 Task: Look for space in Camanducaia, Brazil from 17th June, 2023 to 21st June, 2023 for 2 adults in price range Rs.7000 to Rs.12000. Place can be private room with 1  bedroom having 2 beds and 1 bathroom. Property type can be house, flat, guest house. Amenities needed are: wifi. Booking option can be shelf check-in. Required host language is Spanish.
Action: Mouse moved to (552, 107)
Screenshot: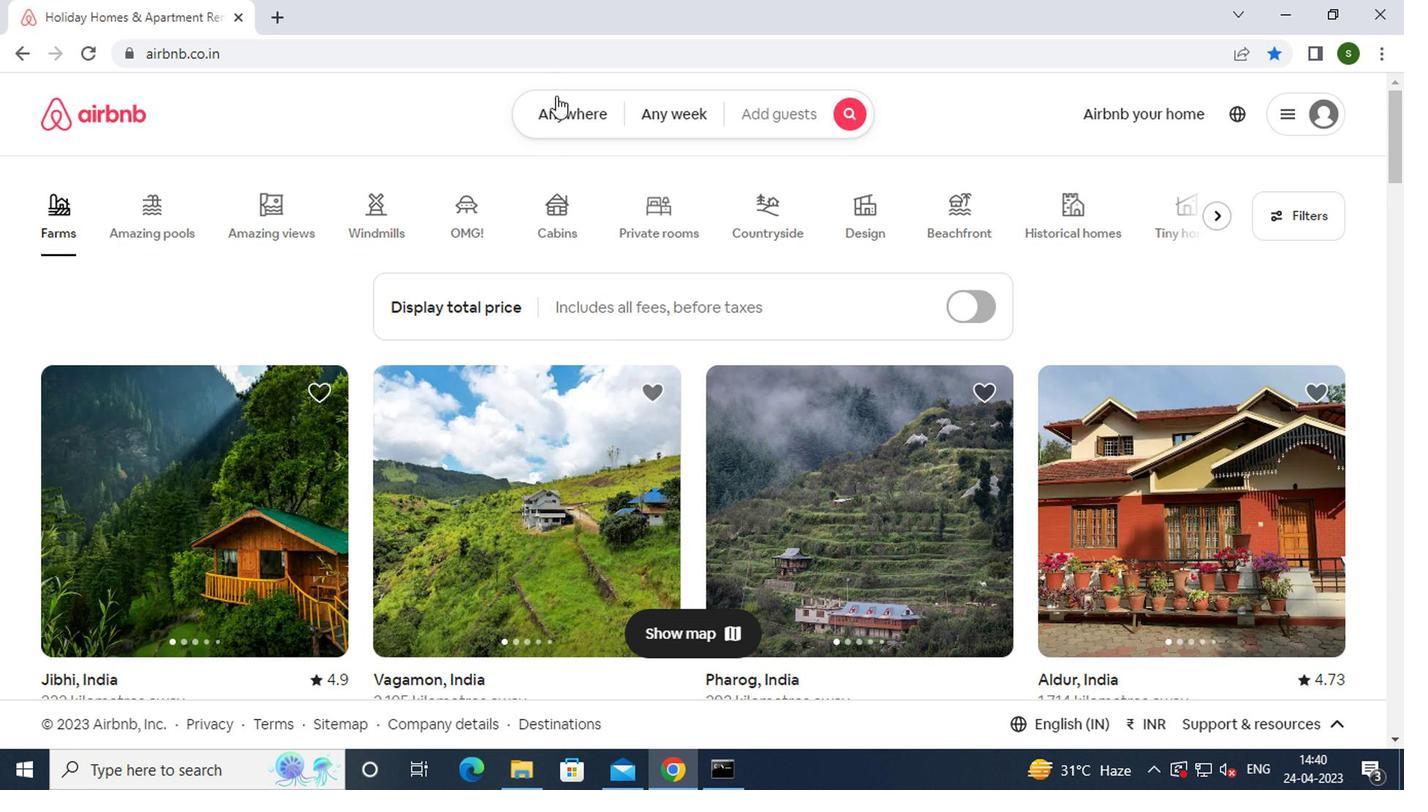 
Action: Mouse pressed left at (552, 107)
Screenshot: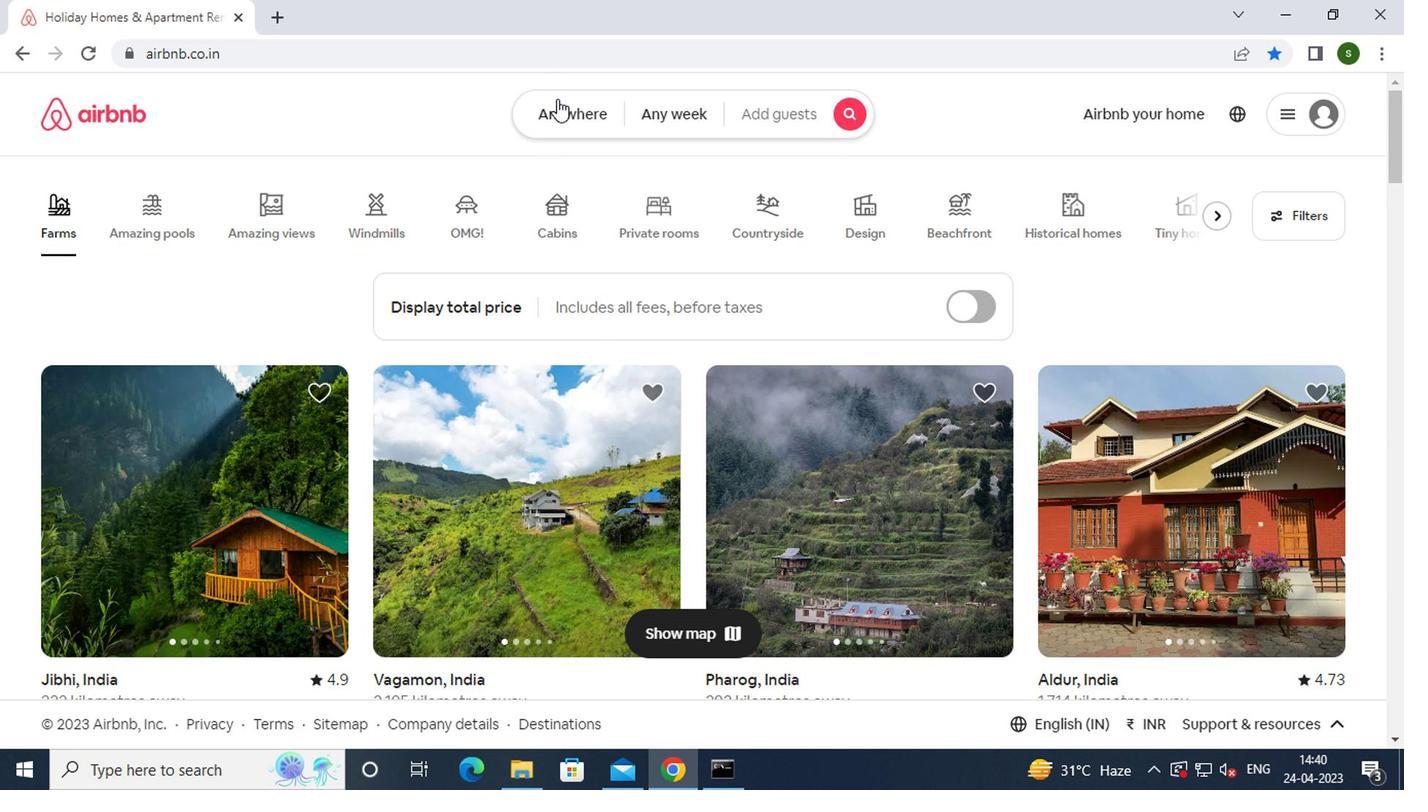 
Action: Mouse moved to (448, 182)
Screenshot: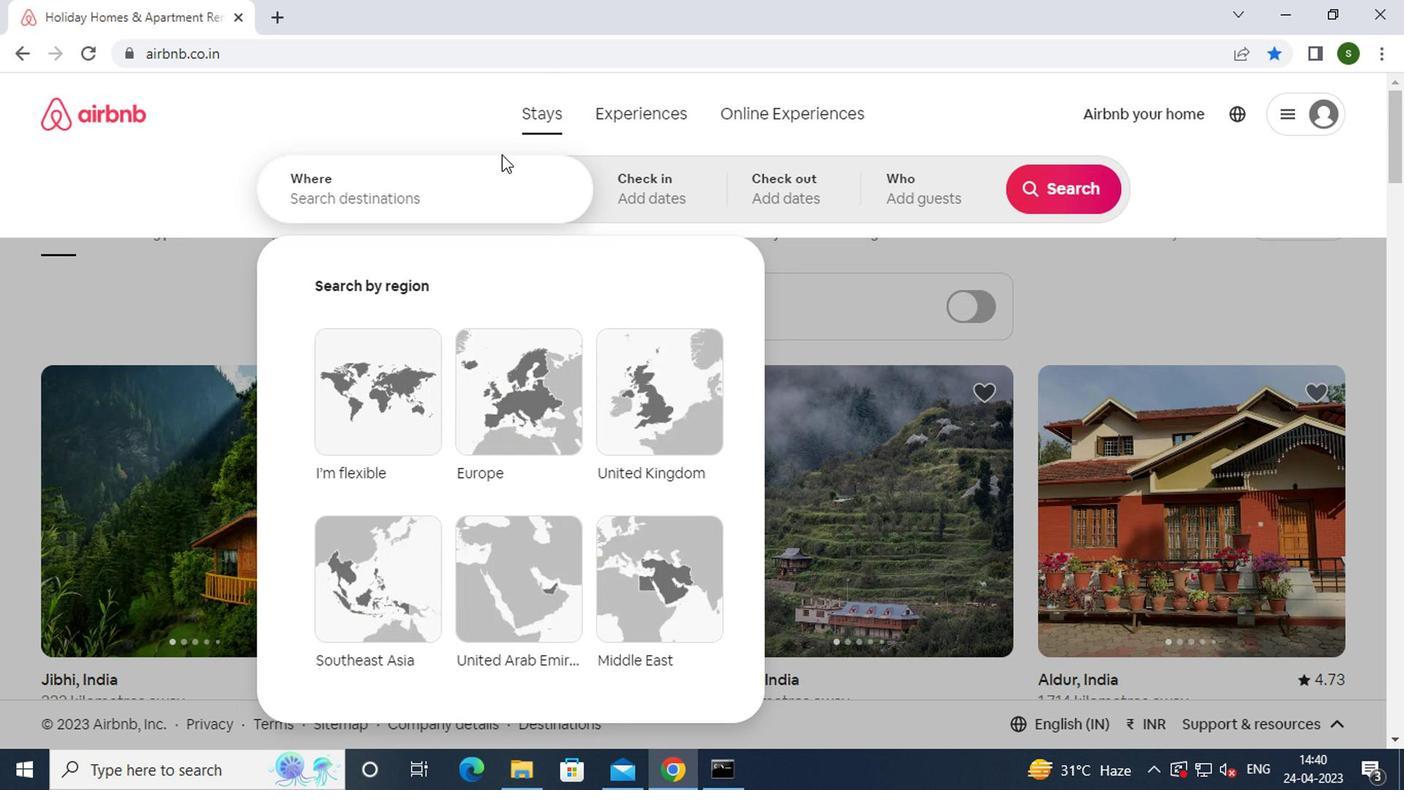 
Action: Mouse pressed left at (448, 182)
Screenshot: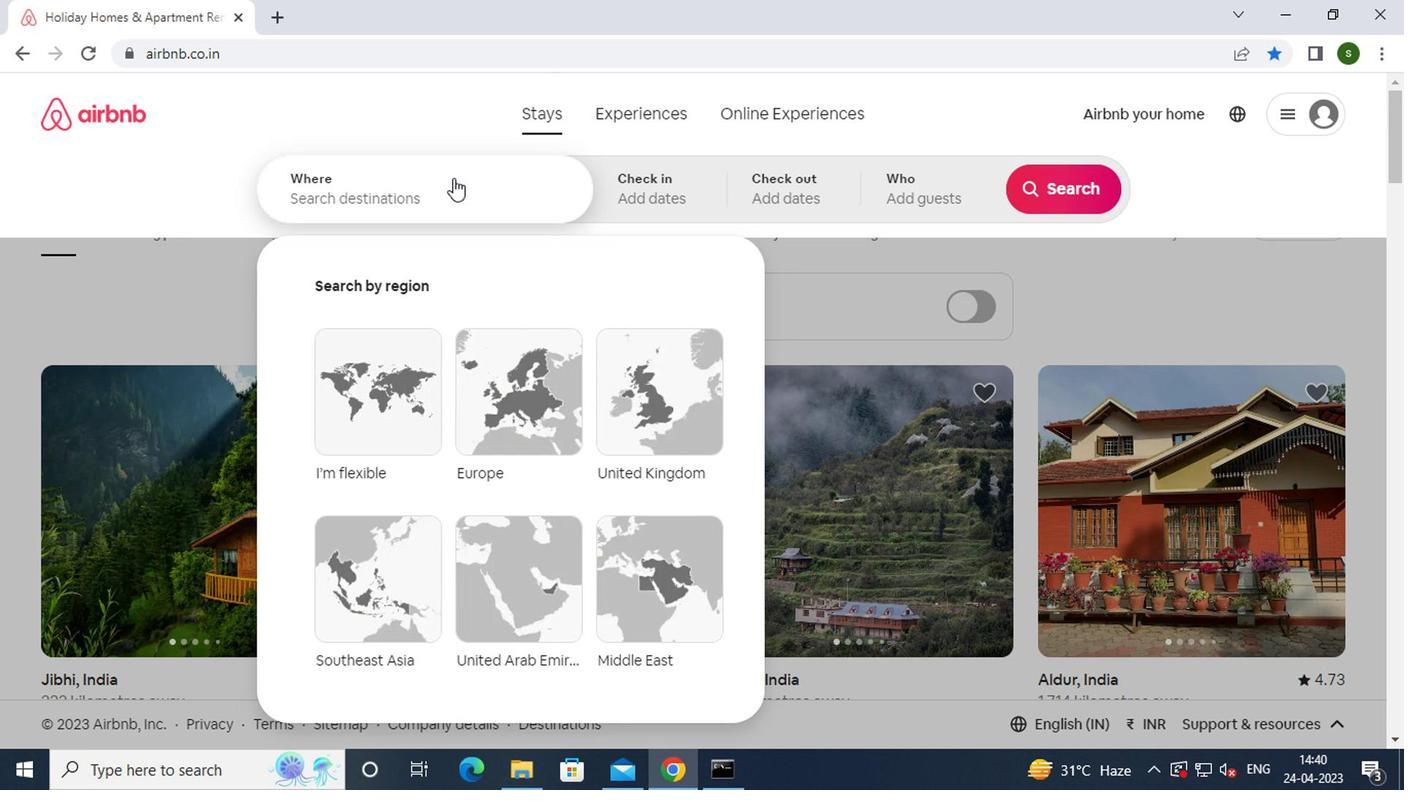 
Action: Mouse moved to (446, 185)
Screenshot: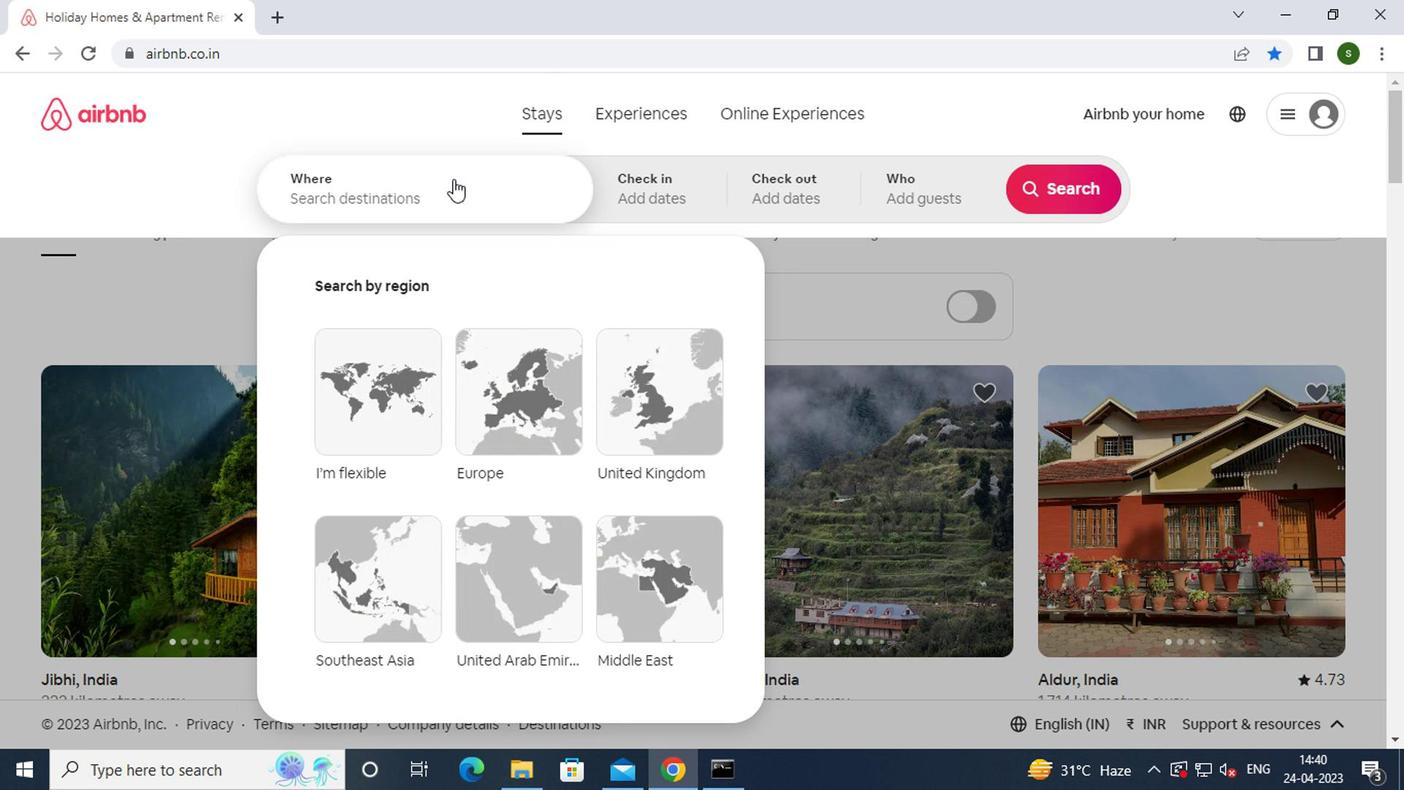 
Action: Key pressed c<Key.caps_lock>amanducaia,<Key.space><Key.caps_lock>b<Key.caps_lock>razil<Key.enter>
Screenshot: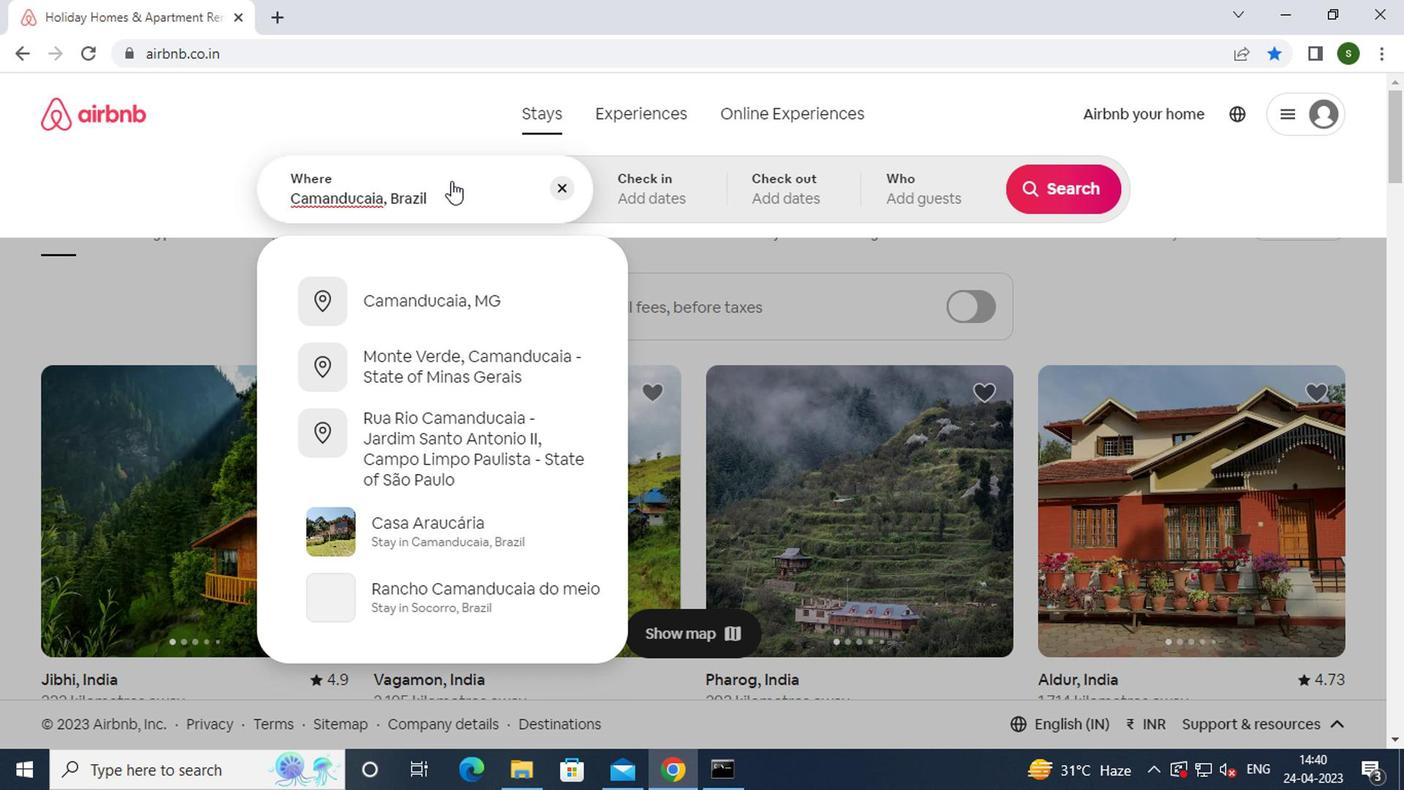 
Action: Mouse moved to (1054, 356)
Screenshot: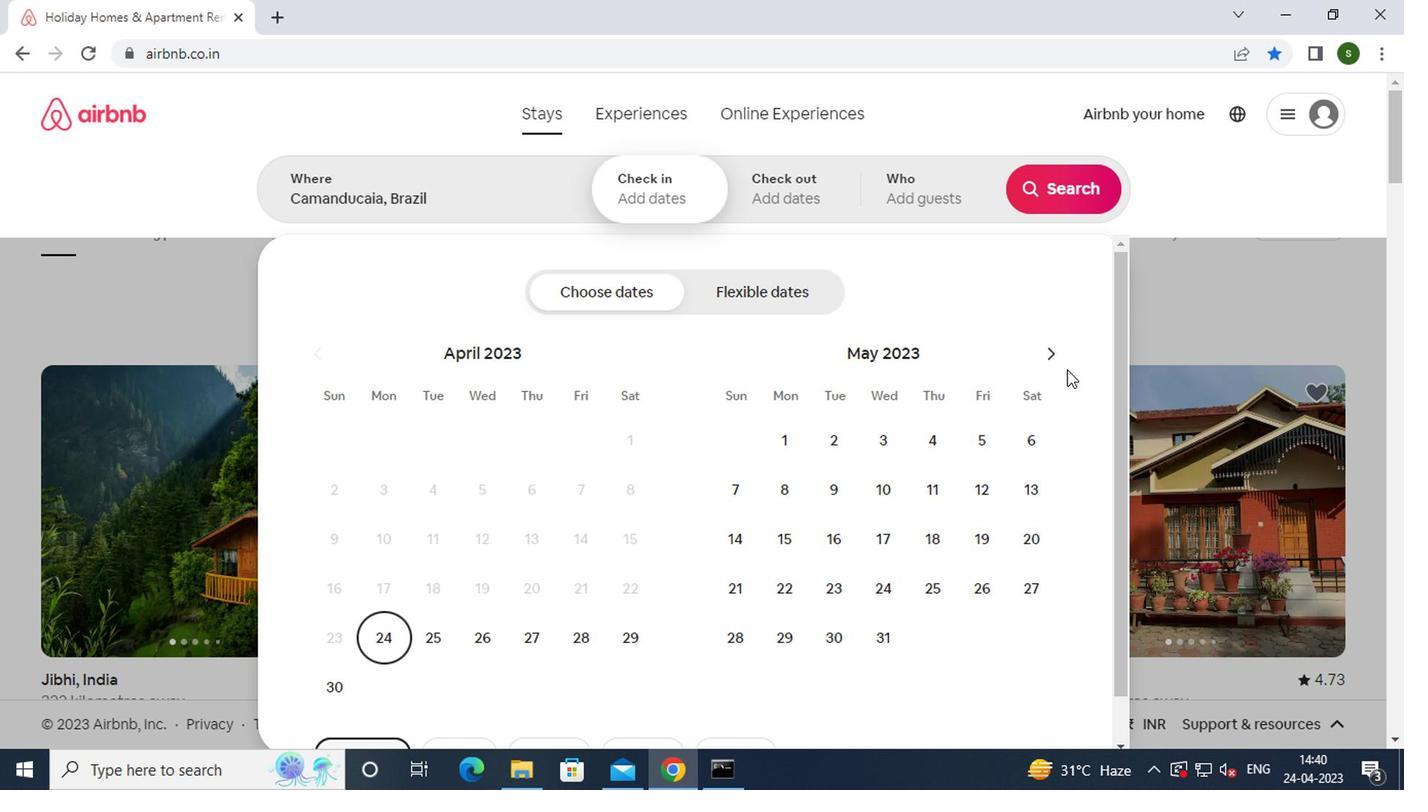
Action: Mouse pressed left at (1054, 356)
Screenshot: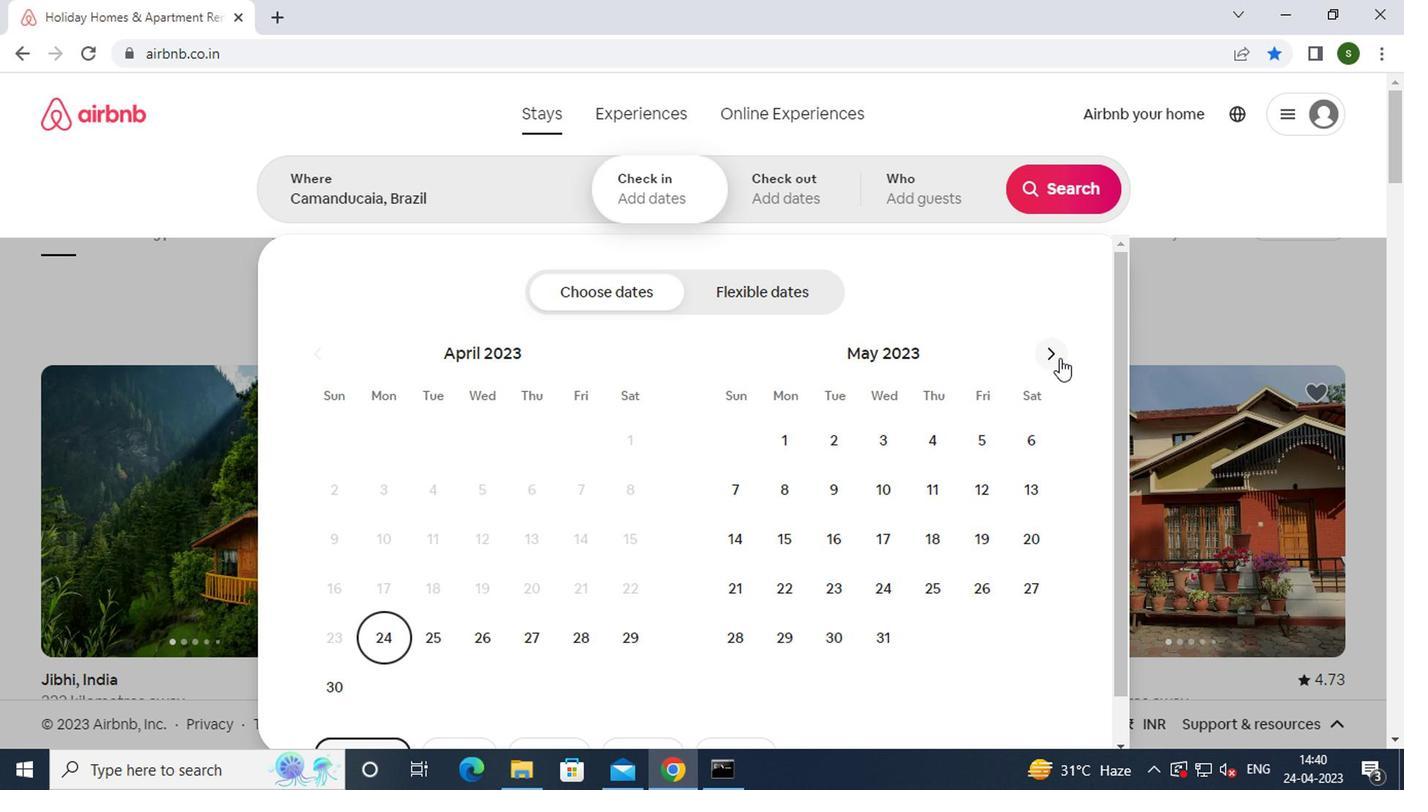 
Action: Mouse moved to (1018, 551)
Screenshot: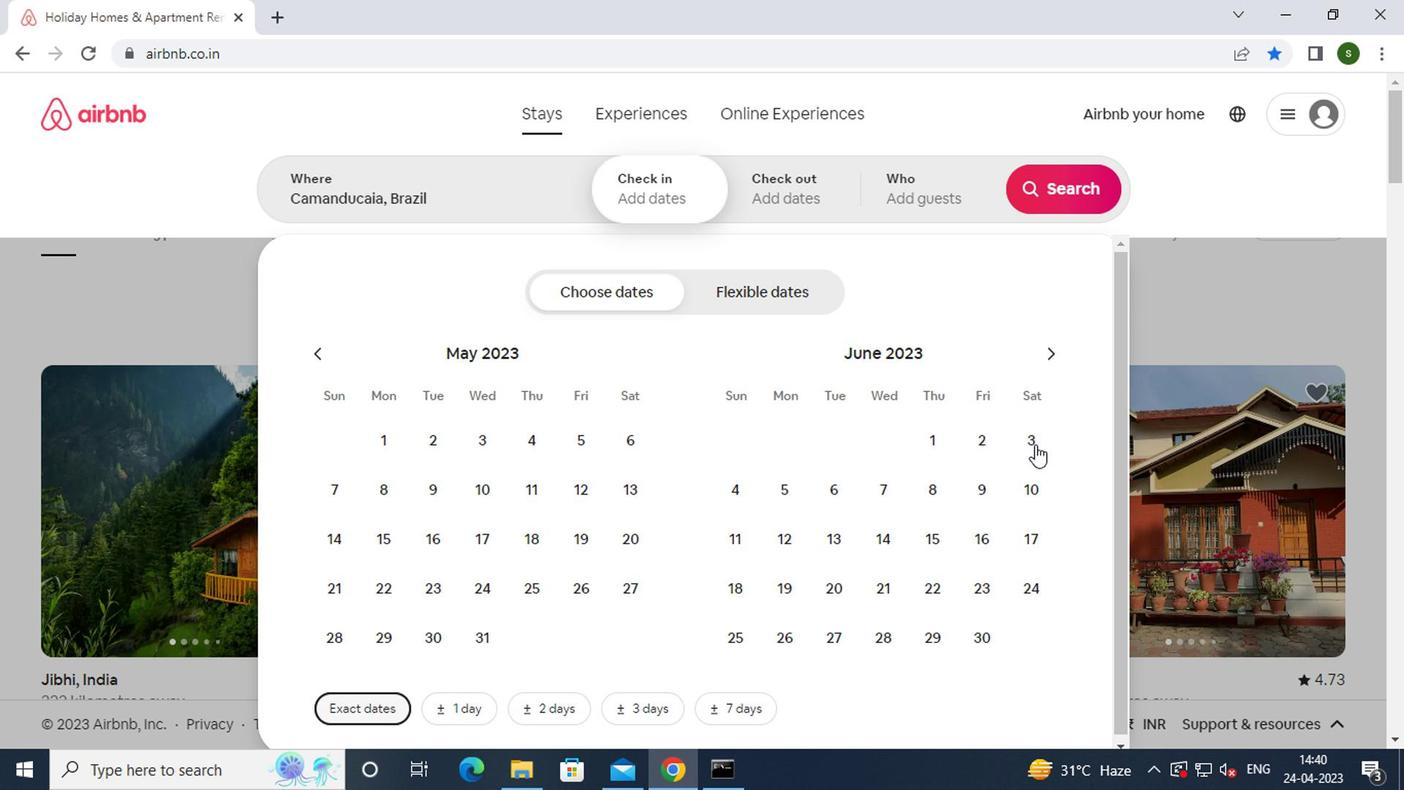 
Action: Mouse pressed left at (1018, 551)
Screenshot: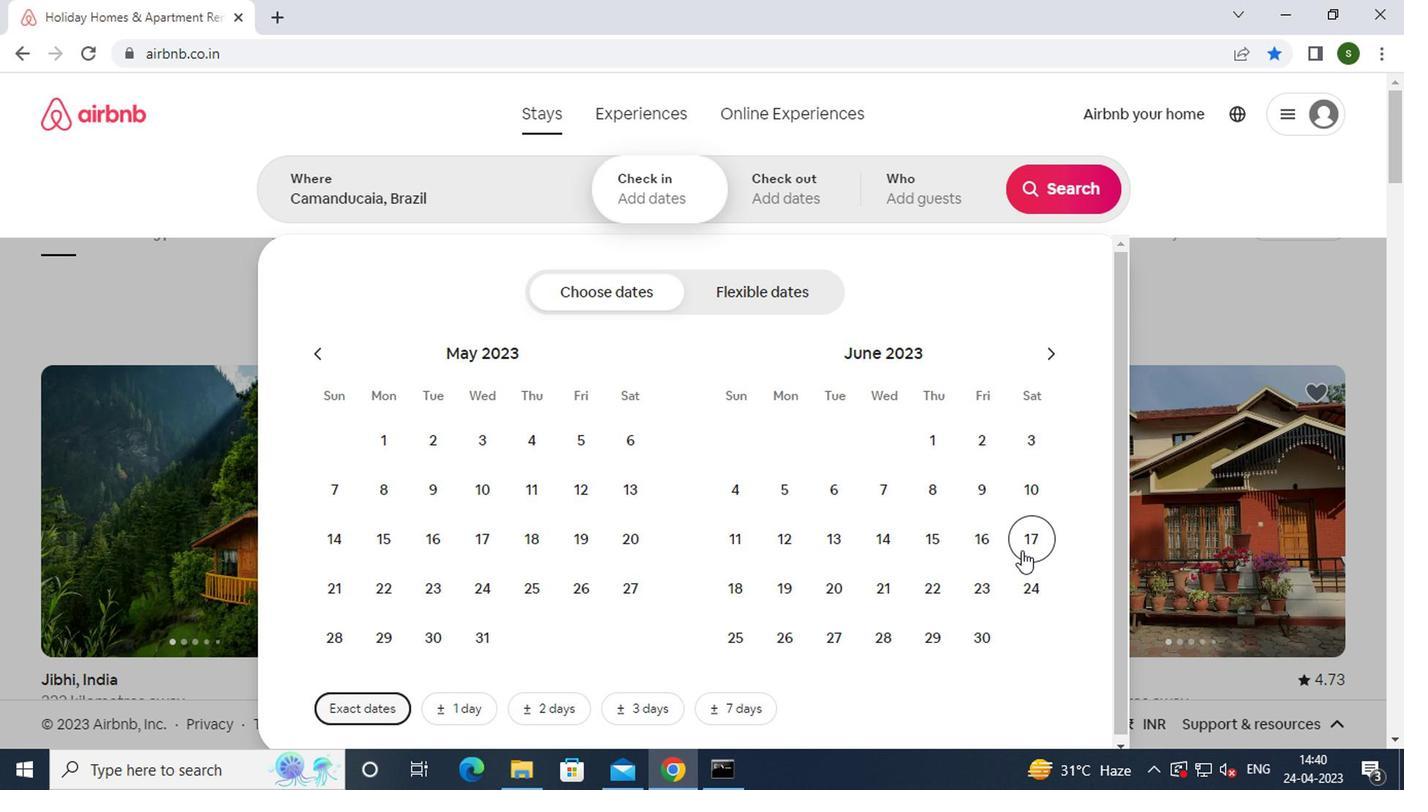 
Action: Mouse moved to (894, 587)
Screenshot: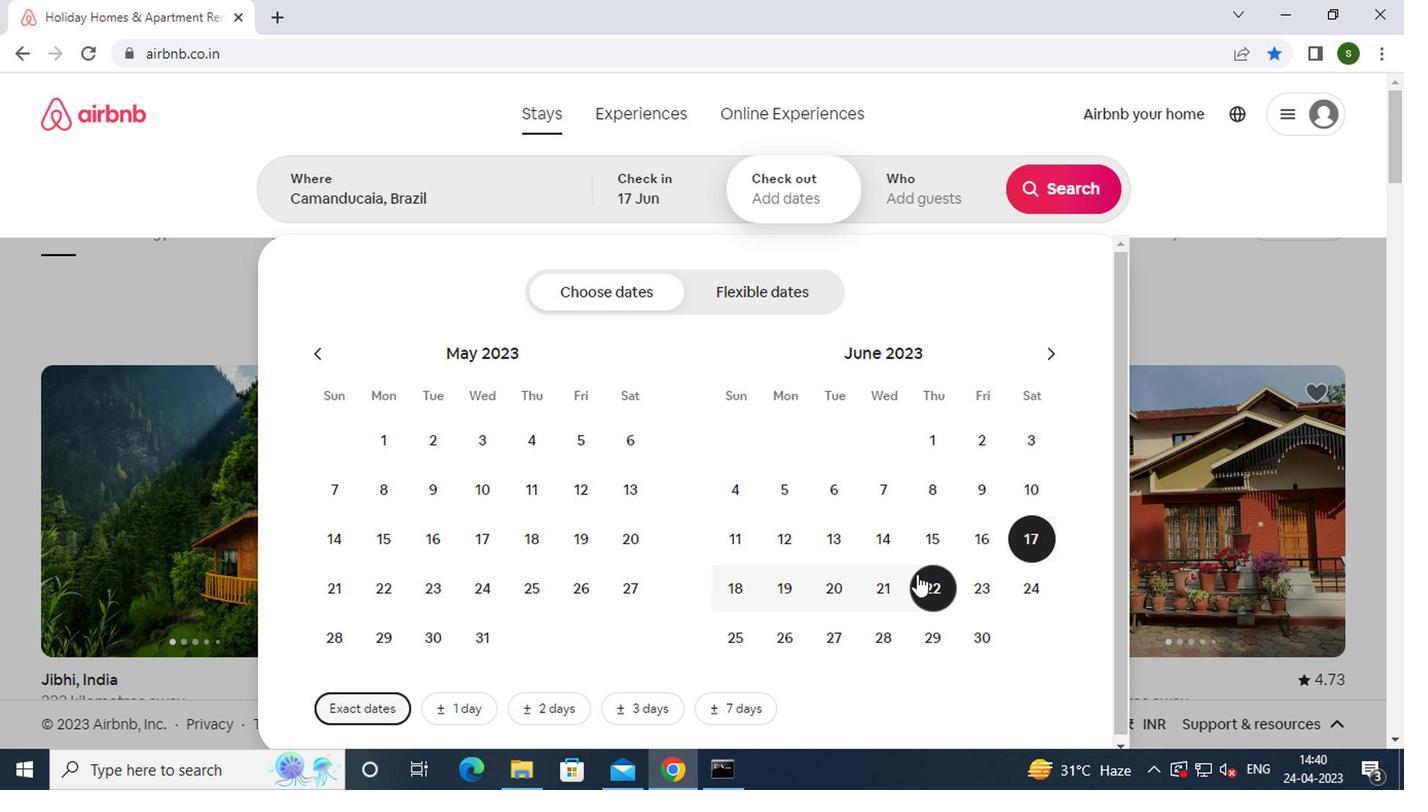 
Action: Mouse pressed left at (894, 587)
Screenshot: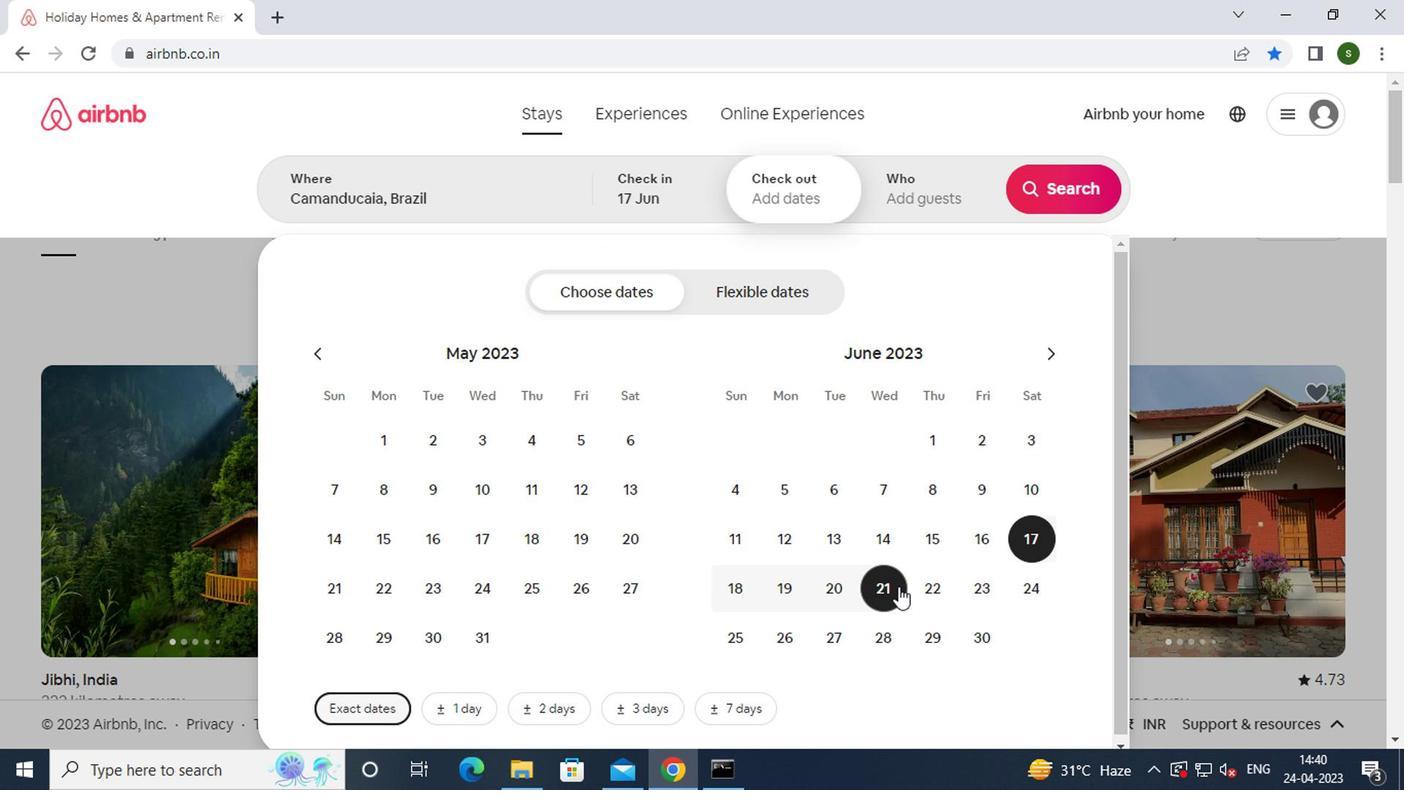 
Action: Mouse moved to (908, 206)
Screenshot: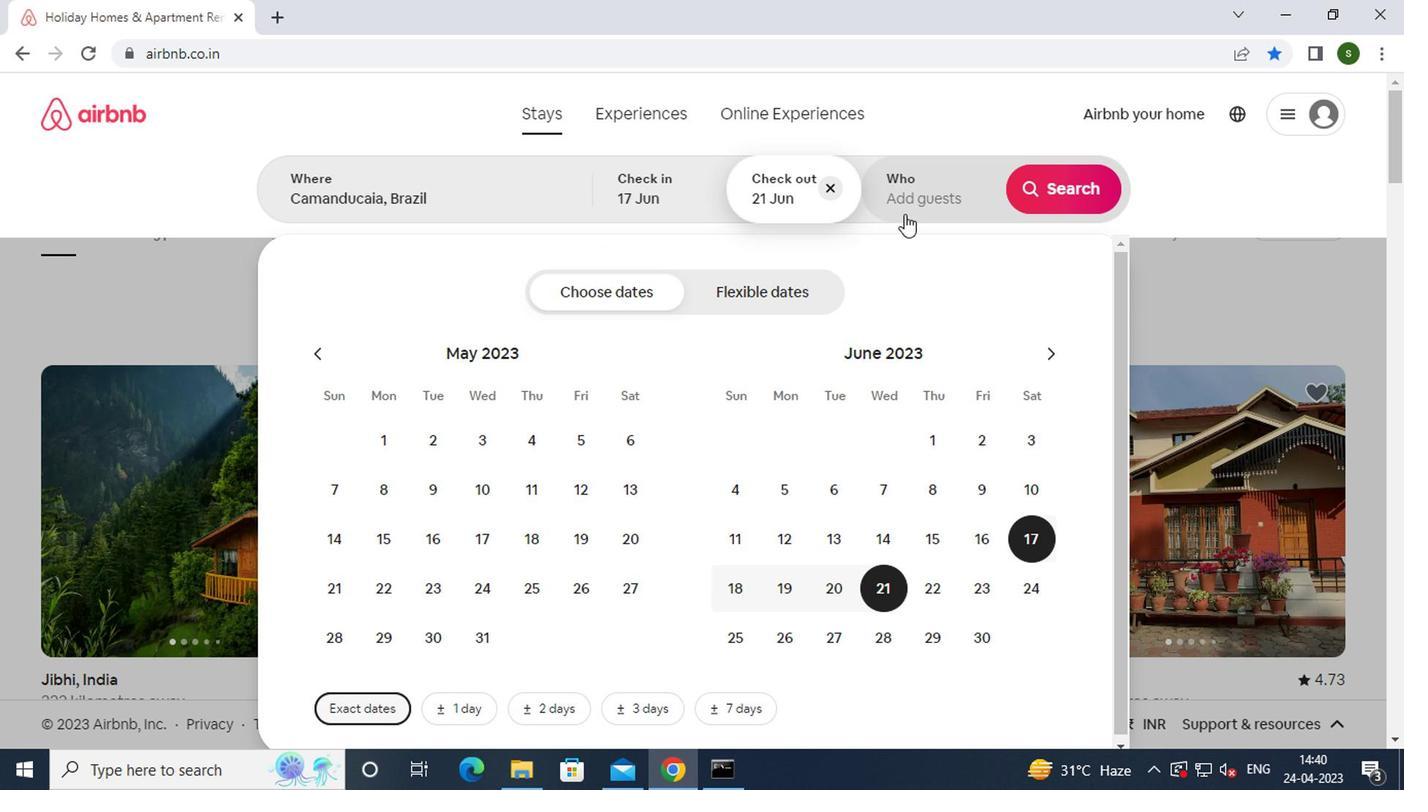 
Action: Mouse pressed left at (908, 206)
Screenshot: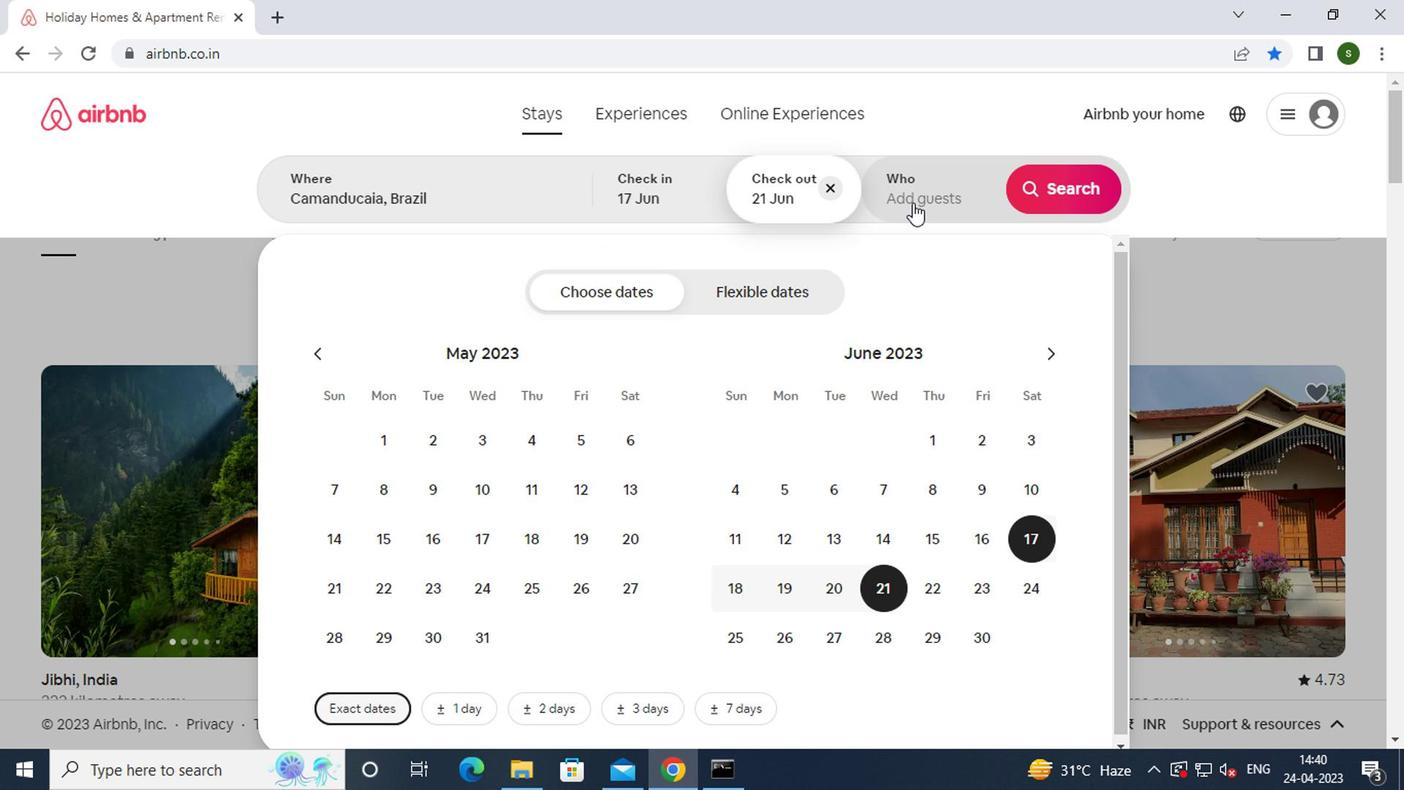 
Action: Mouse moved to (1054, 295)
Screenshot: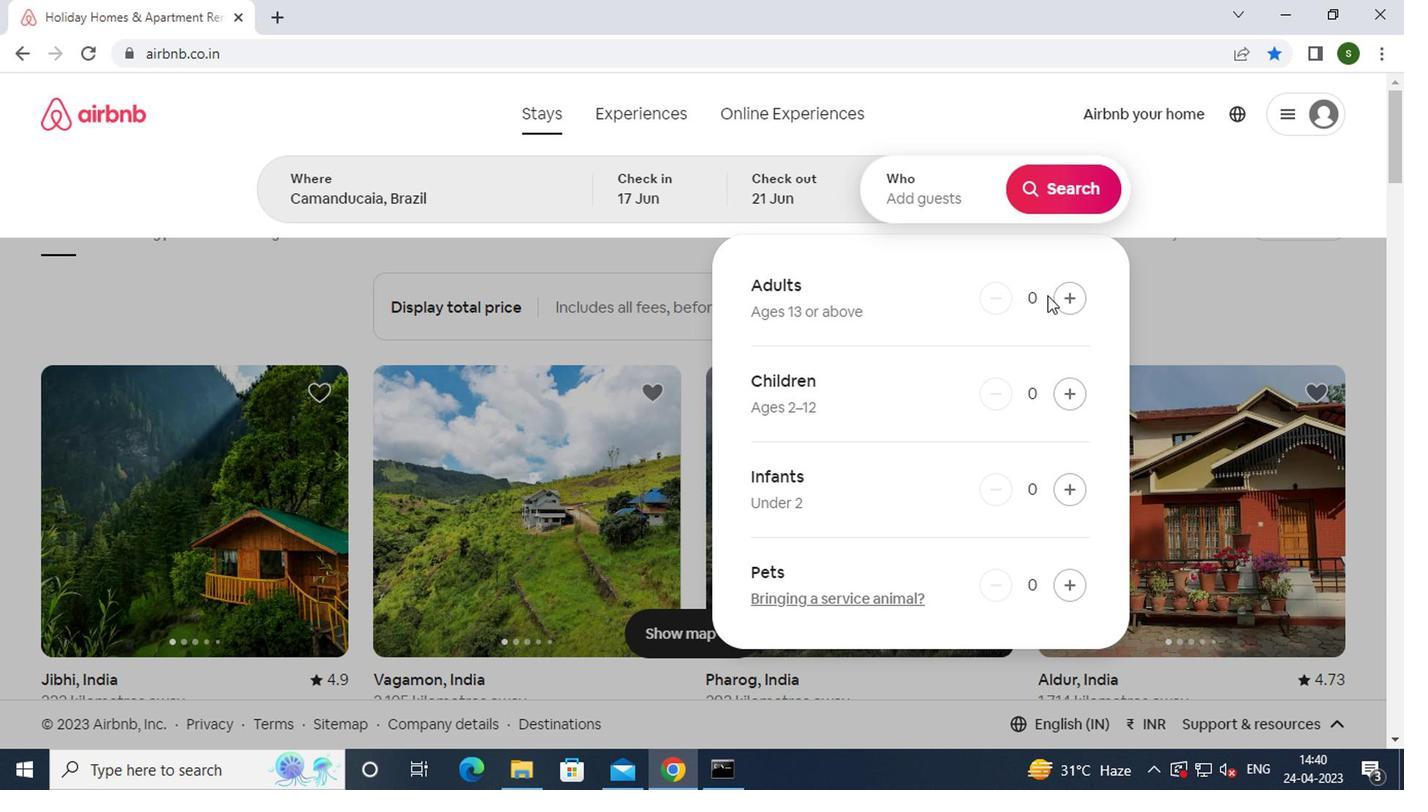 
Action: Mouse pressed left at (1054, 295)
Screenshot: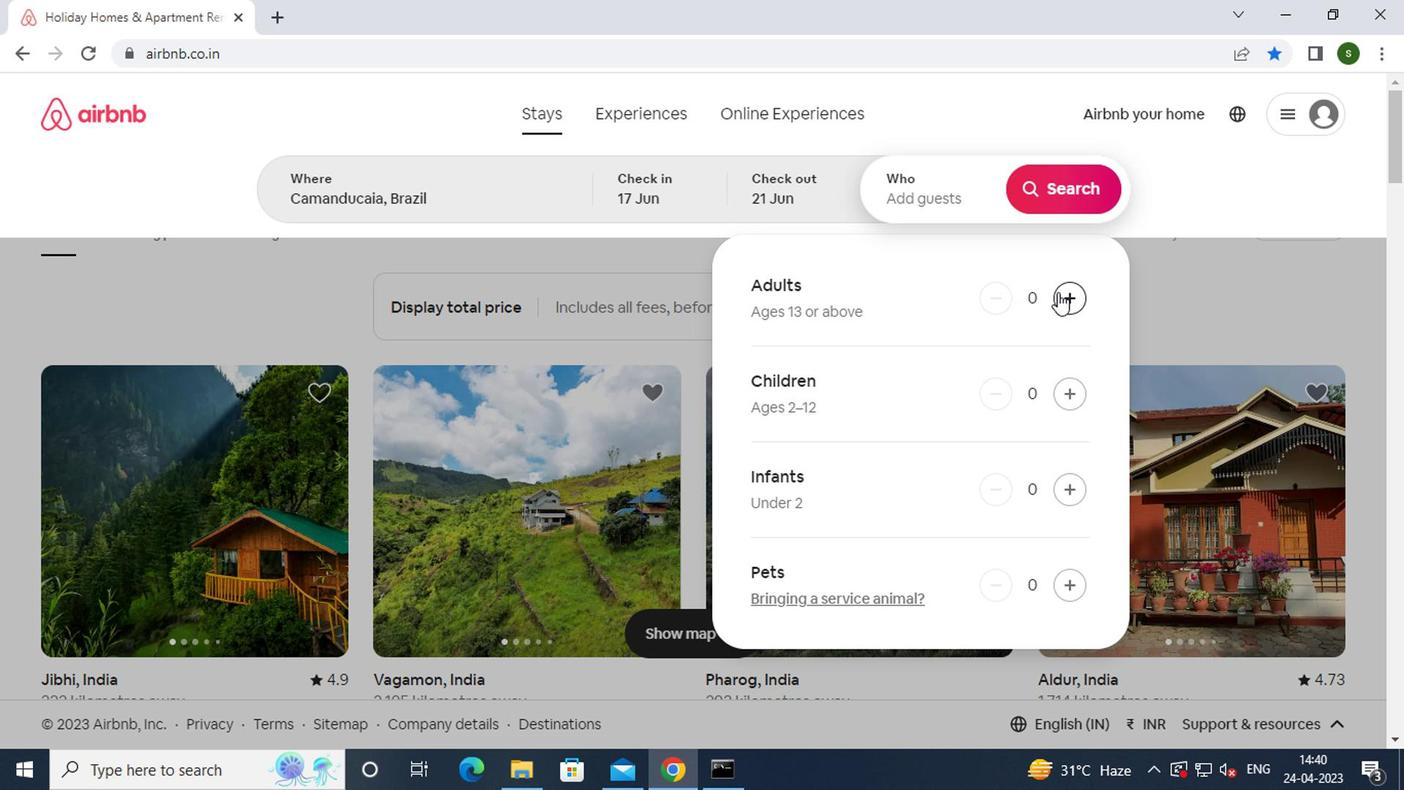 
Action: Mouse pressed left at (1054, 295)
Screenshot: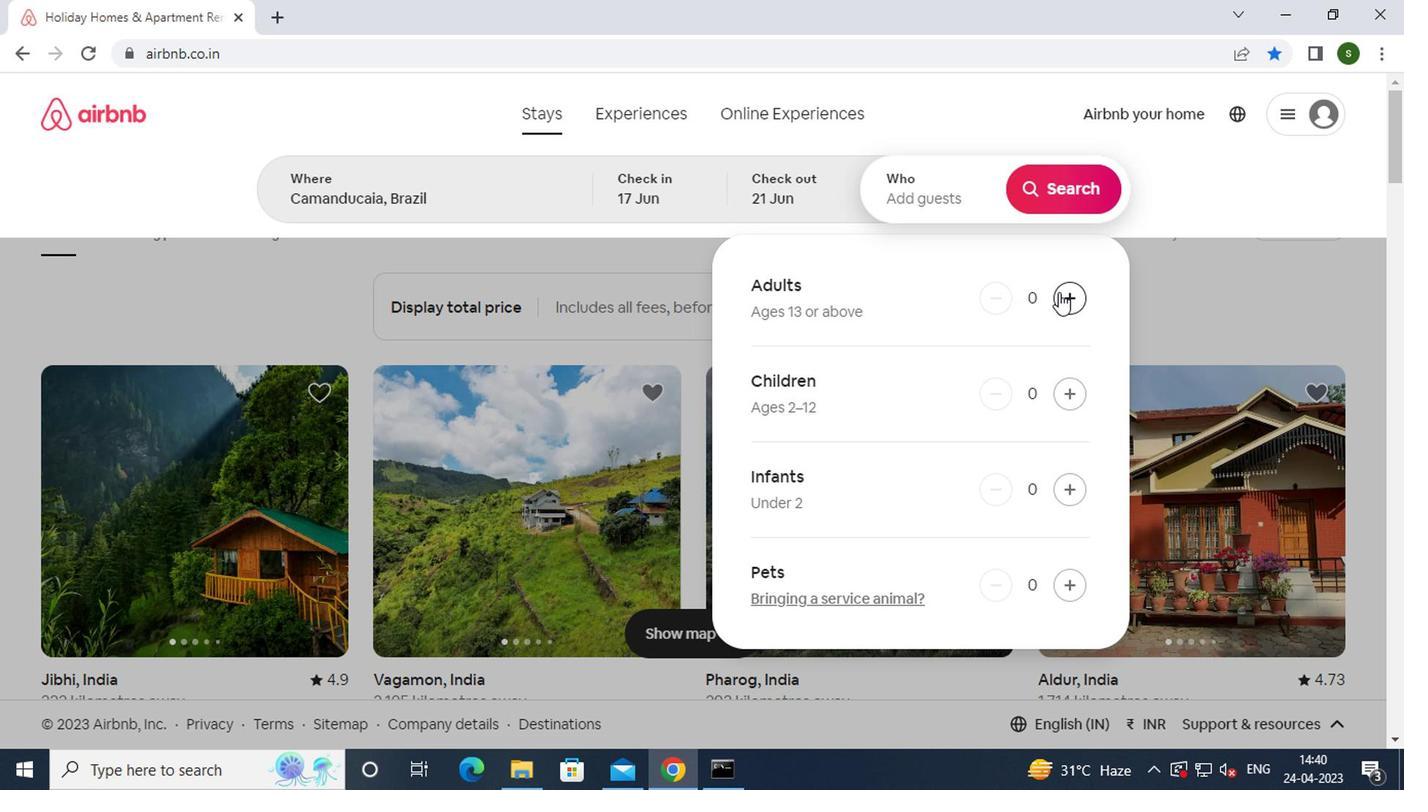
Action: Mouse moved to (1076, 197)
Screenshot: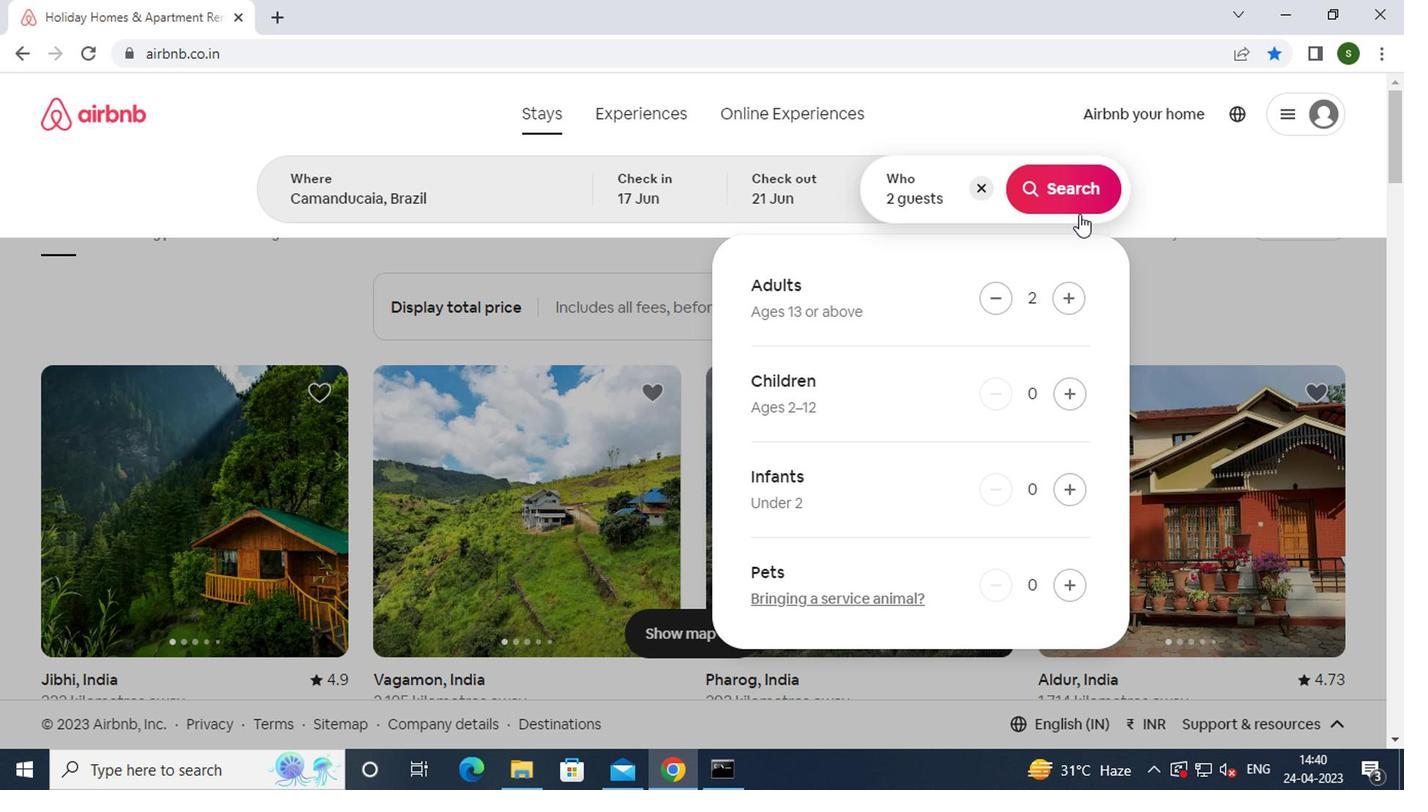 
Action: Mouse pressed left at (1076, 197)
Screenshot: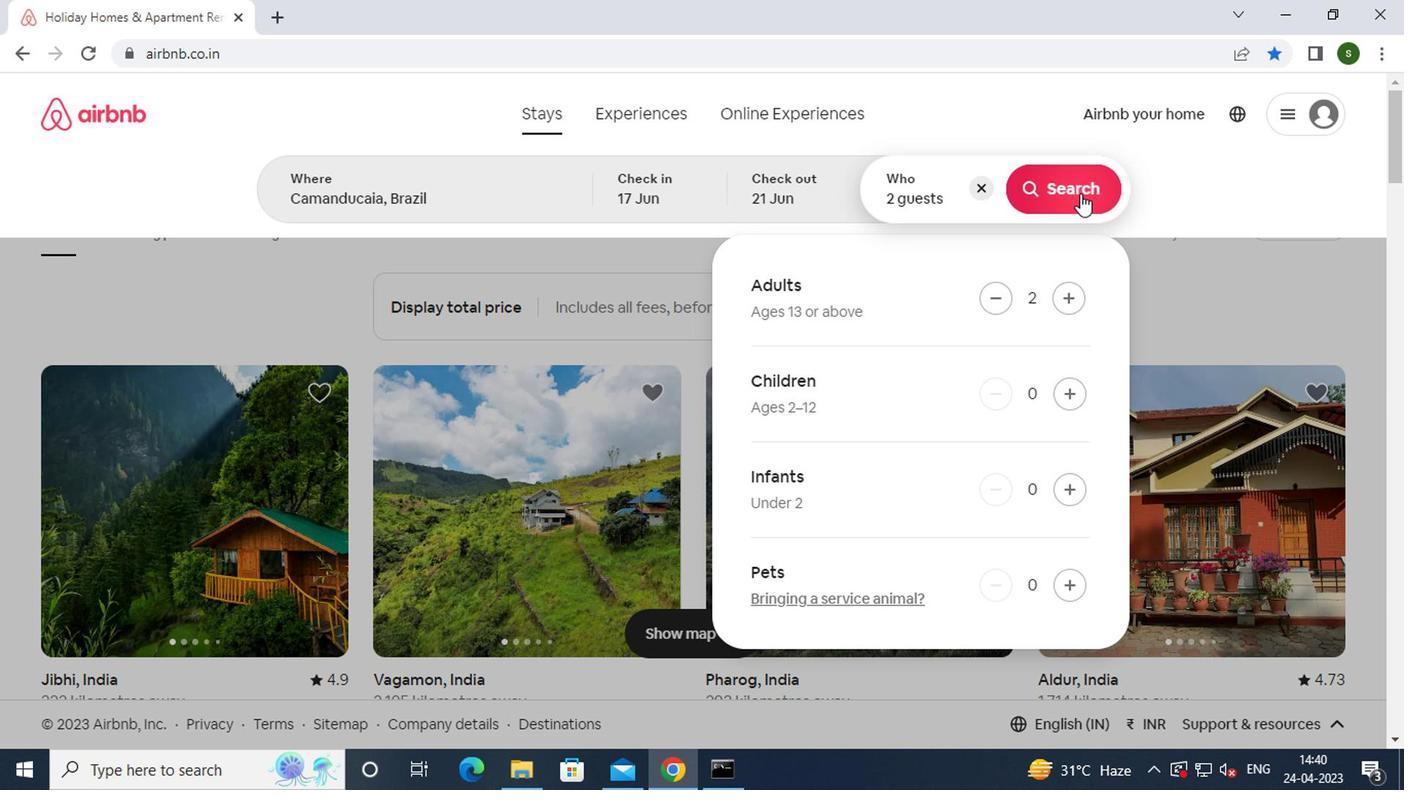 
Action: Mouse moved to (1321, 188)
Screenshot: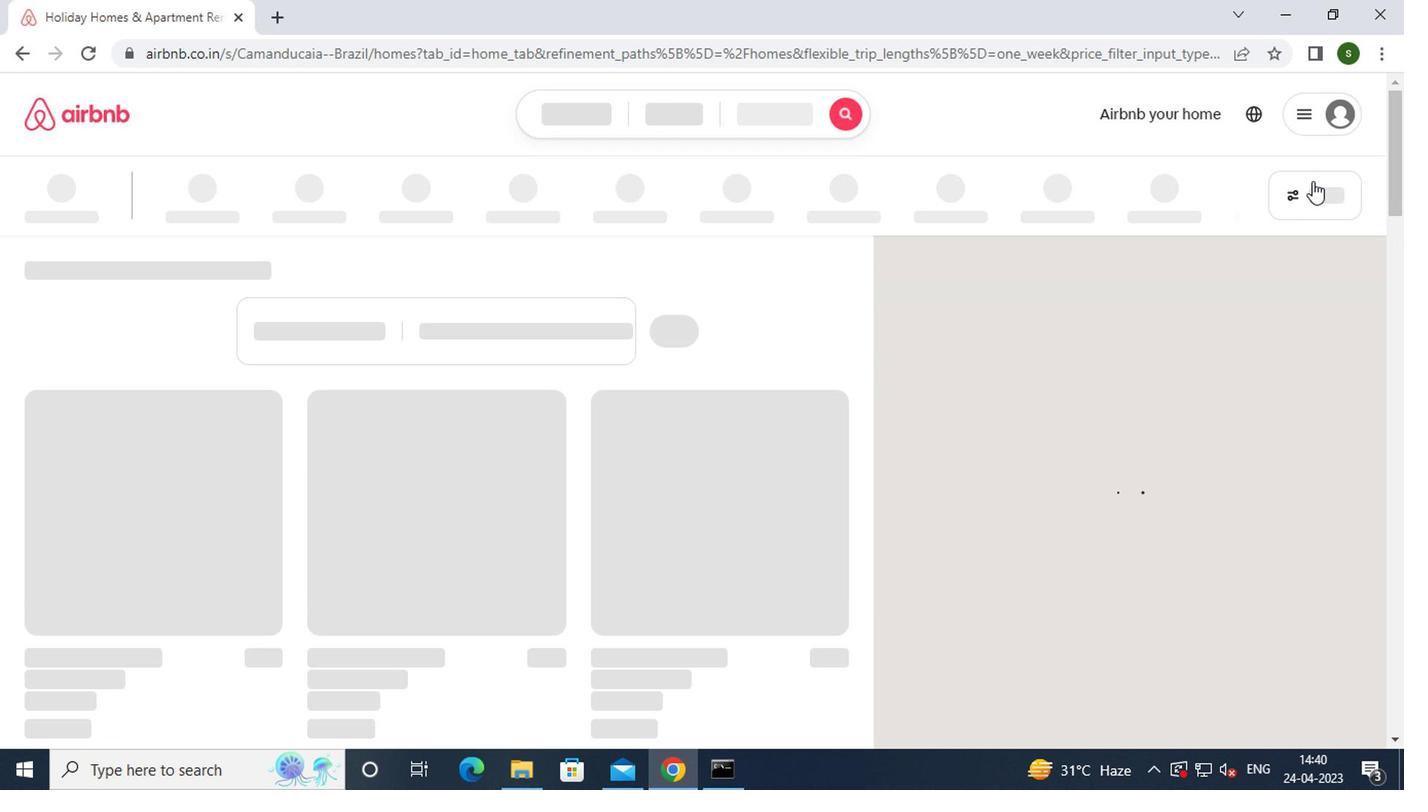 
Action: Mouse pressed left at (1321, 188)
Screenshot: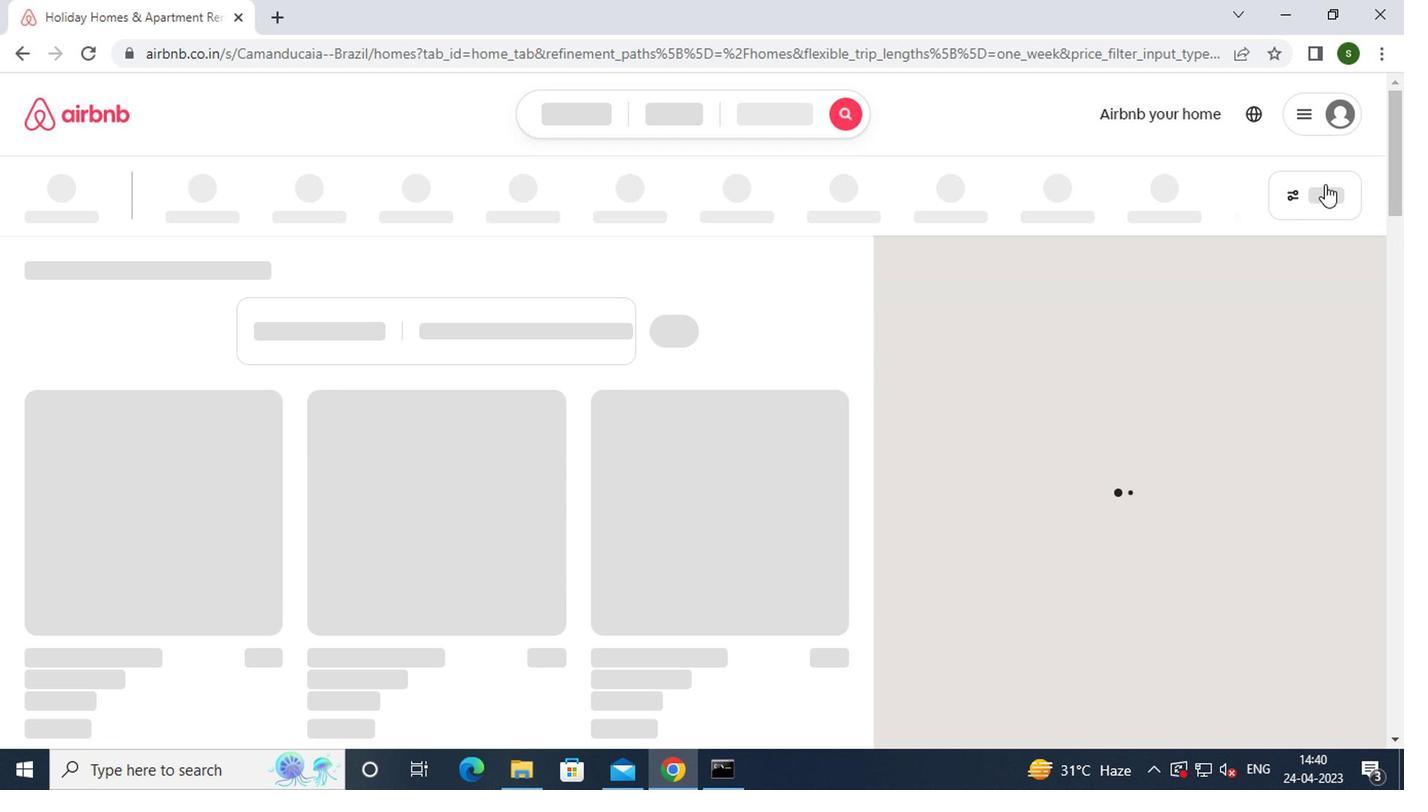 
Action: Mouse moved to (521, 463)
Screenshot: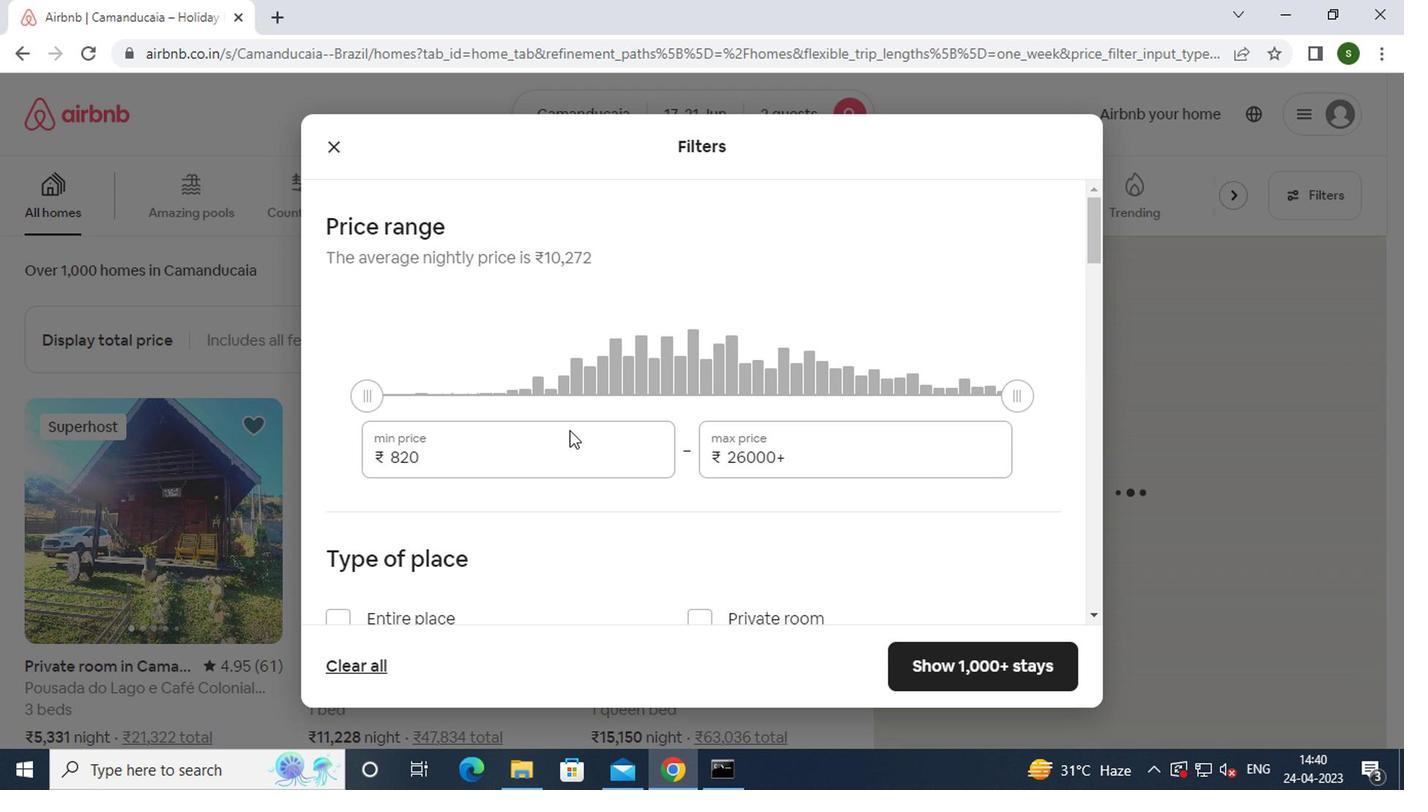 
Action: Mouse pressed left at (521, 463)
Screenshot: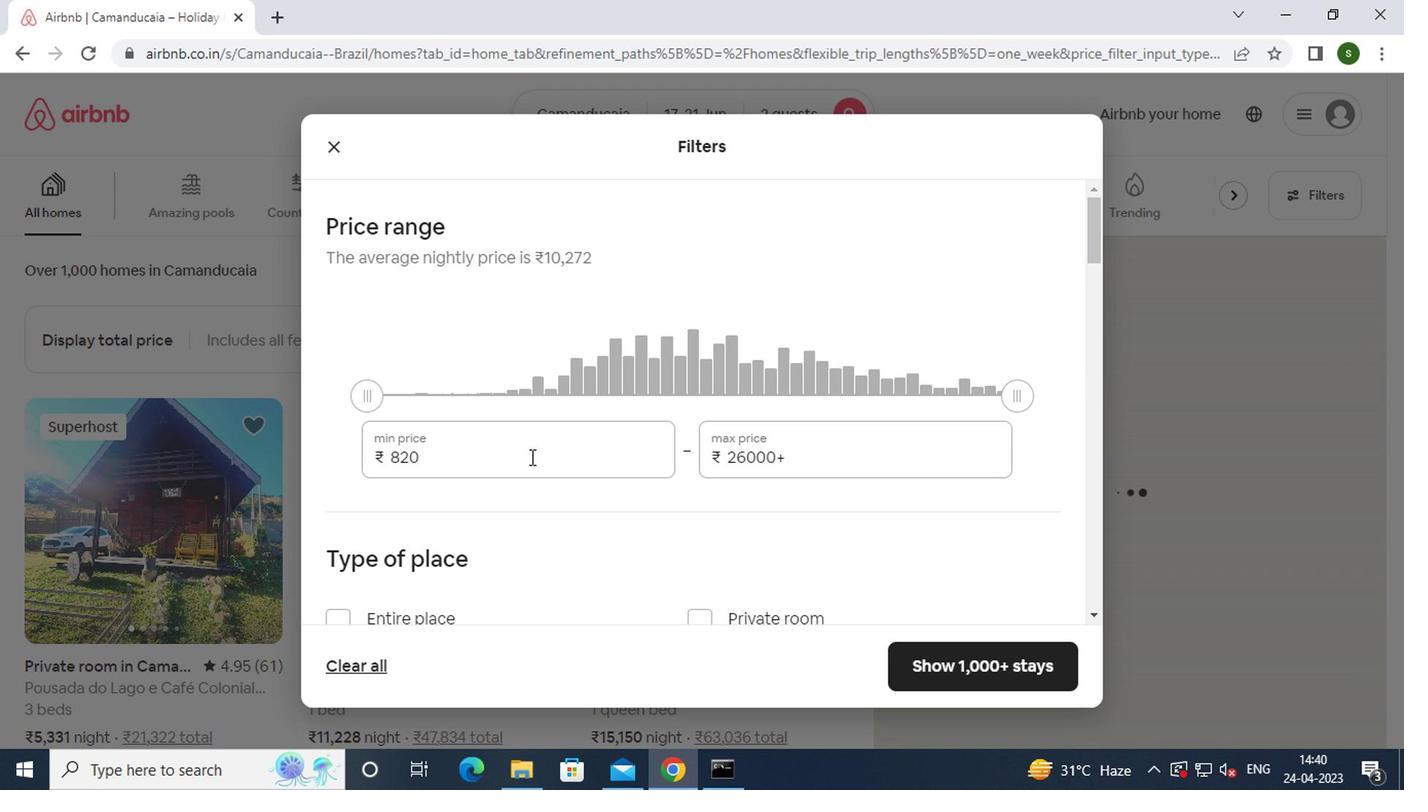 
Action: Key pressed <Key.backspace><Key.backspace><Key.backspace><Key.backspace>7000
Screenshot: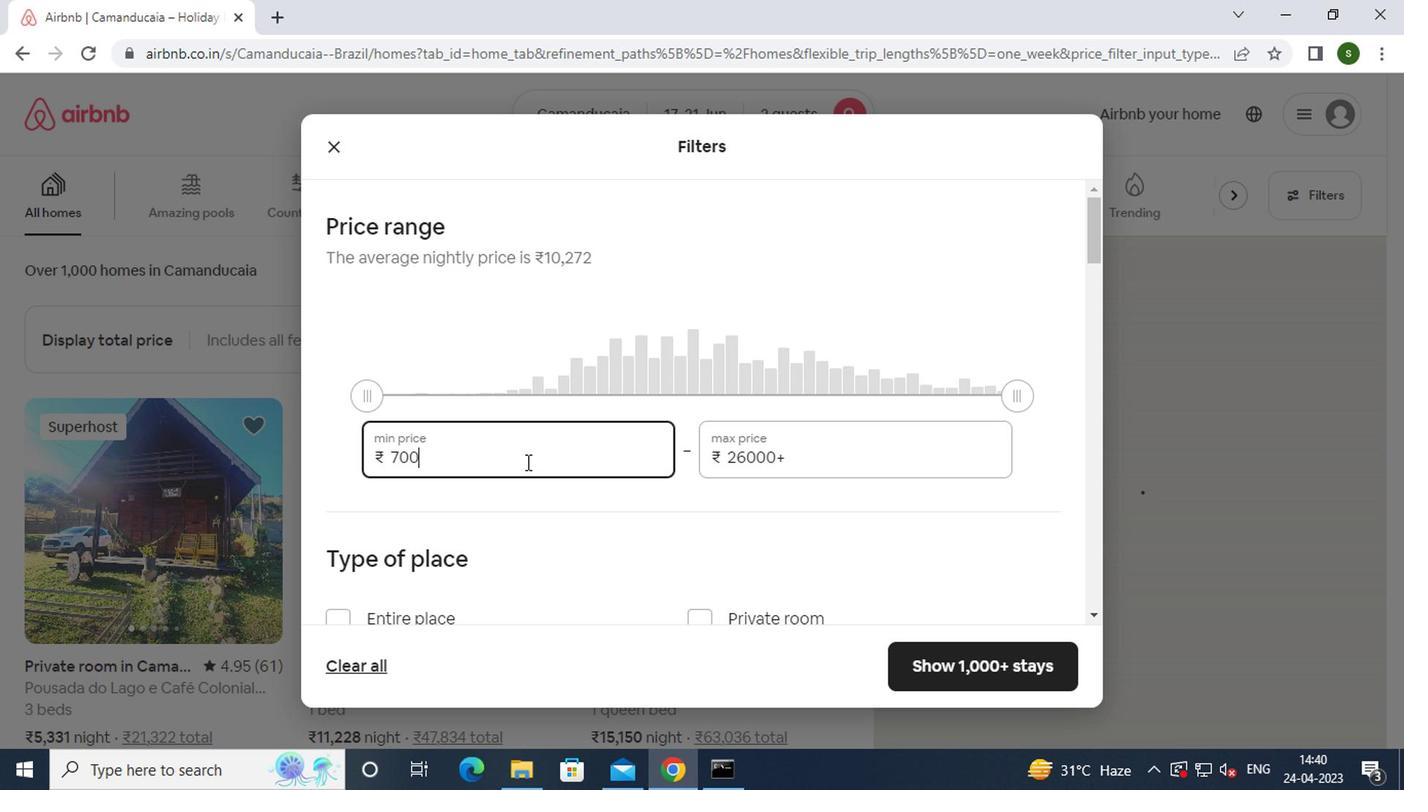 
Action: Mouse moved to (814, 464)
Screenshot: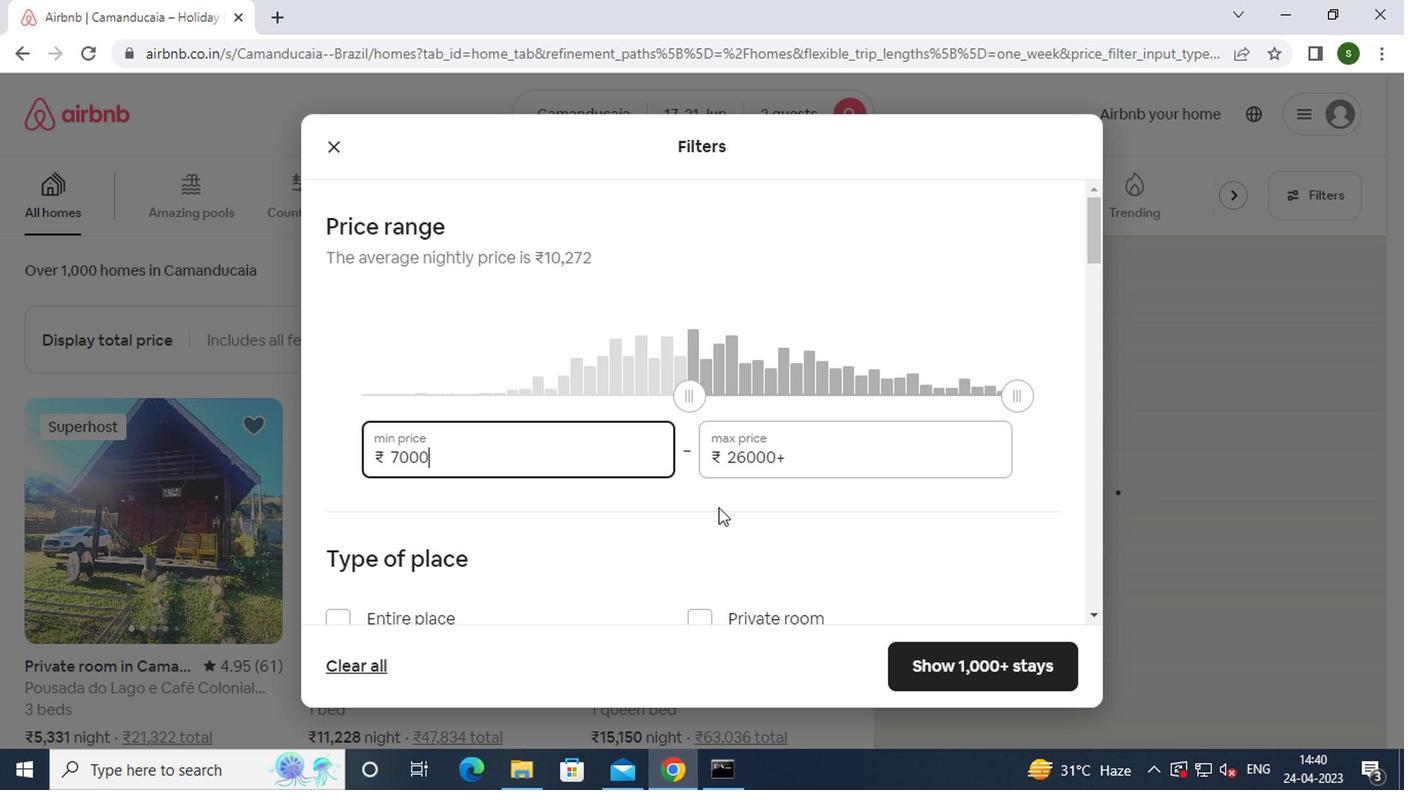 
Action: Mouse pressed left at (814, 464)
Screenshot: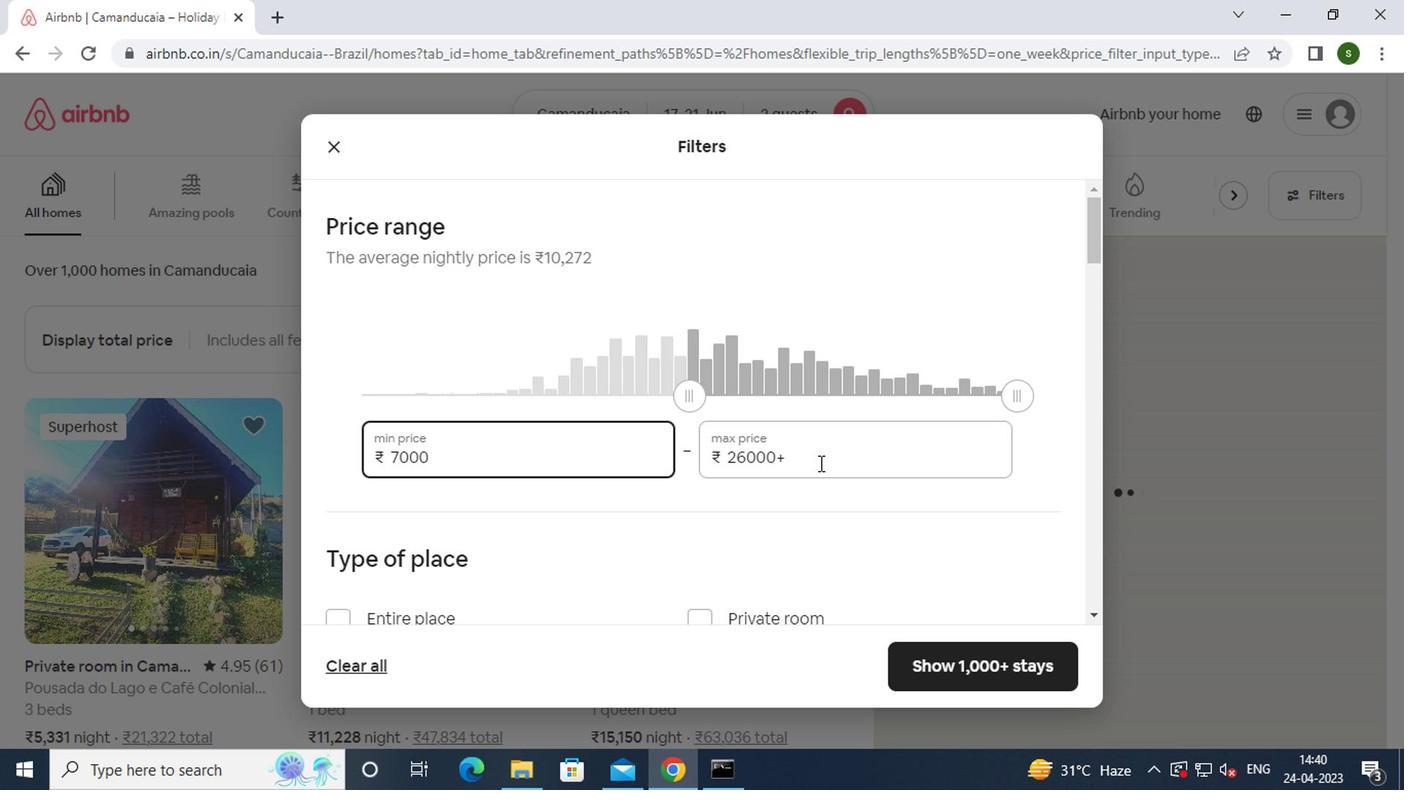 
Action: Key pressed <Key.backspace><Key.backspace><Key.backspace><Key.backspace><Key.backspace><Key.backspace><Key.backspace><Key.backspace><Key.backspace><Key.backspace><Key.backspace>12000
Screenshot: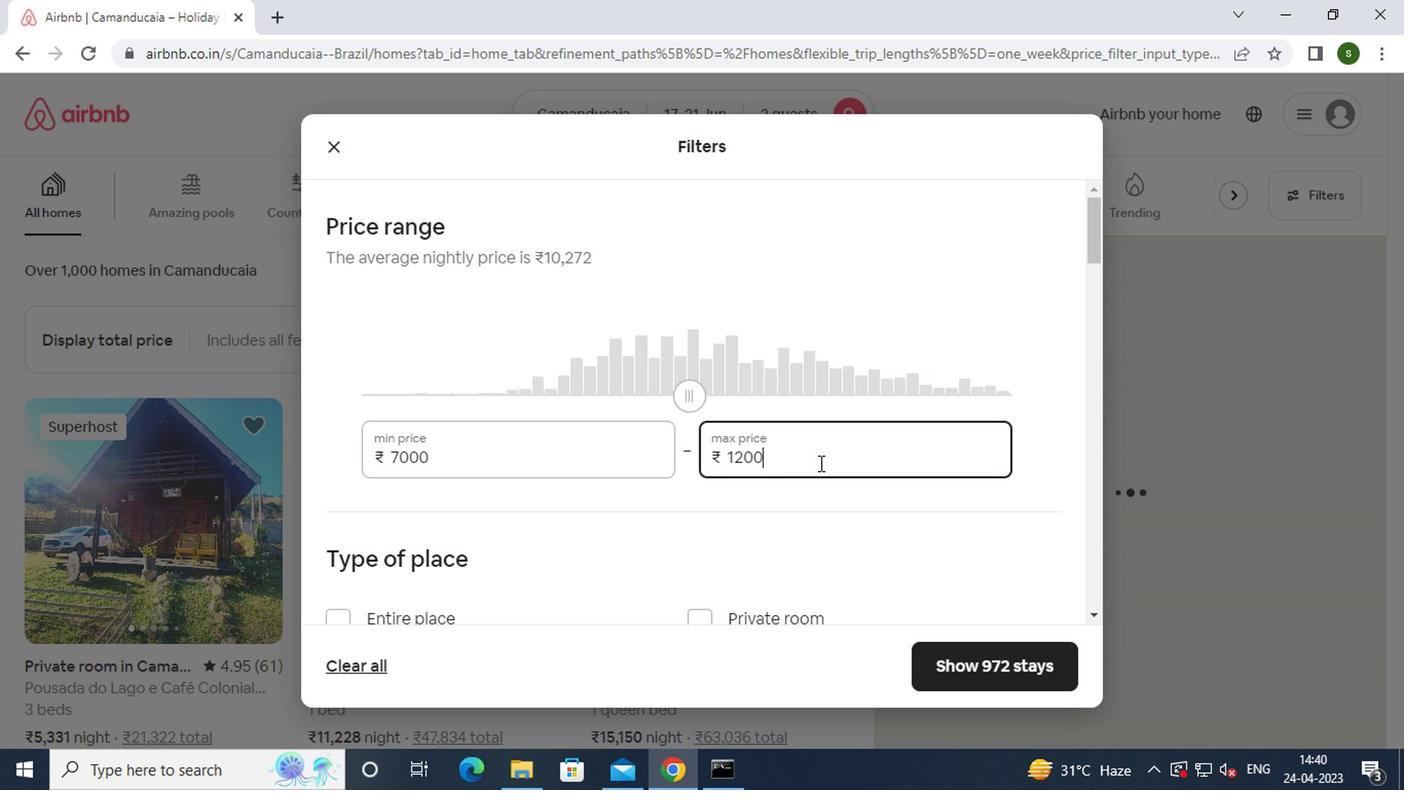 
Action: Mouse moved to (741, 430)
Screenshot: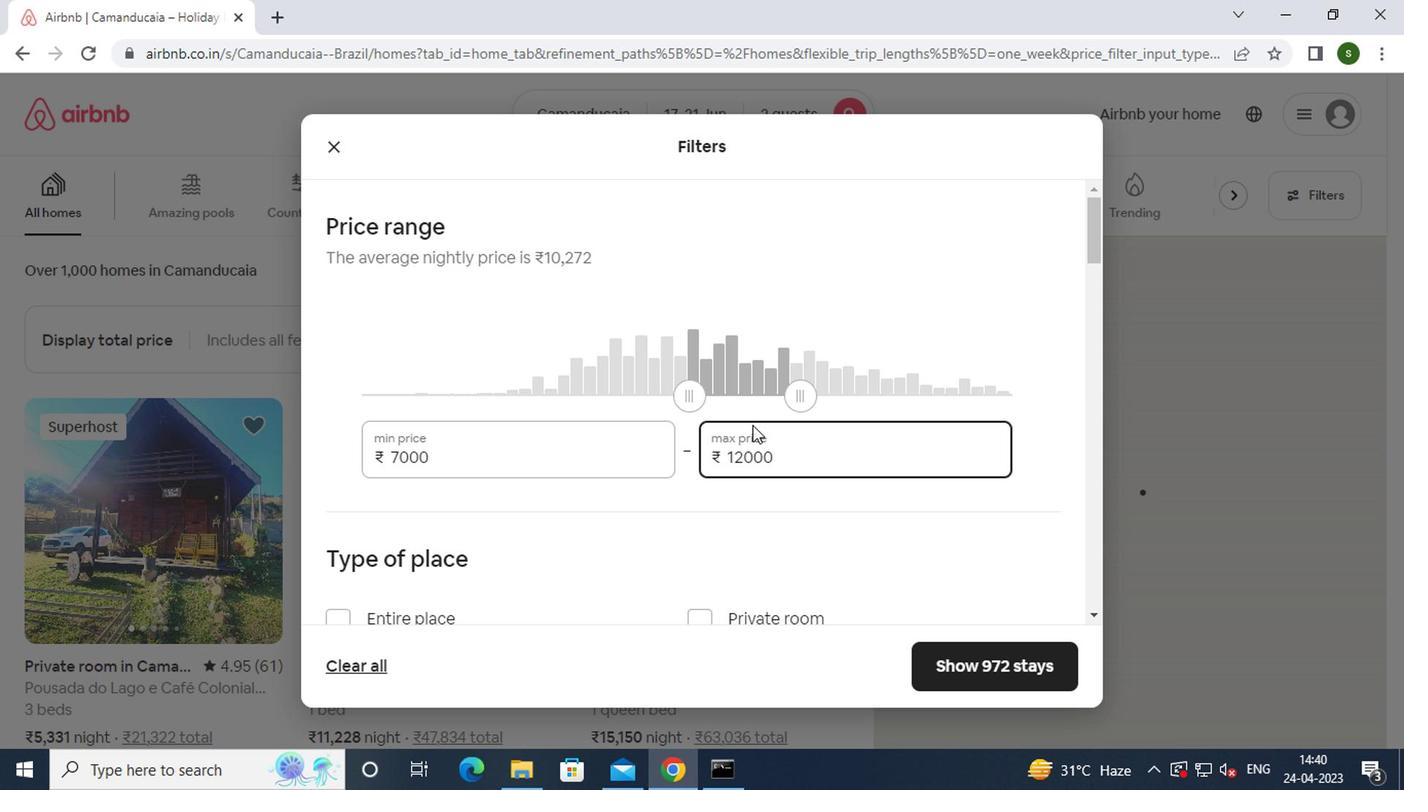 
Action: Mouse scrolled (741, 429) with delta (0, 0)
Screenshot: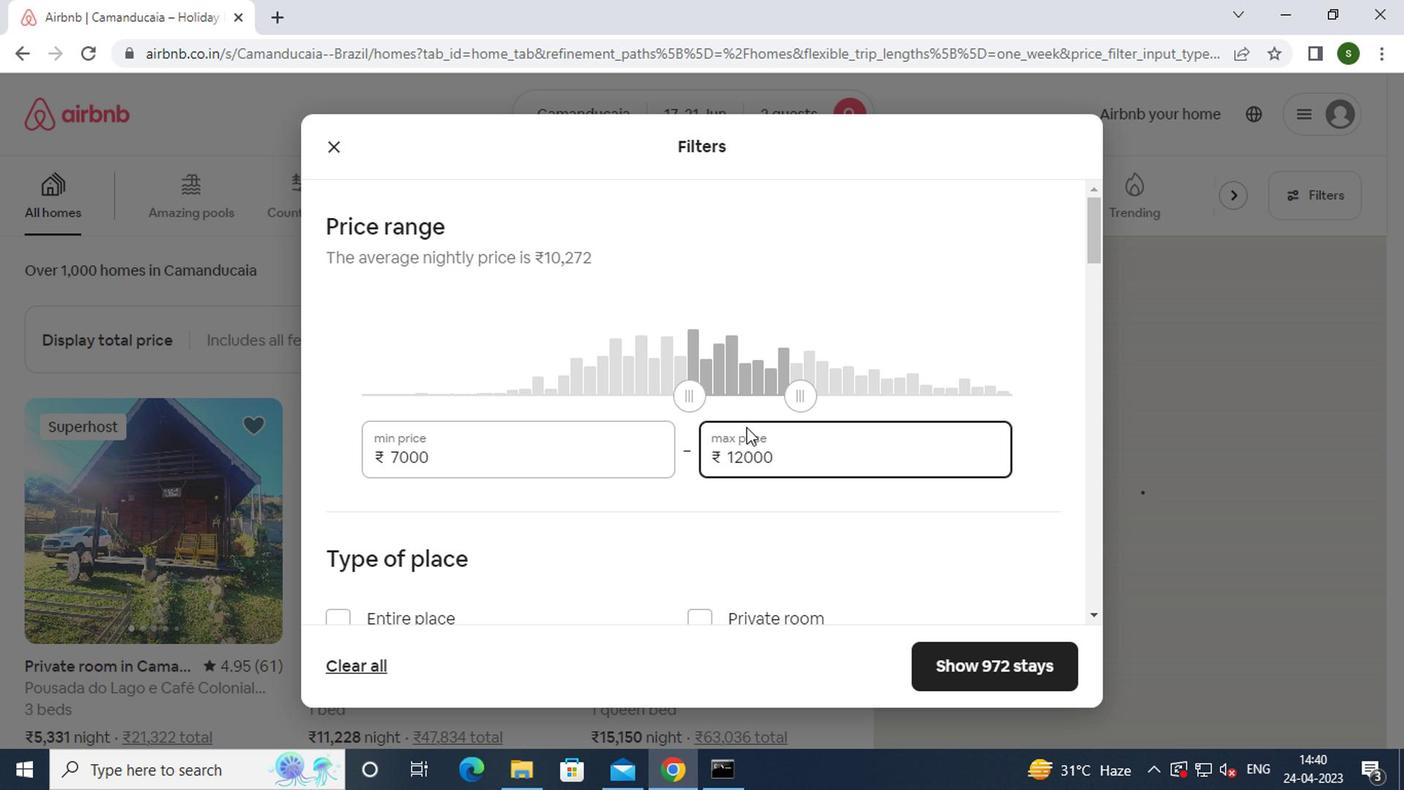 
Action: Mouse moved to (741, 430)
Screenshot: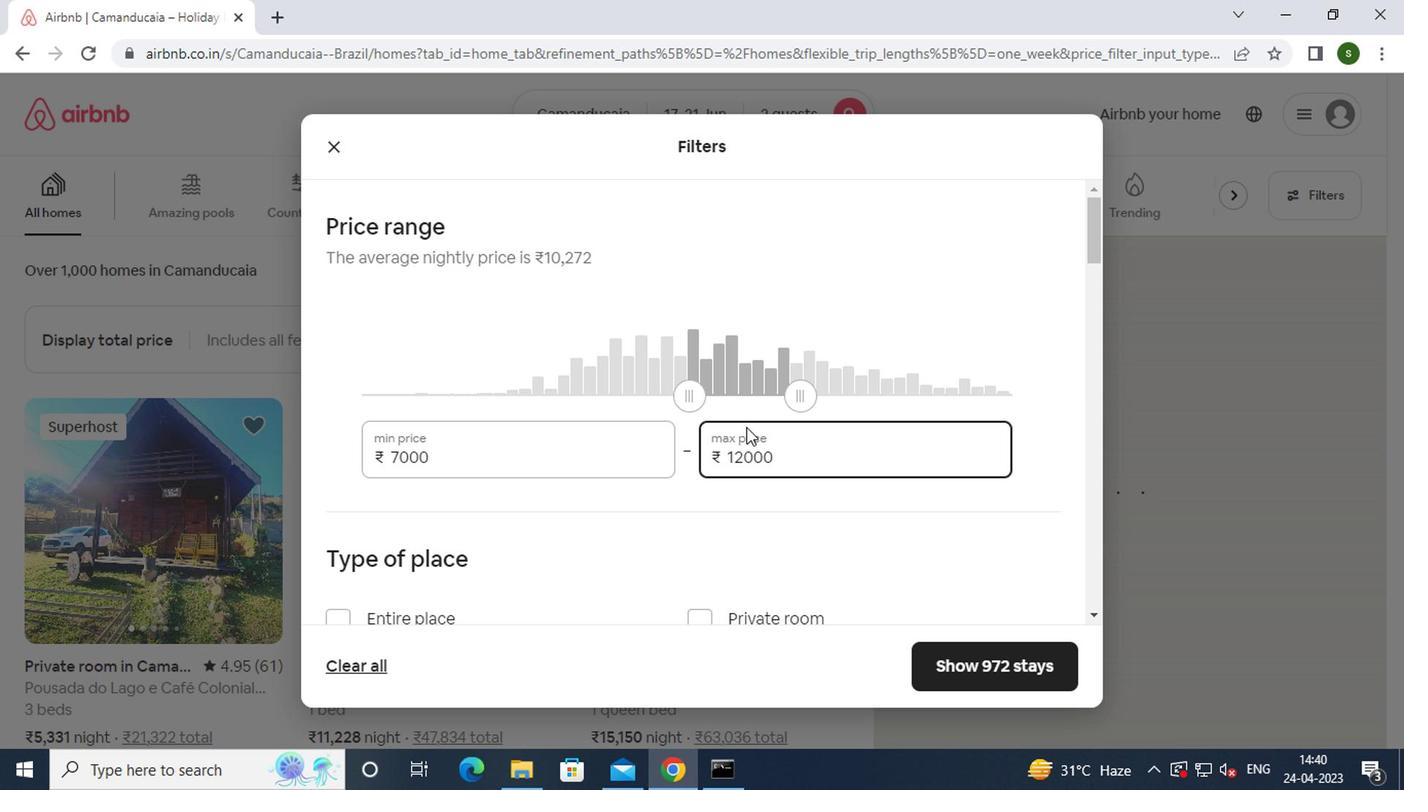 
Action: Mouse scrolled (741, 429) with delta (0, 0)
Screenshot: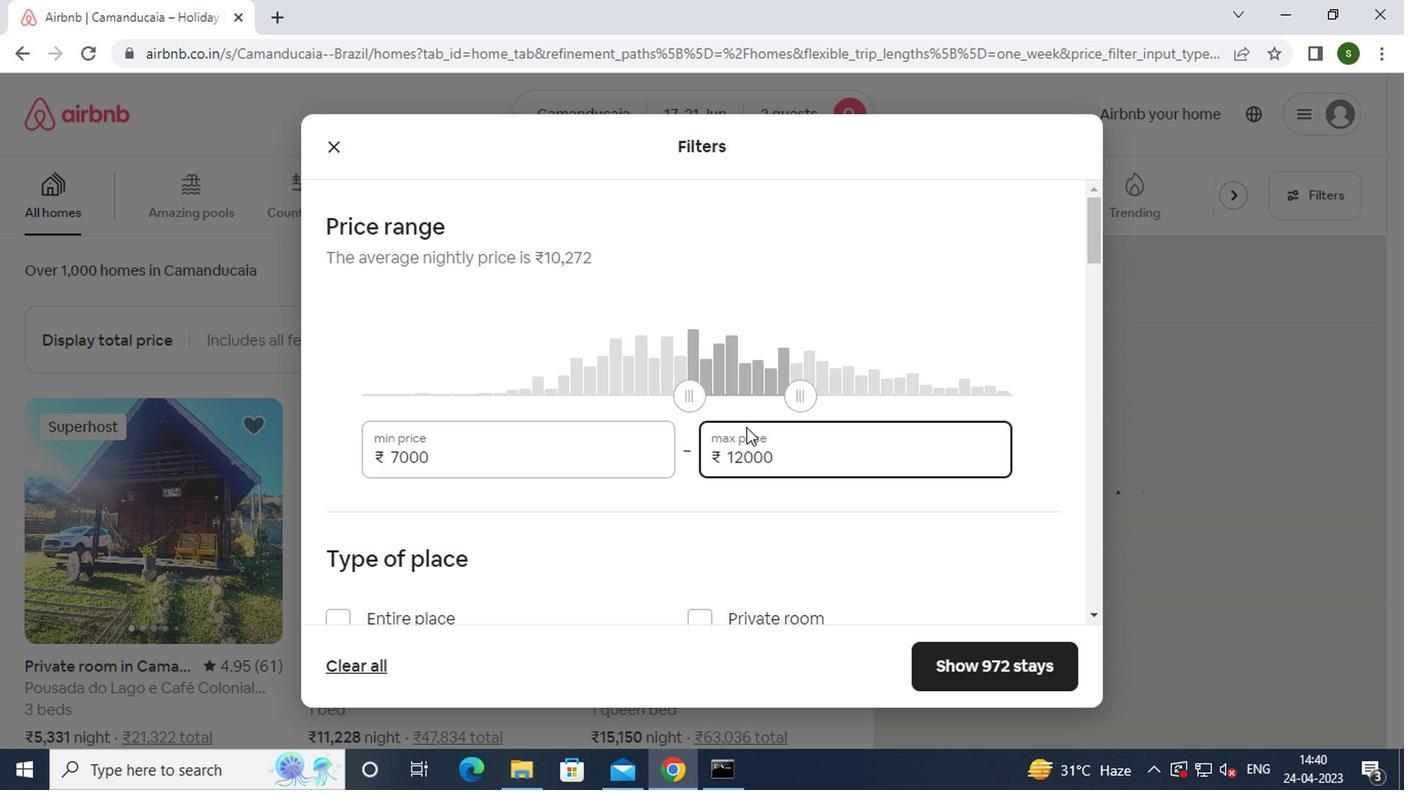 
Action: Mouse moved to (692, 424)
Screenshot: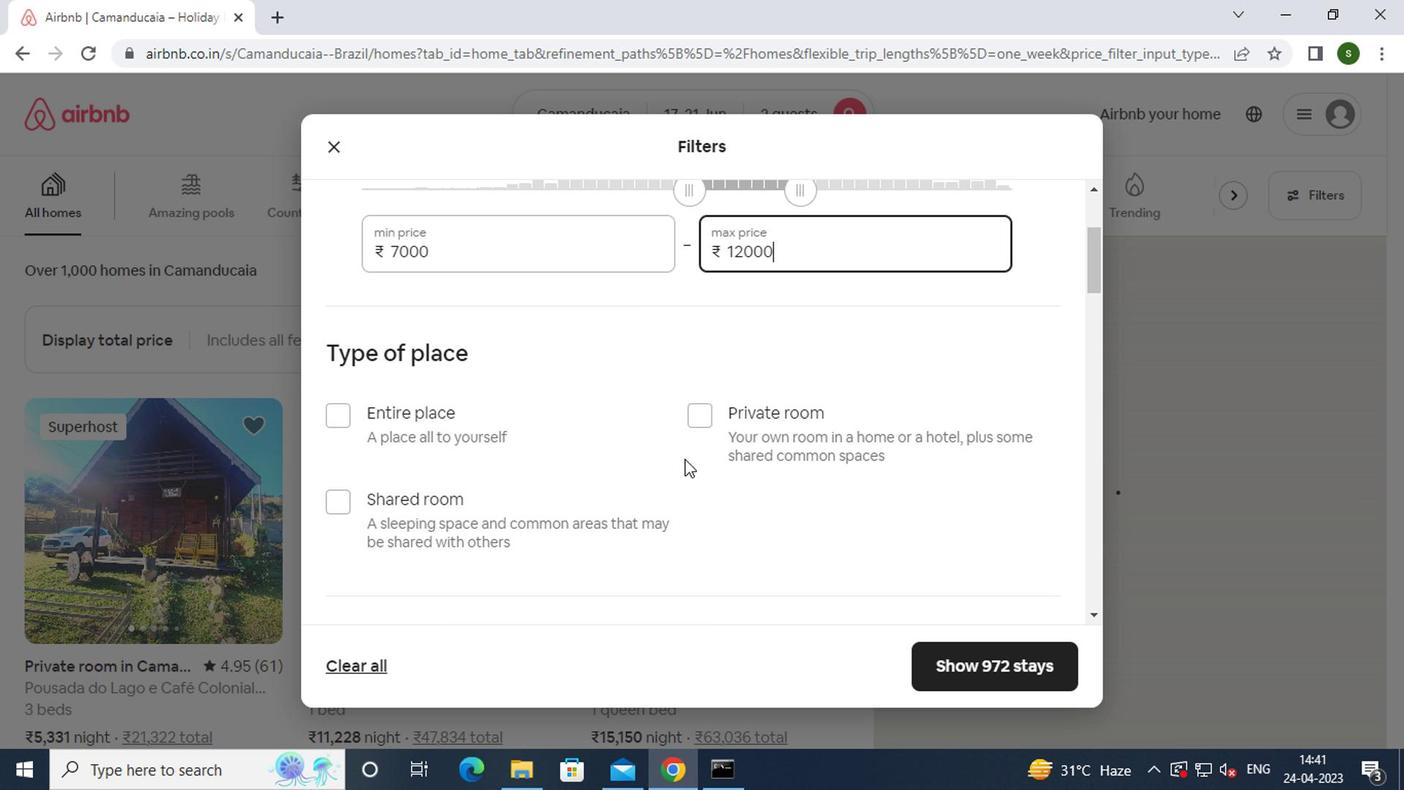 
Action: Mouse pressed left at (692, 424)
Screenshot: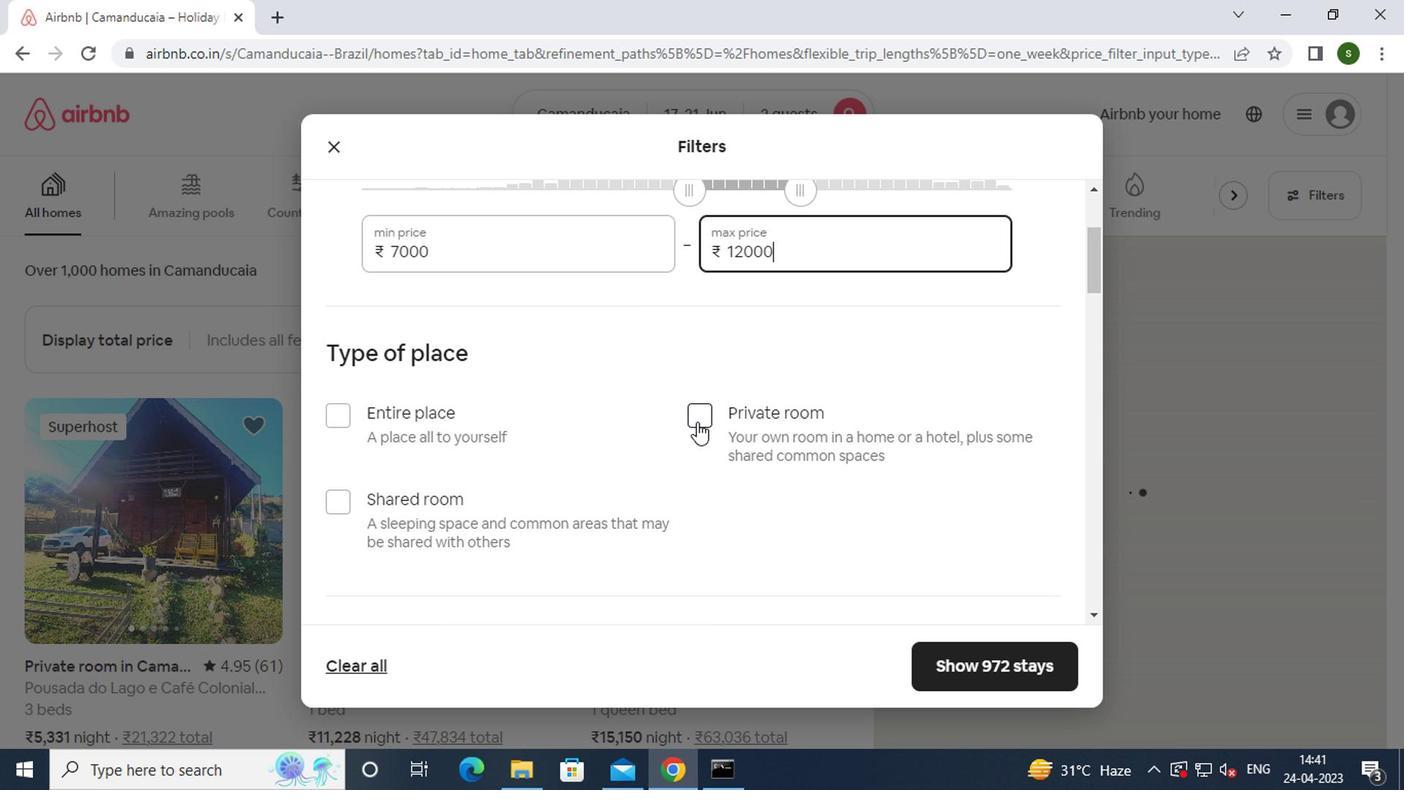 
Action: Mouse moved to (678, 404)
Screenshot: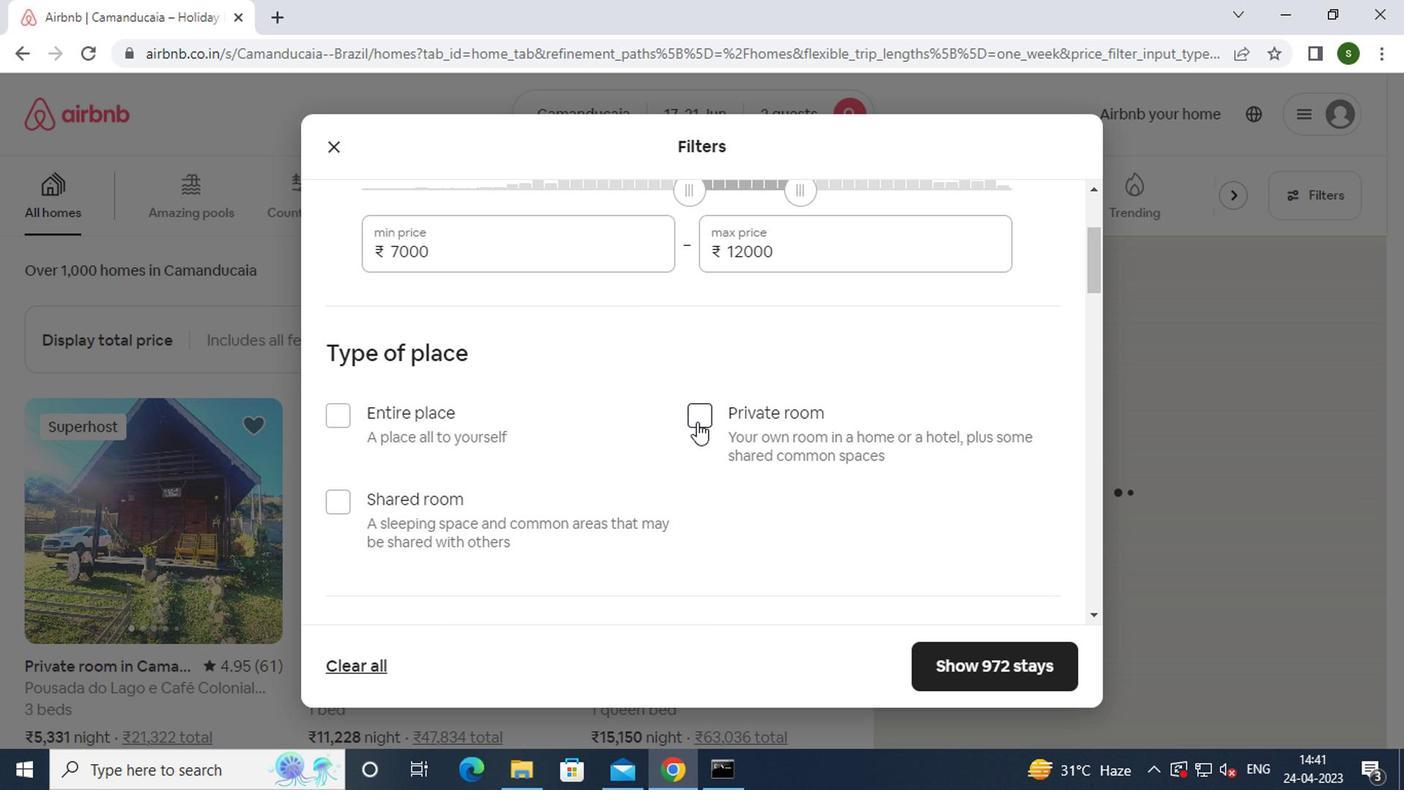 
Action: Mouse scrolled (678, 403) with delta (0, 0)
Screenshot: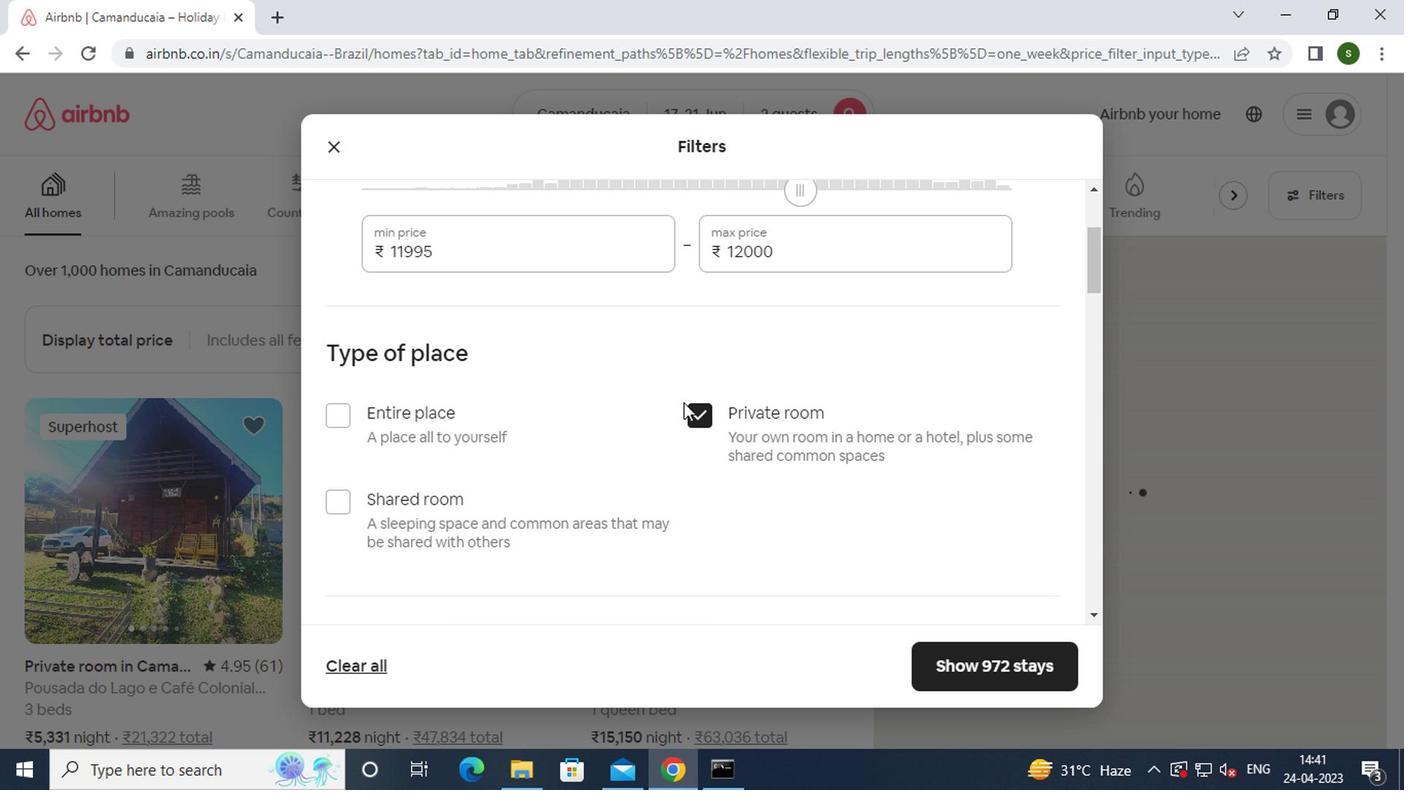 
Action: Mouse scrolled (678, 403) with delta (0, 0)
Screenshot: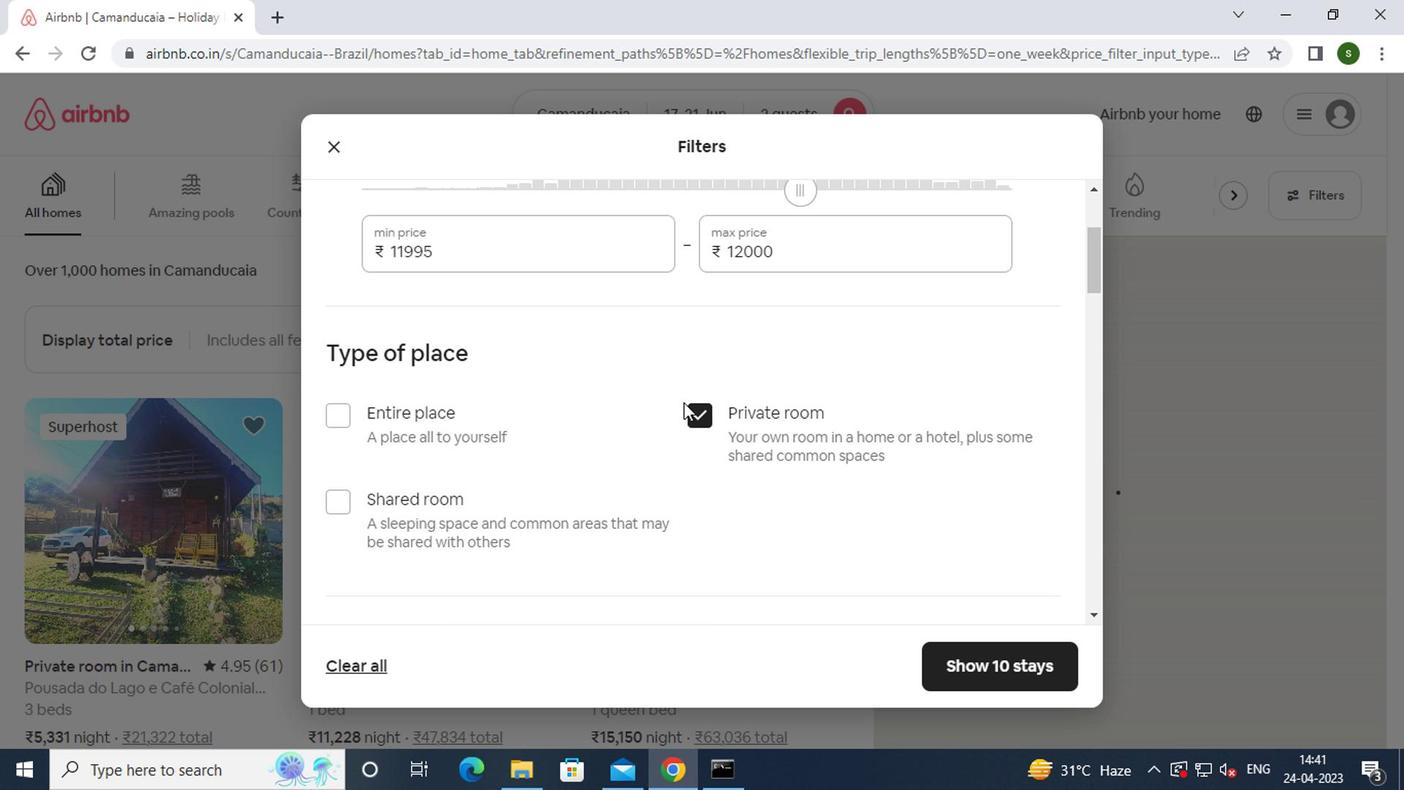 
Action: Mouse scrolled (678, 403) with delta (0, 0)
Screenshot: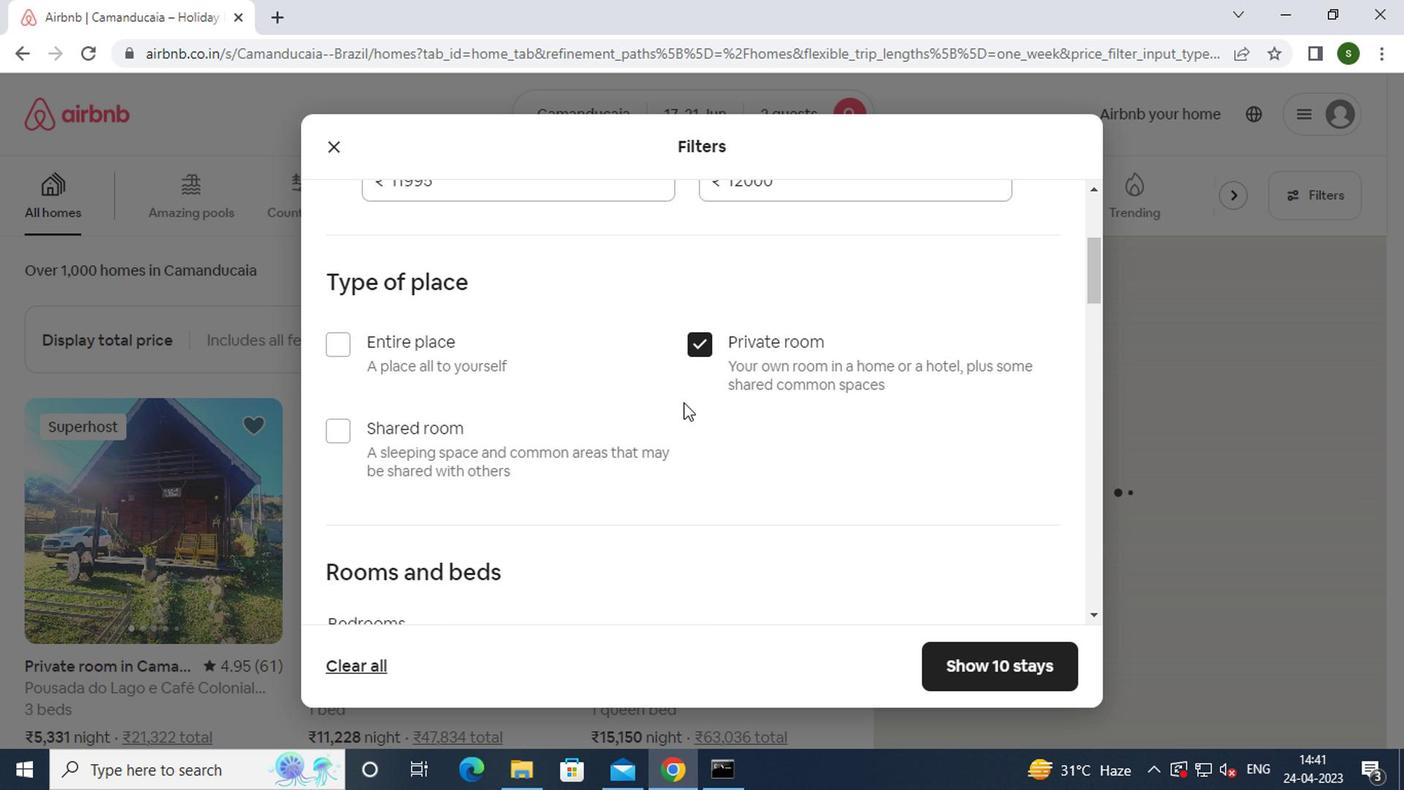 
Action: Mouse moved to (436, 448)
Screenshot: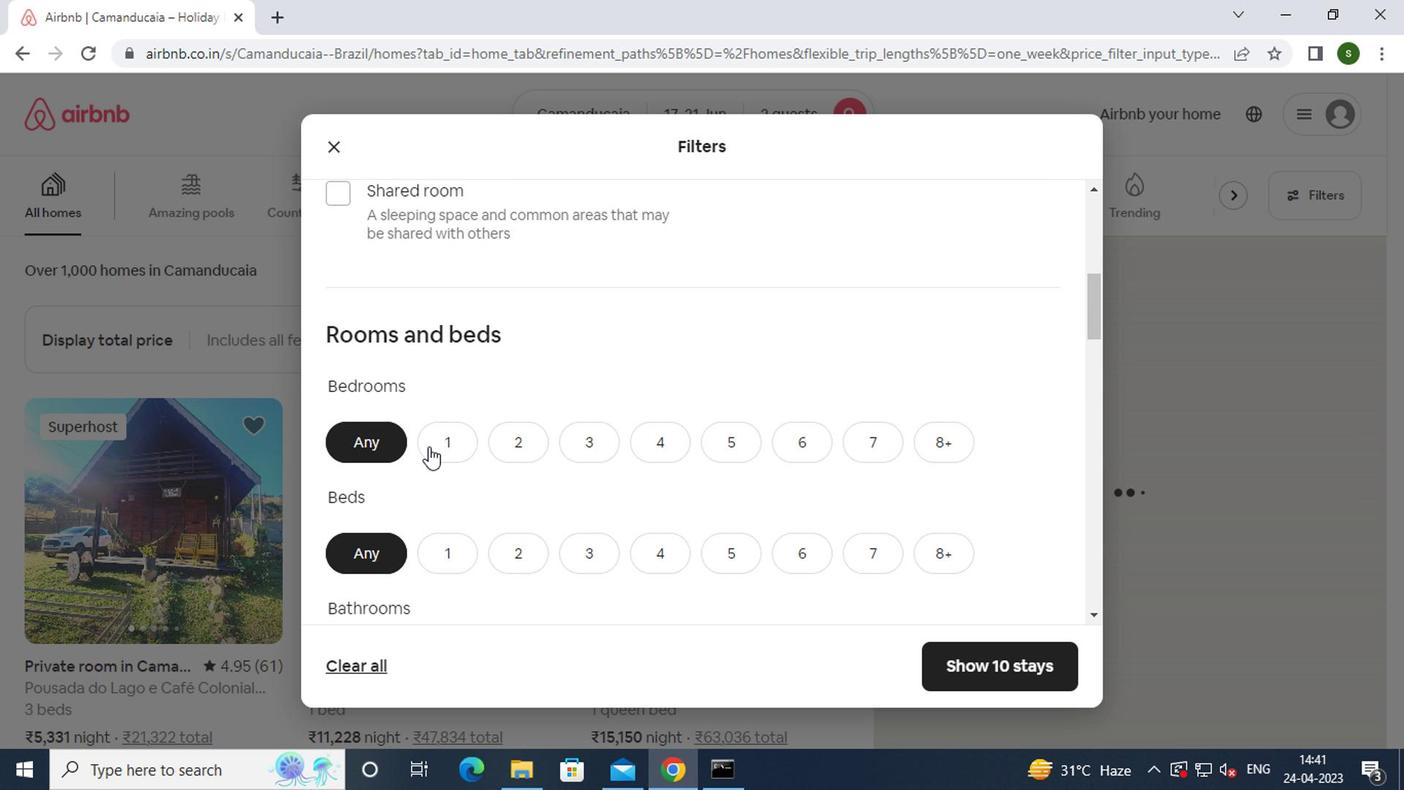 
Action: Mouse pressed left at (436, 448)
Screenshot: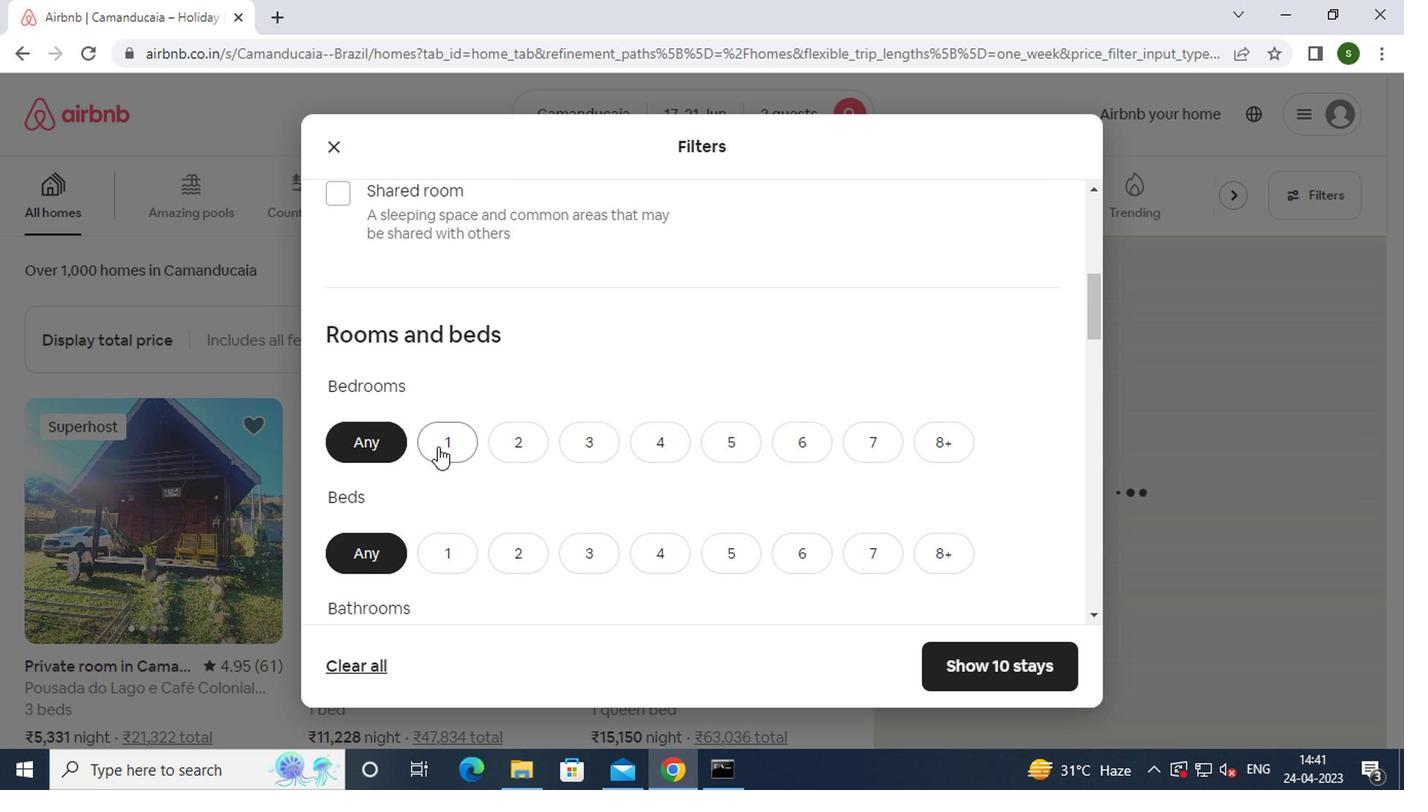 
Action: Mouse moved to (517, 539)
Screenshot: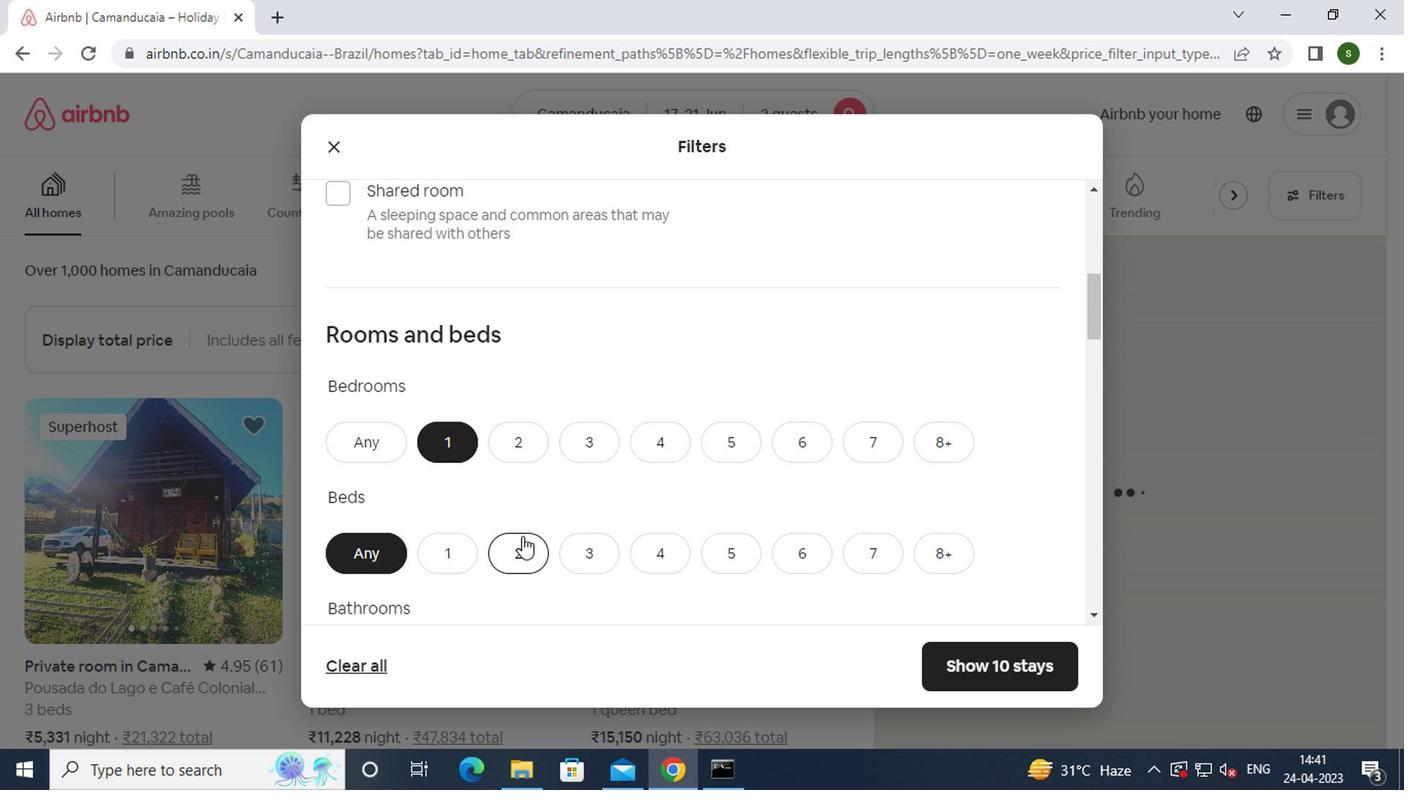 
Action: Mouse pressed left at (517, 539)
Screenshot: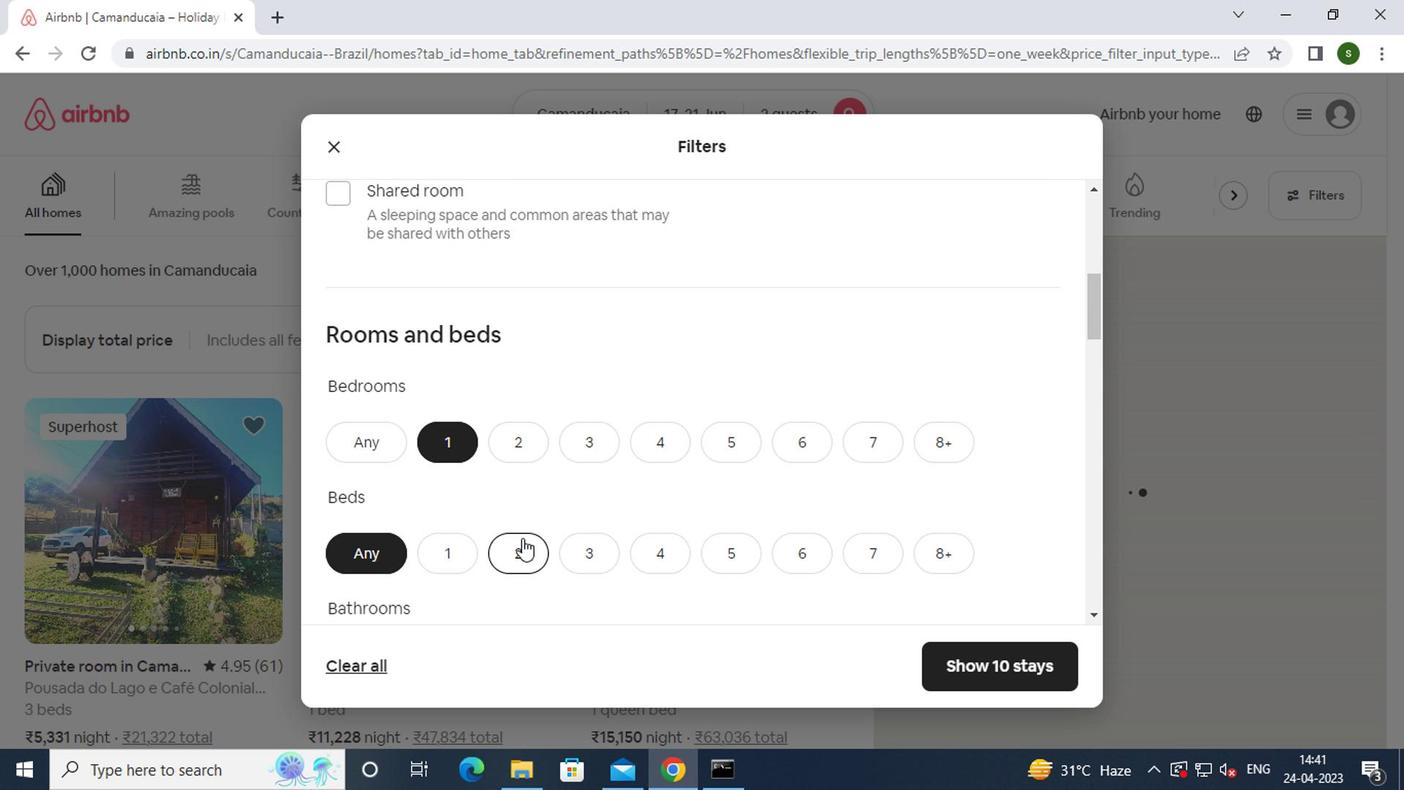 
Action: Mouse moved to (514, 484)
Screenshot: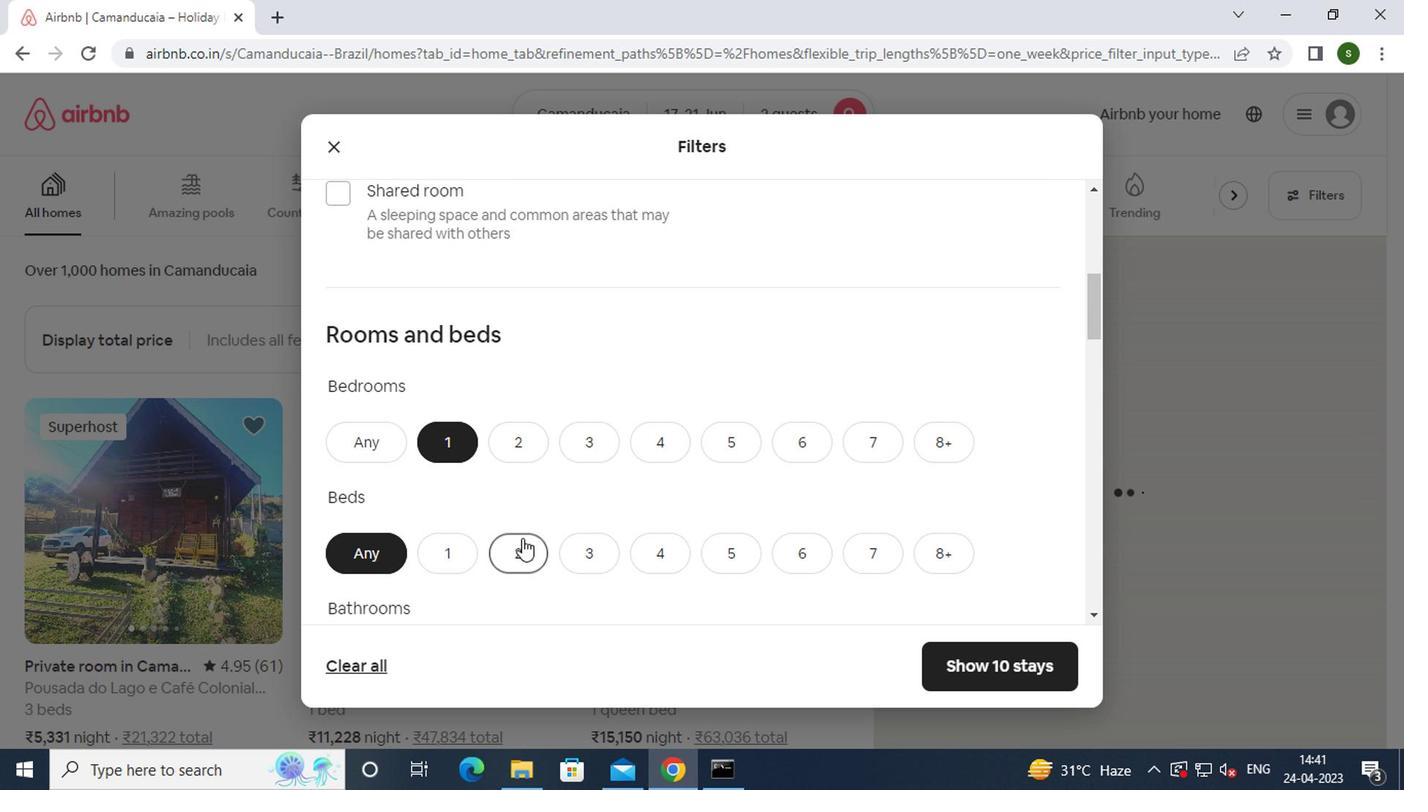 
Action: Mouse scrolled (514, 483) with delta (0, 0)
Screenshot: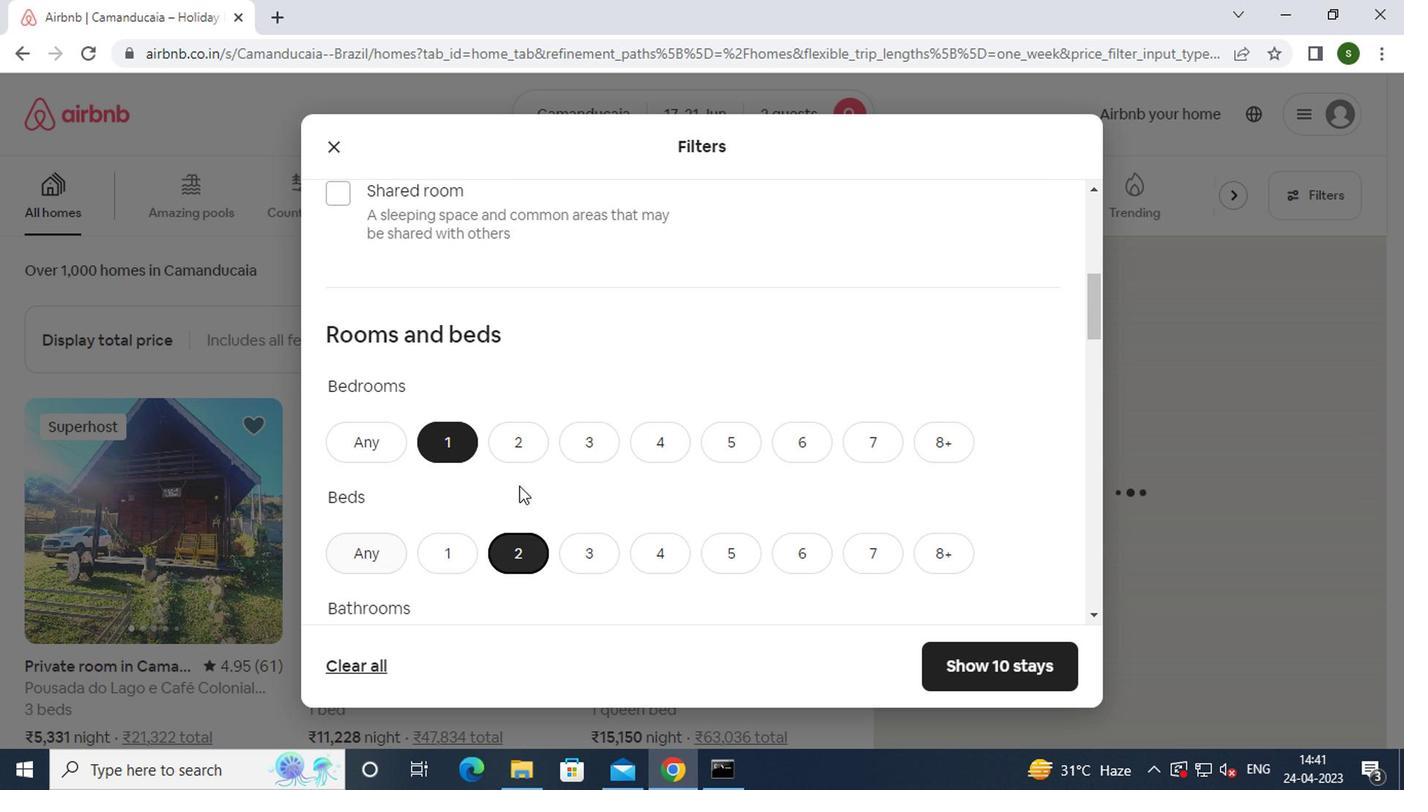 
Action: Mouse scrolled (514, 483) with delta (0, 0)
Screenshot: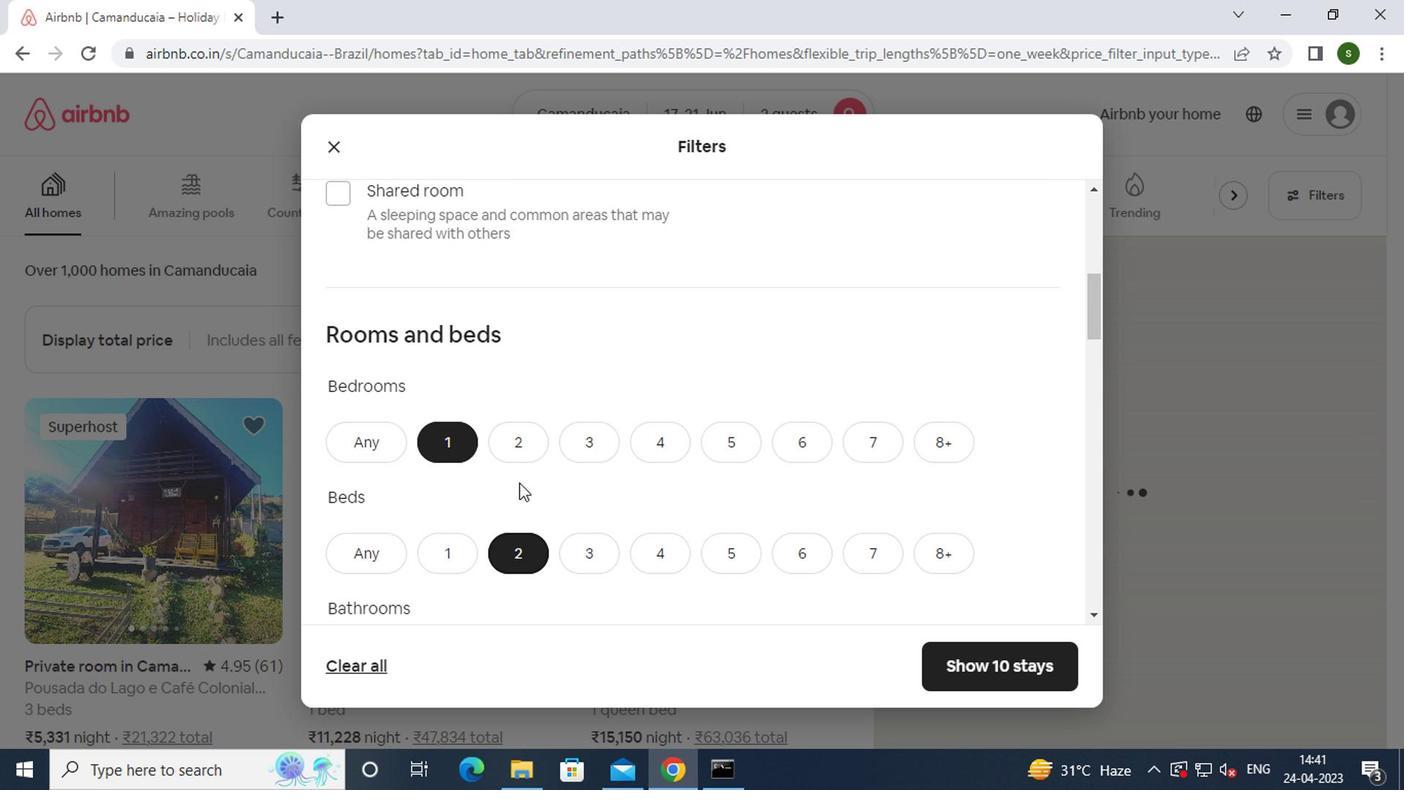 
Action: Mouse moved to (454, 460)
Screenshot: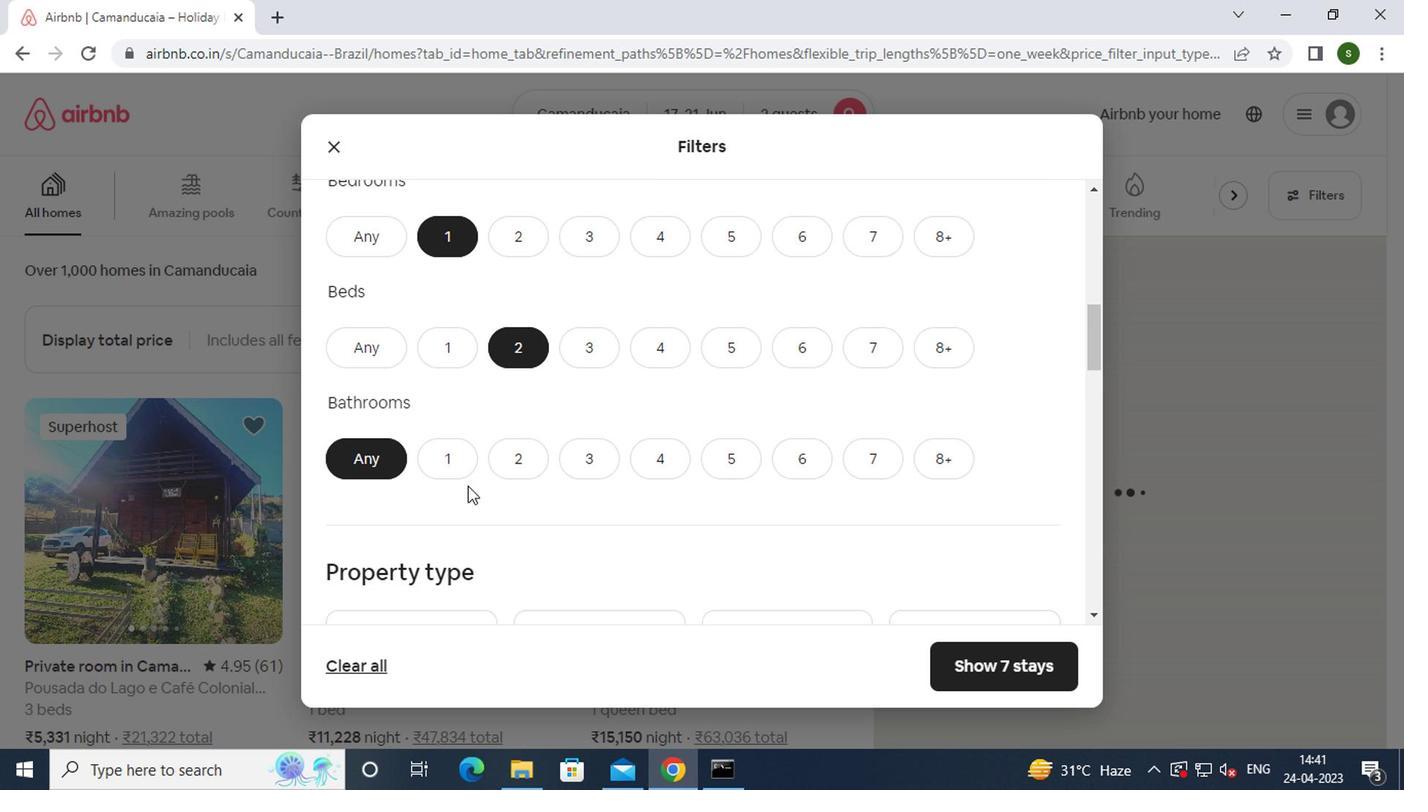 
Action: Mouse pressed left at (454, 460)
Screenshot: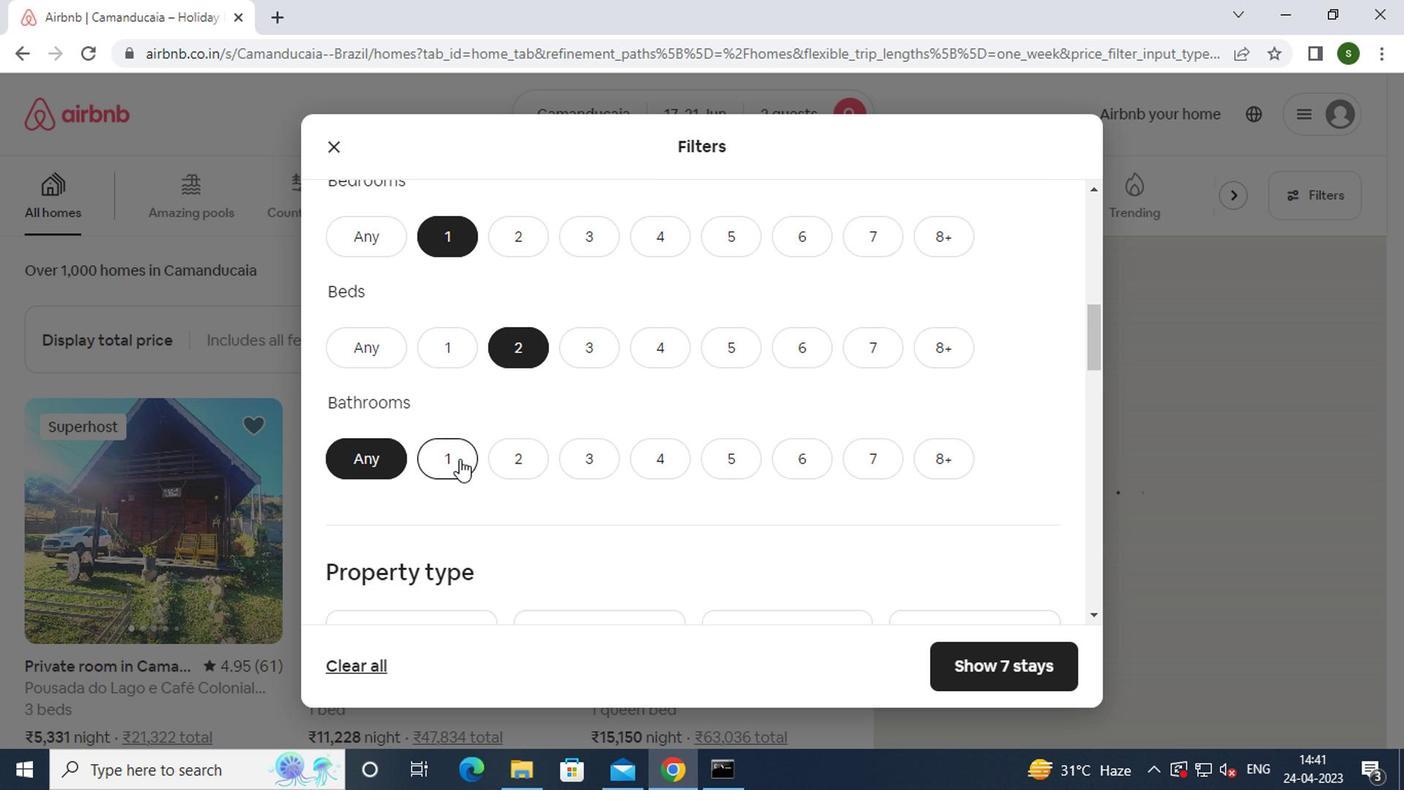 
Action: Mouse moved to (625, 386)
Screenshot: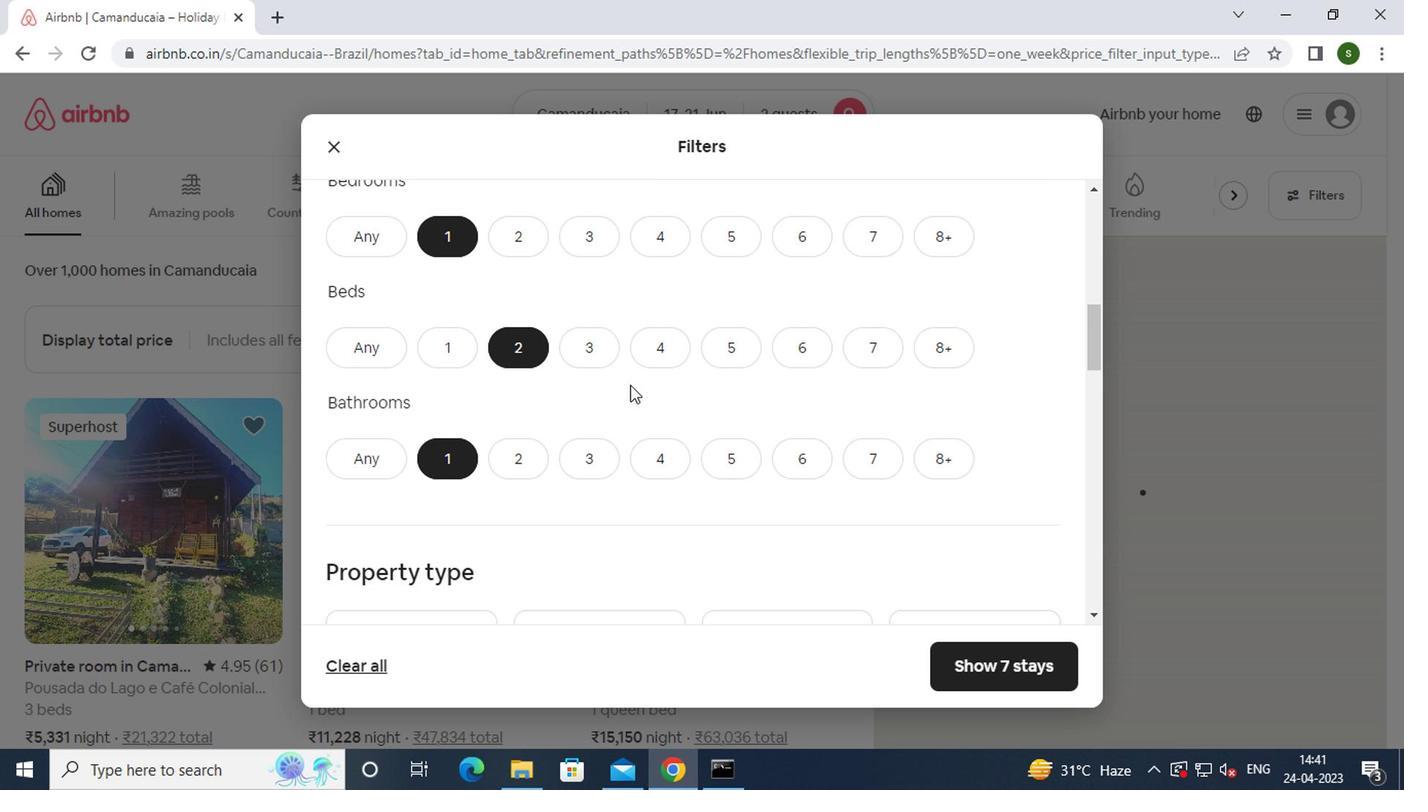 
Action: Mouse scrolled (625, 386) with delta (0, 0)
Screenshot: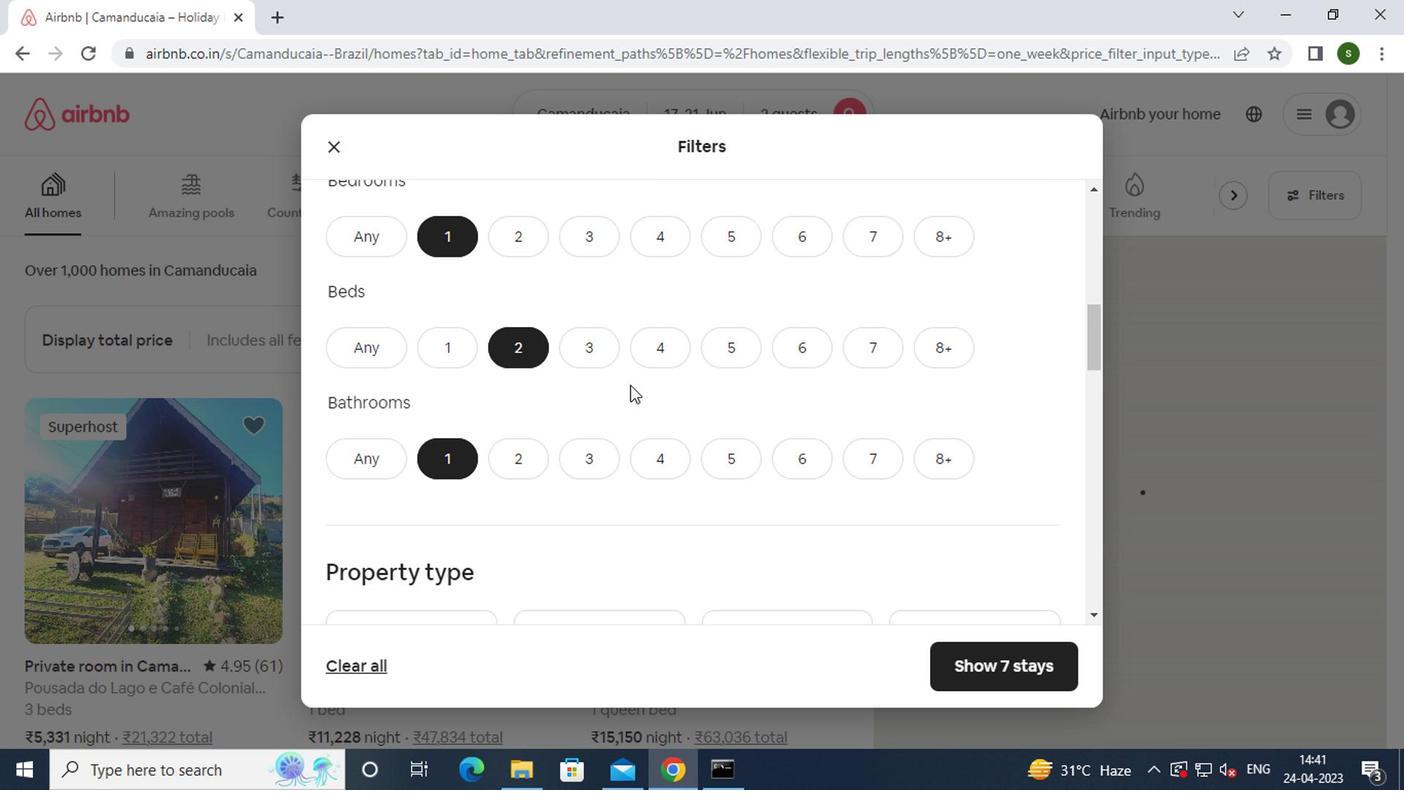 
Action: Mouse scrolled (625, 386) with delta (0, 0)
Screenshot: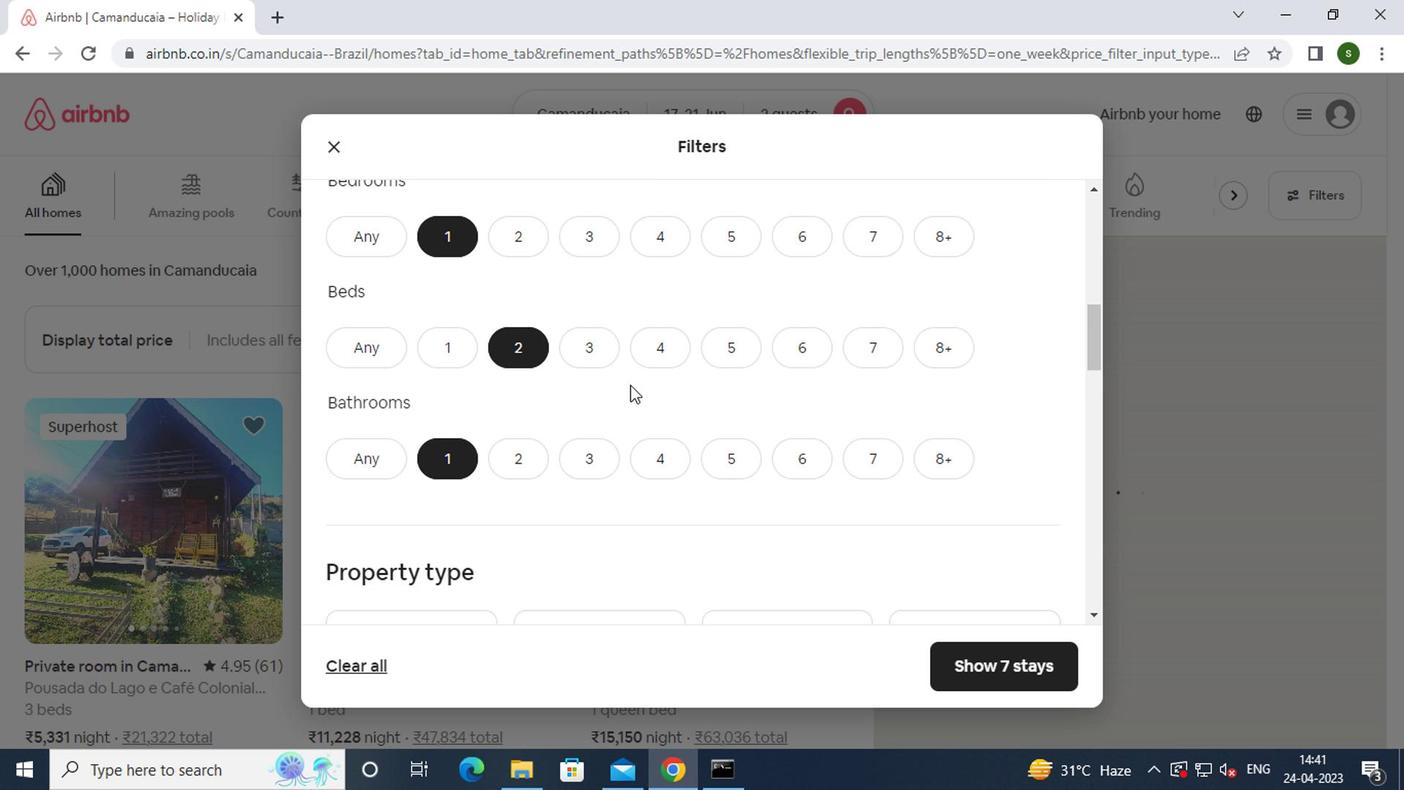 
Action: Mouse moved to (625, 386)
Screenshot: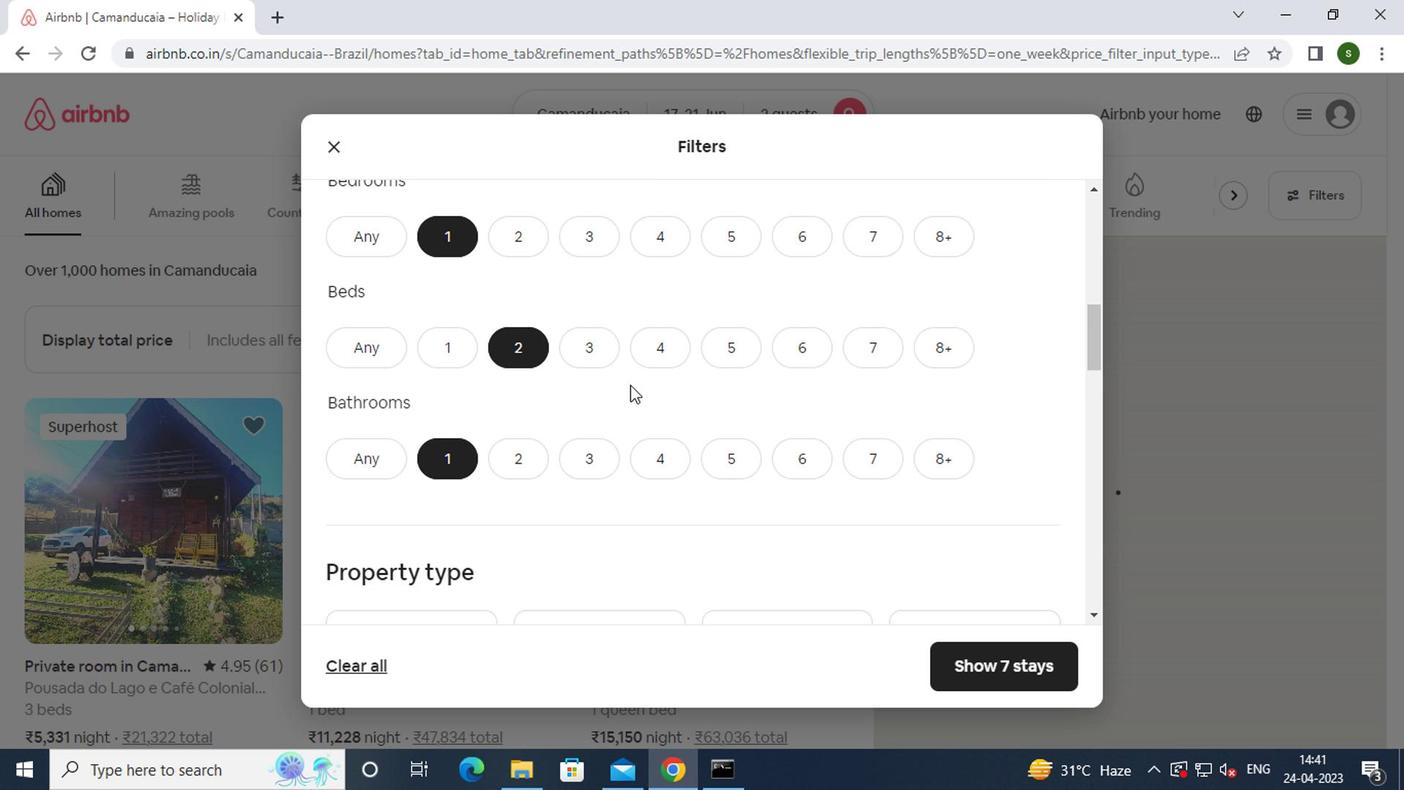 
Action: Mouse scrolled (625, 386) with delta (0, 0)
Screenshot: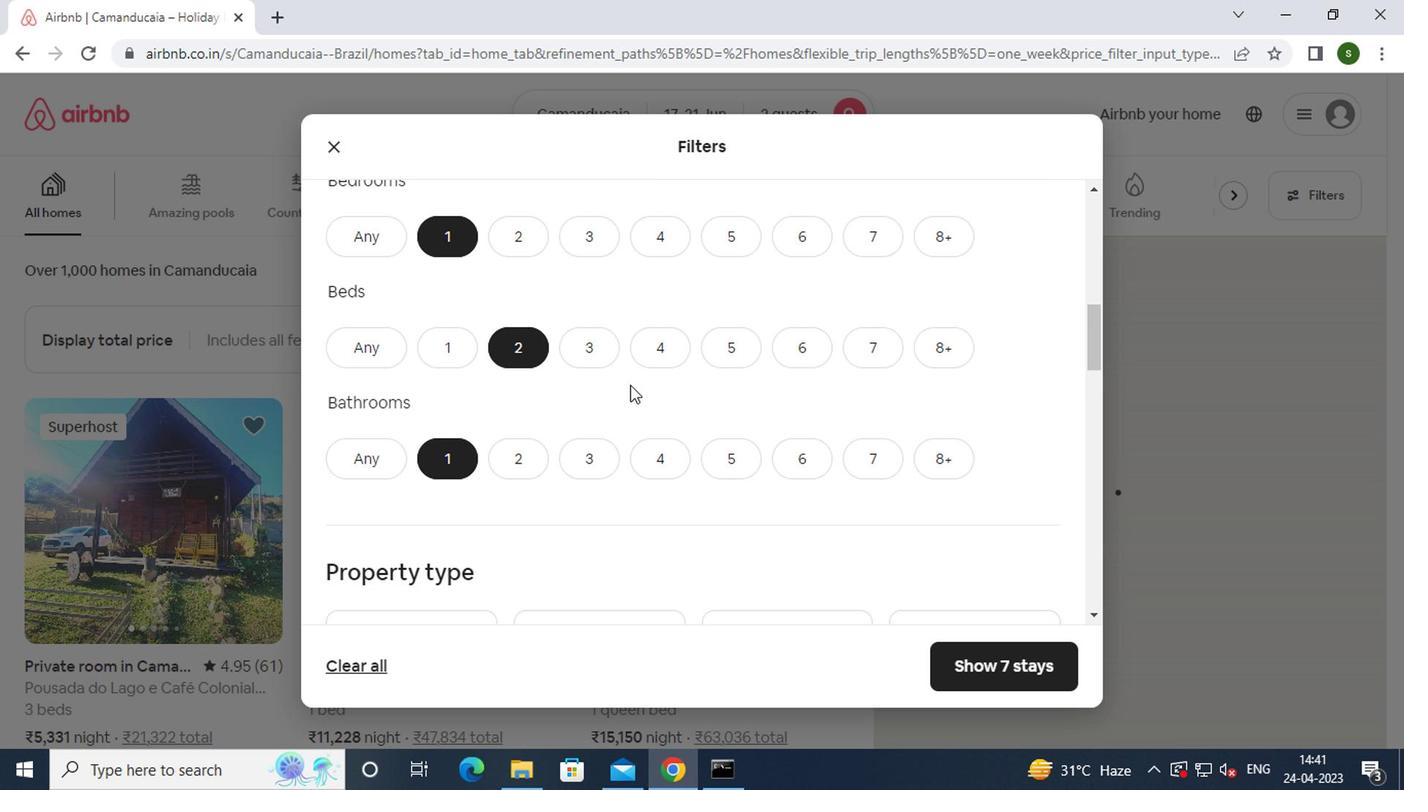 
Action: Mouse moved to (448, 392)
Screenshot: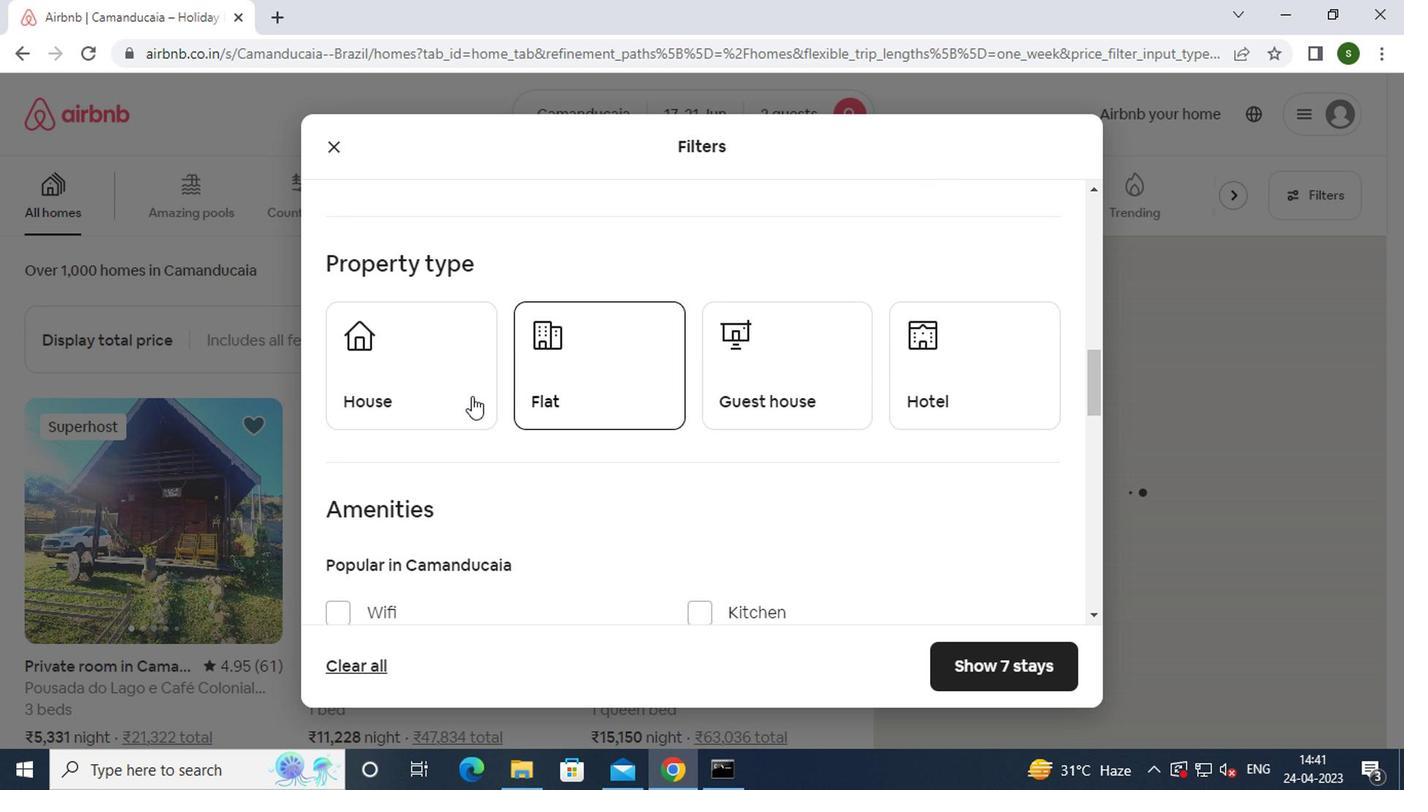 
Action: Mouse pressed left at (448, 392)
Screenshot: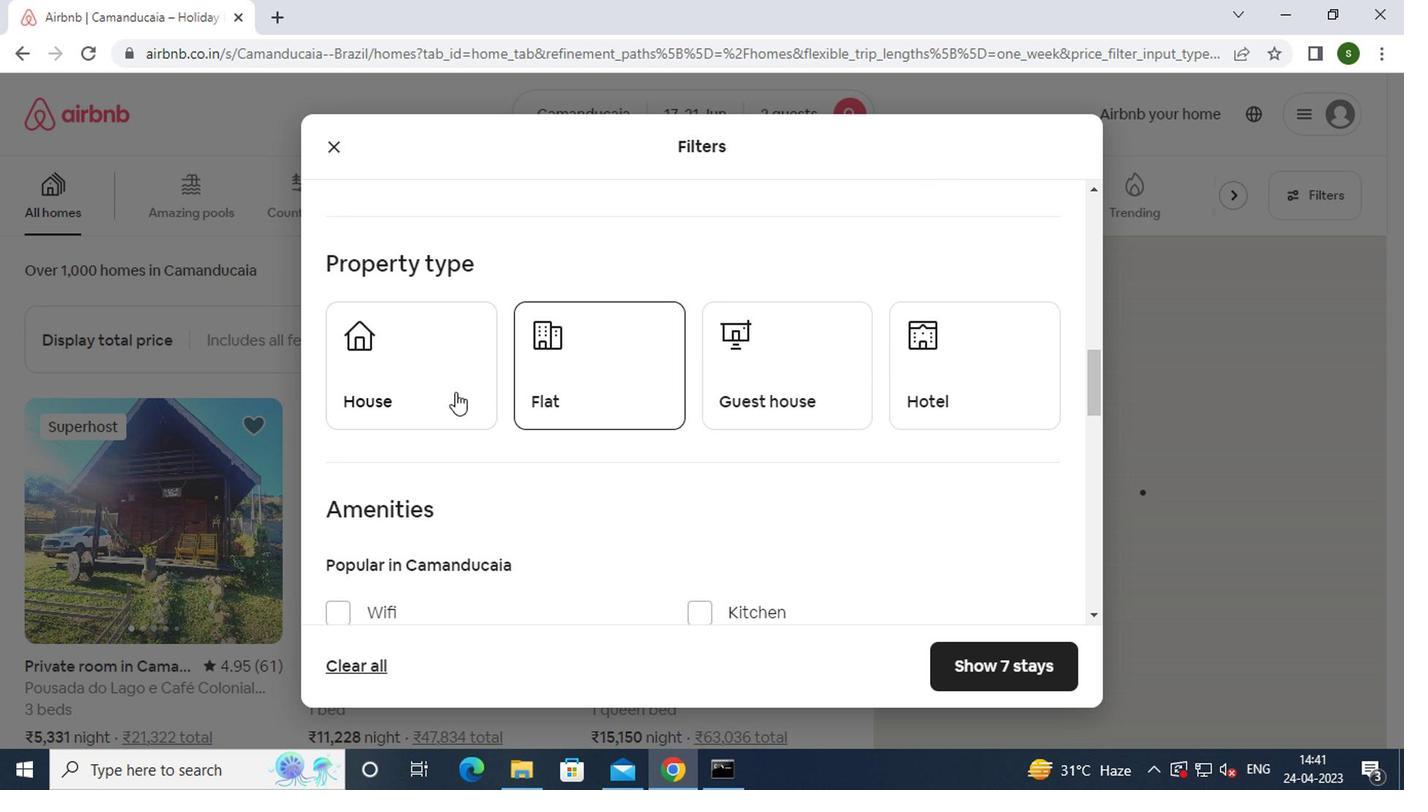 
Action: Mouse moved to (630, 389)
Screenshot: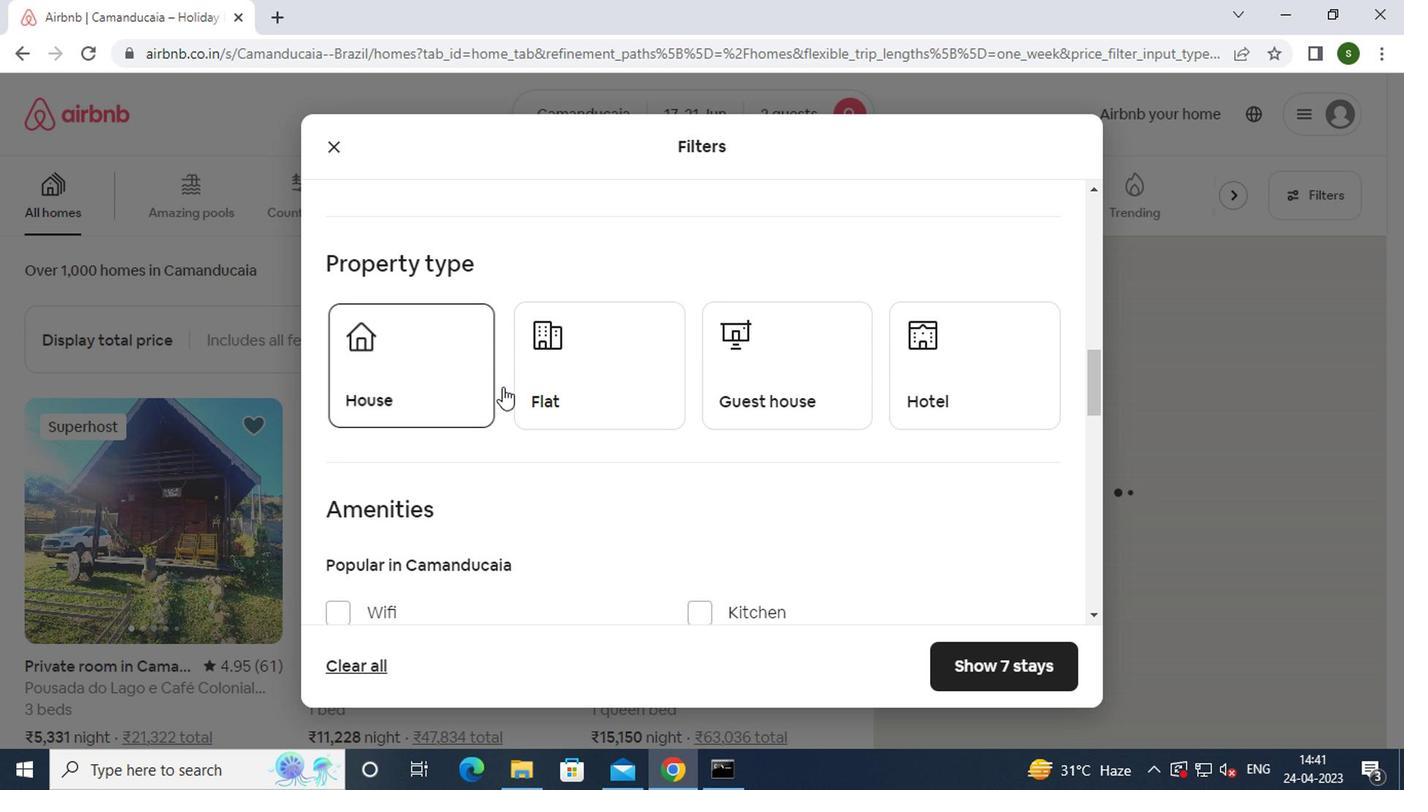 
Action: Mouse pressed left at (630, 389)
Screenshot: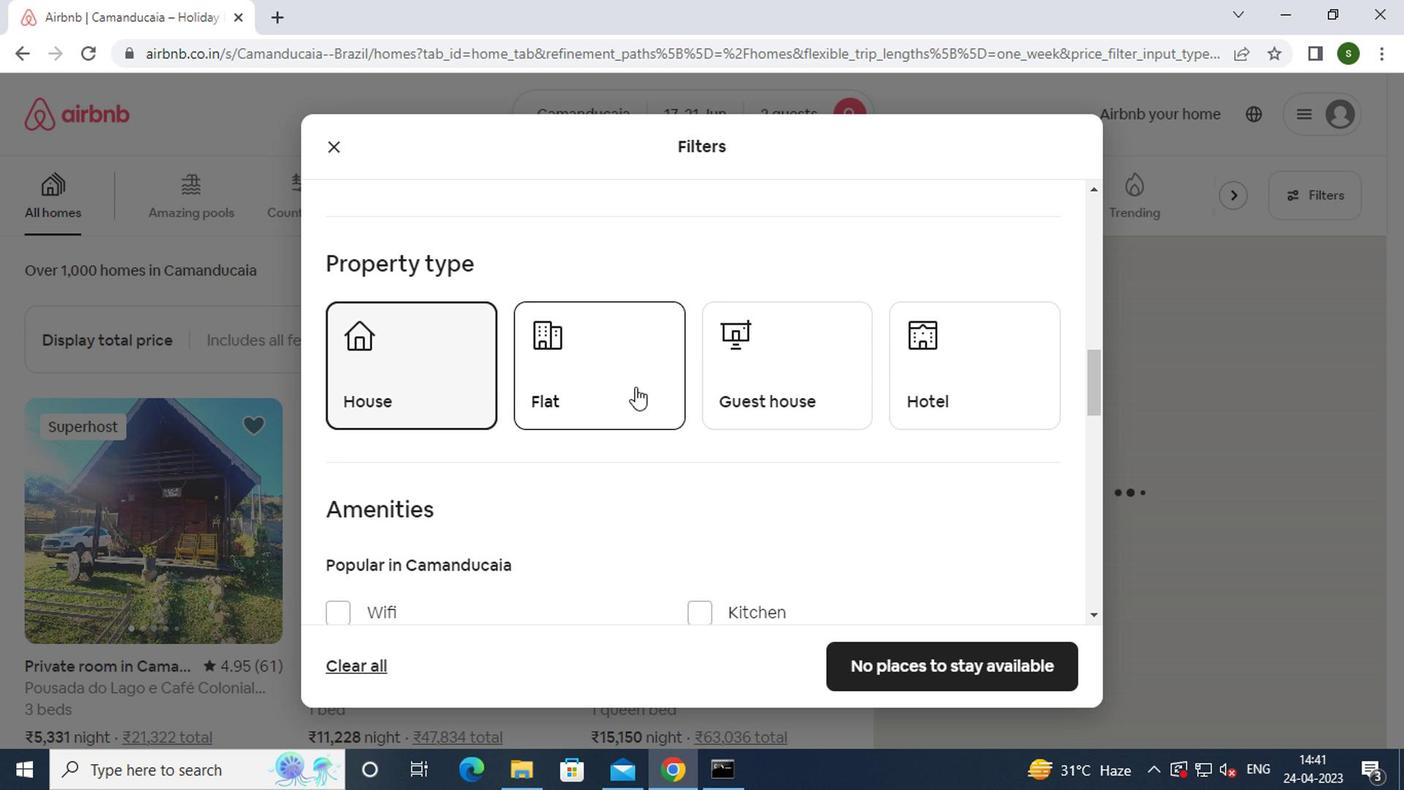 
Action: Mouse moved to (772, 367)
Screenshot: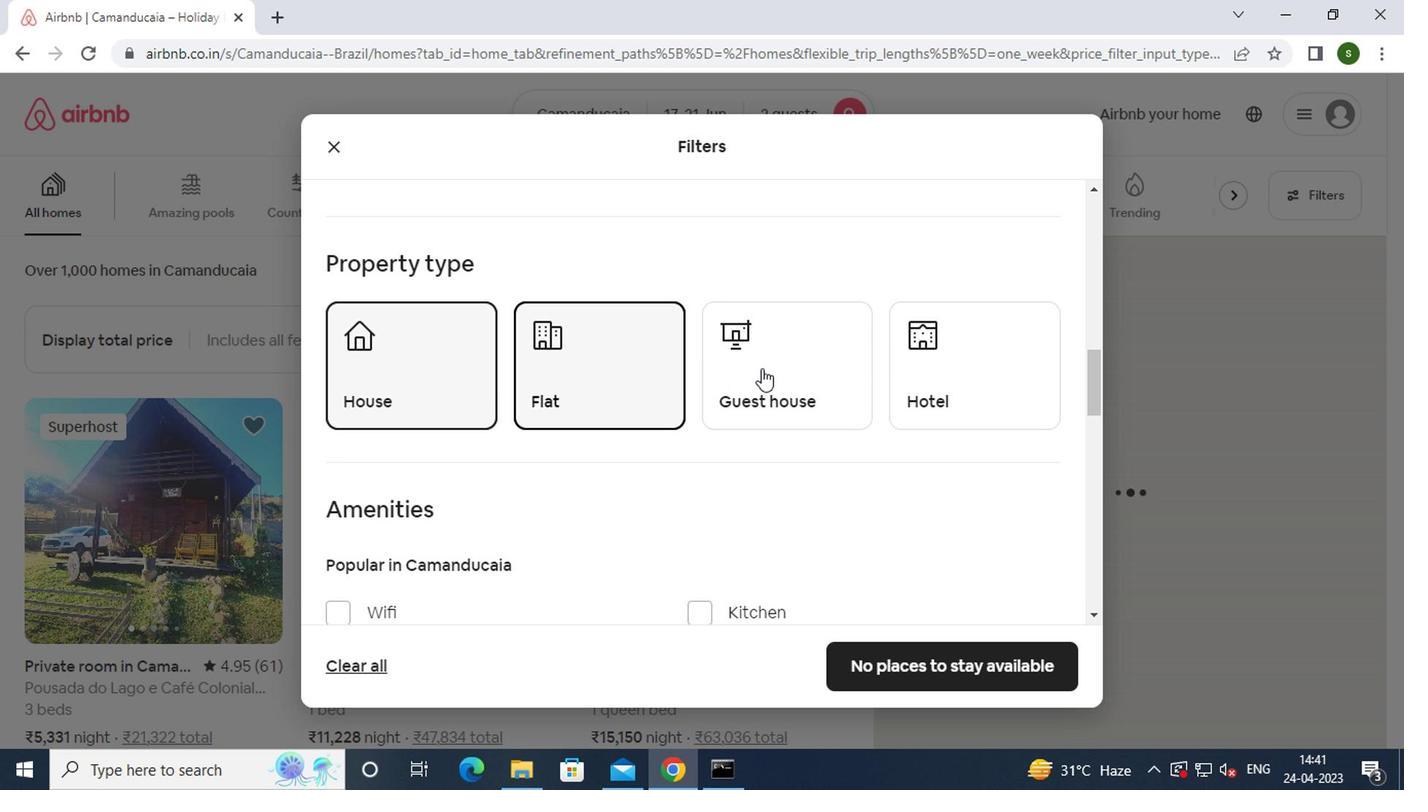 
Action: Mouse pressed left at (772, 367)
Screenshot: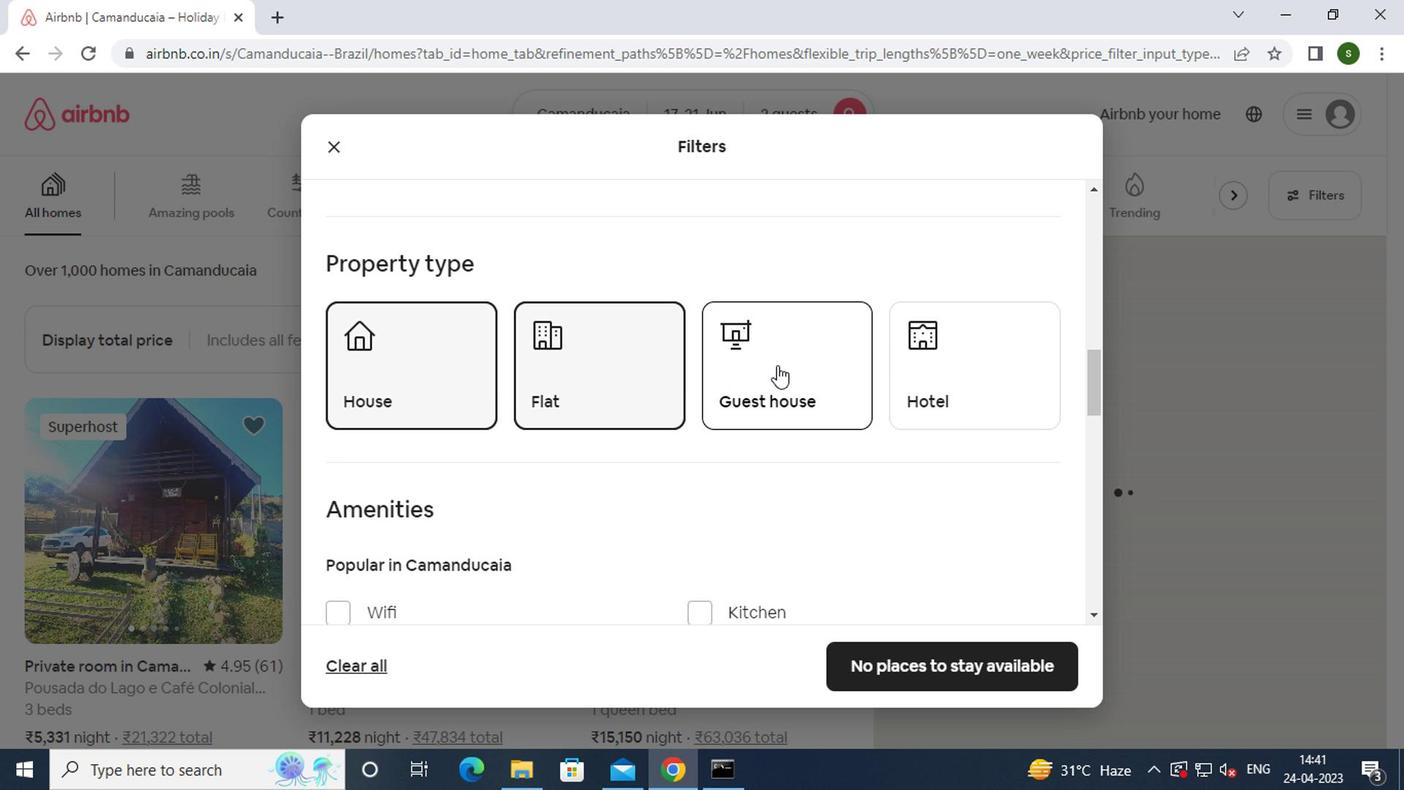 
Action: Mouse scrolled (772, 366) with delta (0, -1)
Screenshot: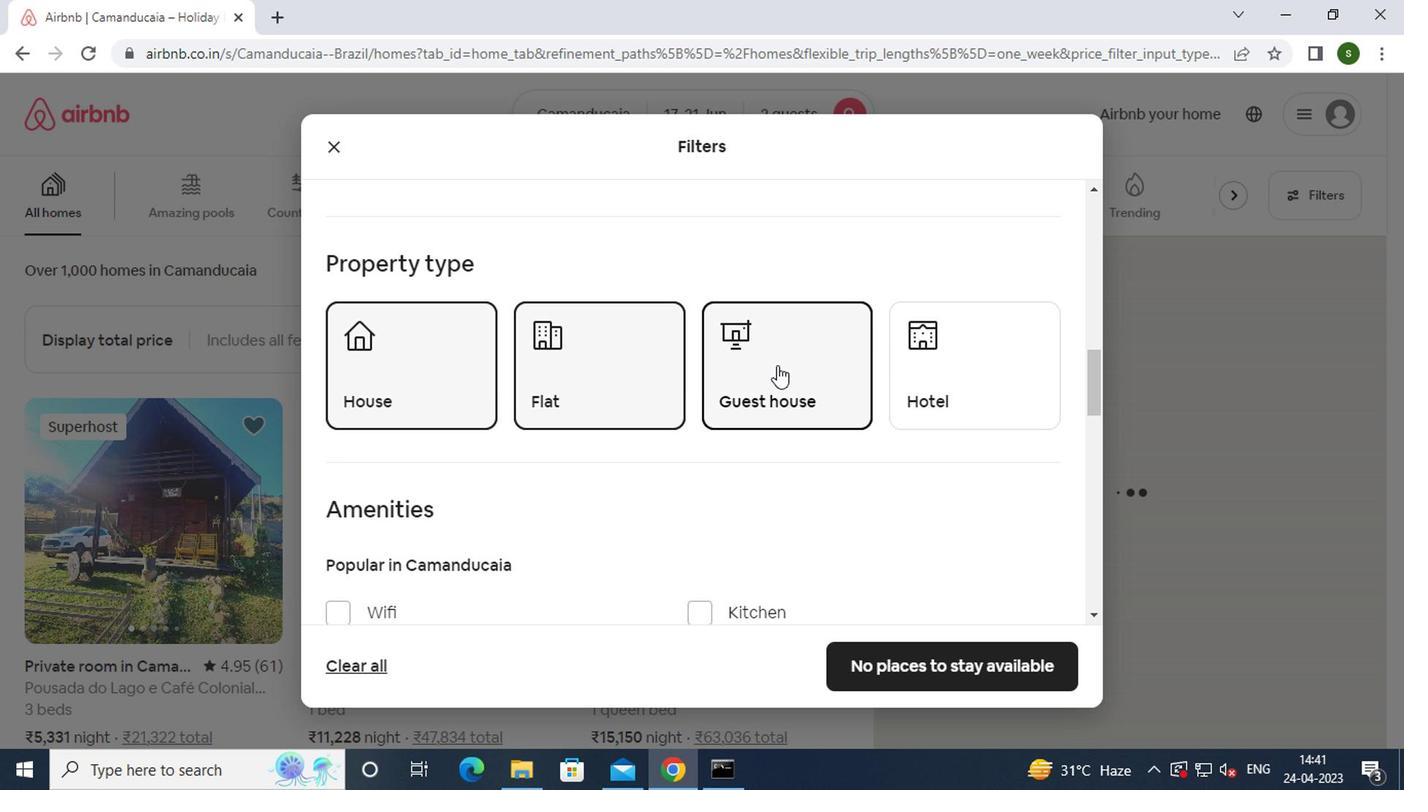 
Action: Mouse scrolled (772, 366) with delta (0, -1)
Screenshot: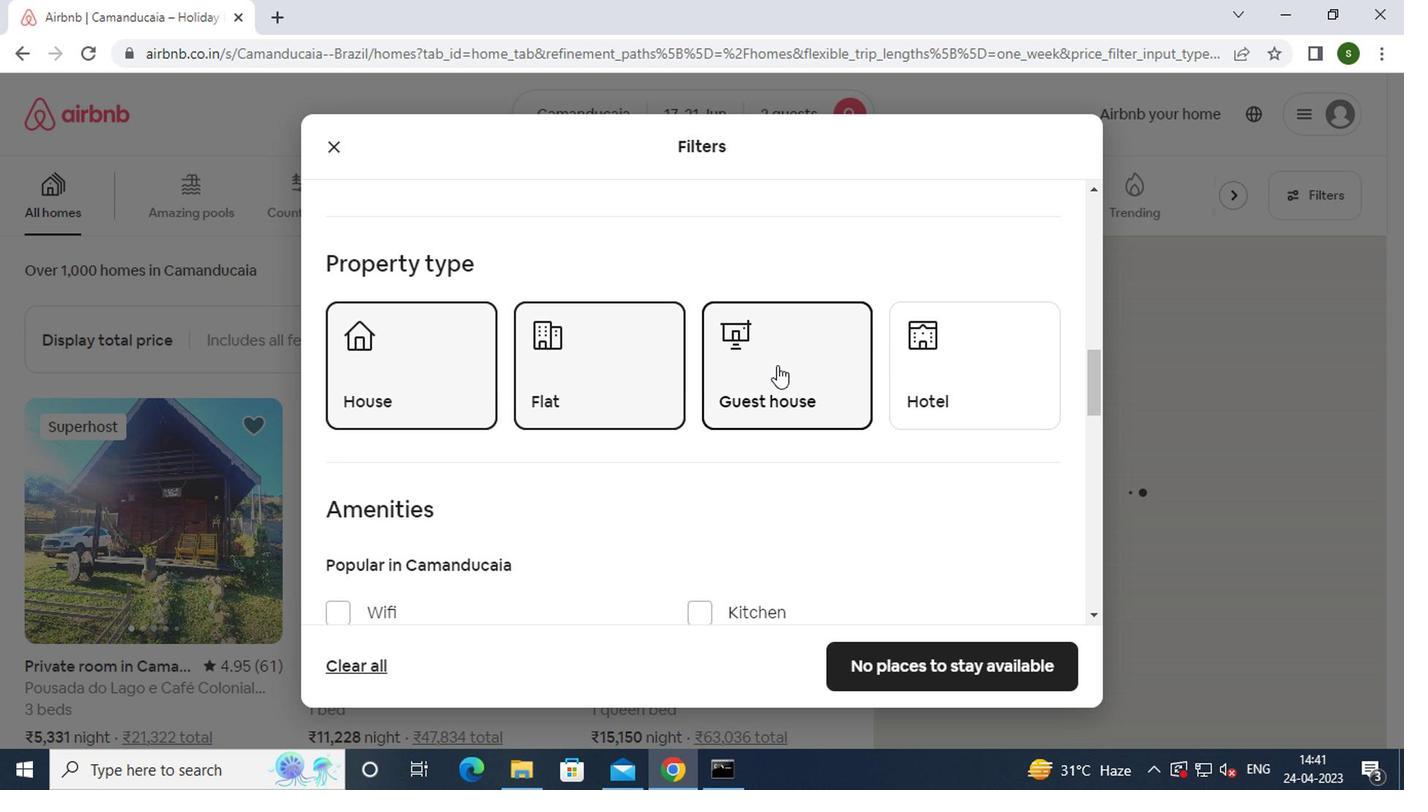 
Action: Mouse scrolled (772, 366) with delta (0, -1)
Screenshot: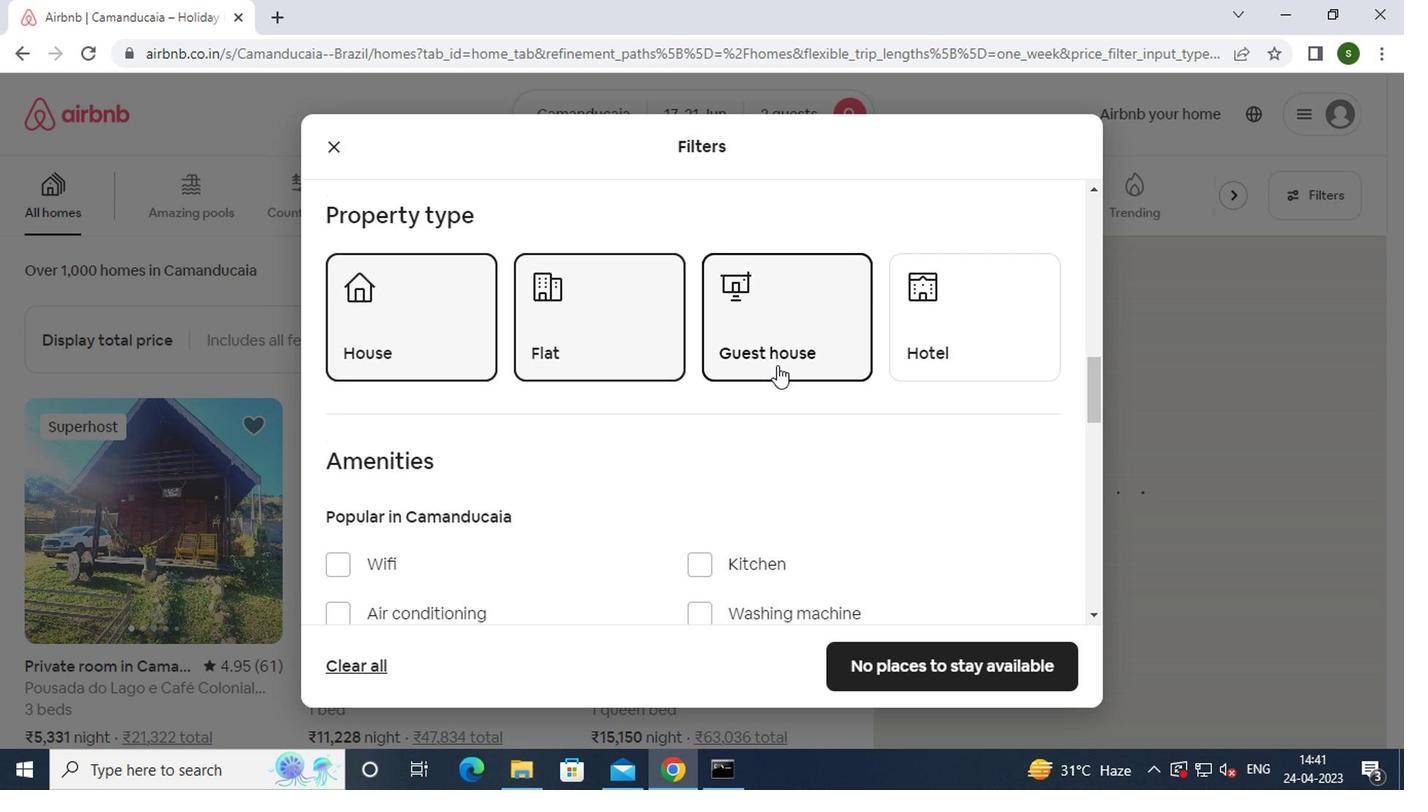 
Action: Mouse moved to (366, 306)
Screenshot: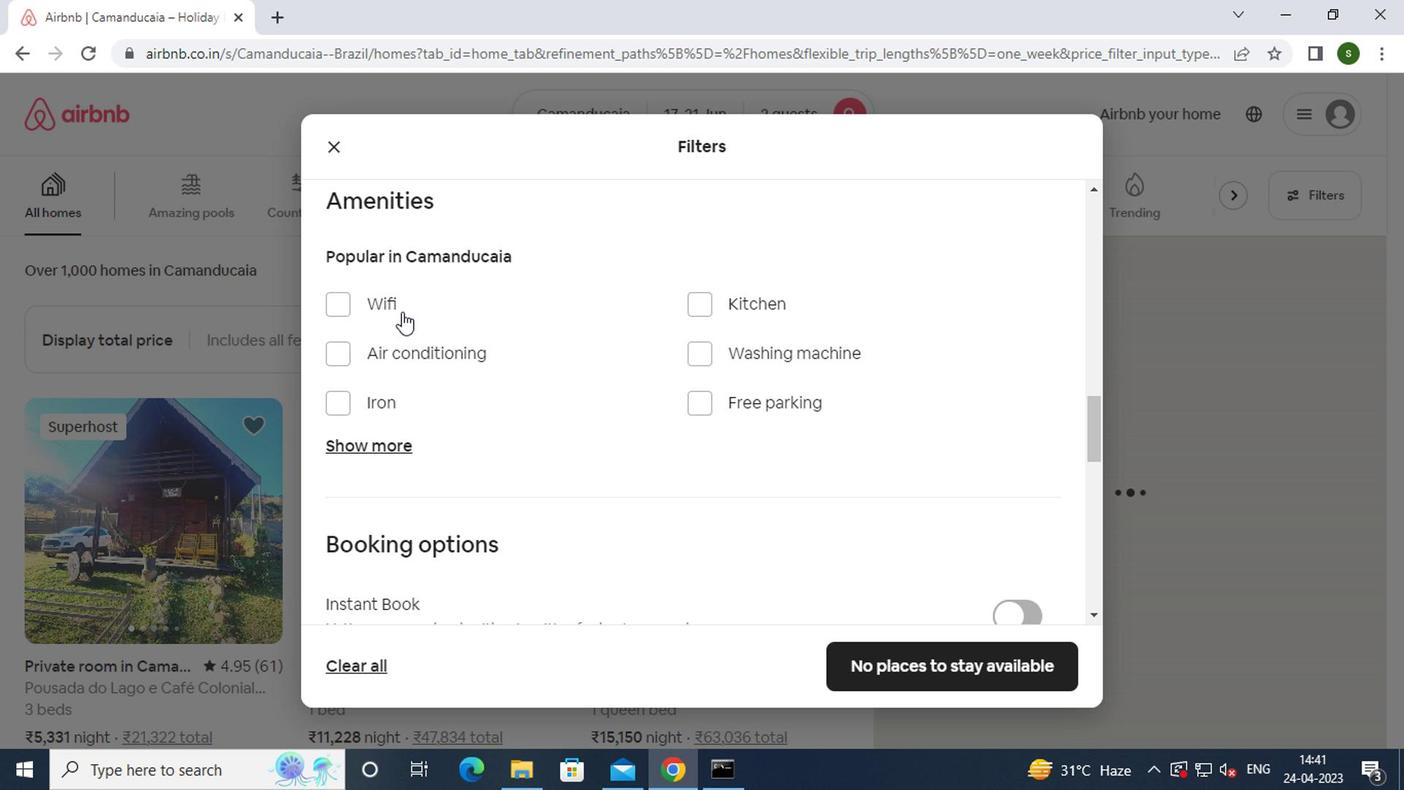 
Action: Mouse pressed left at (366, 306)
Screenshot: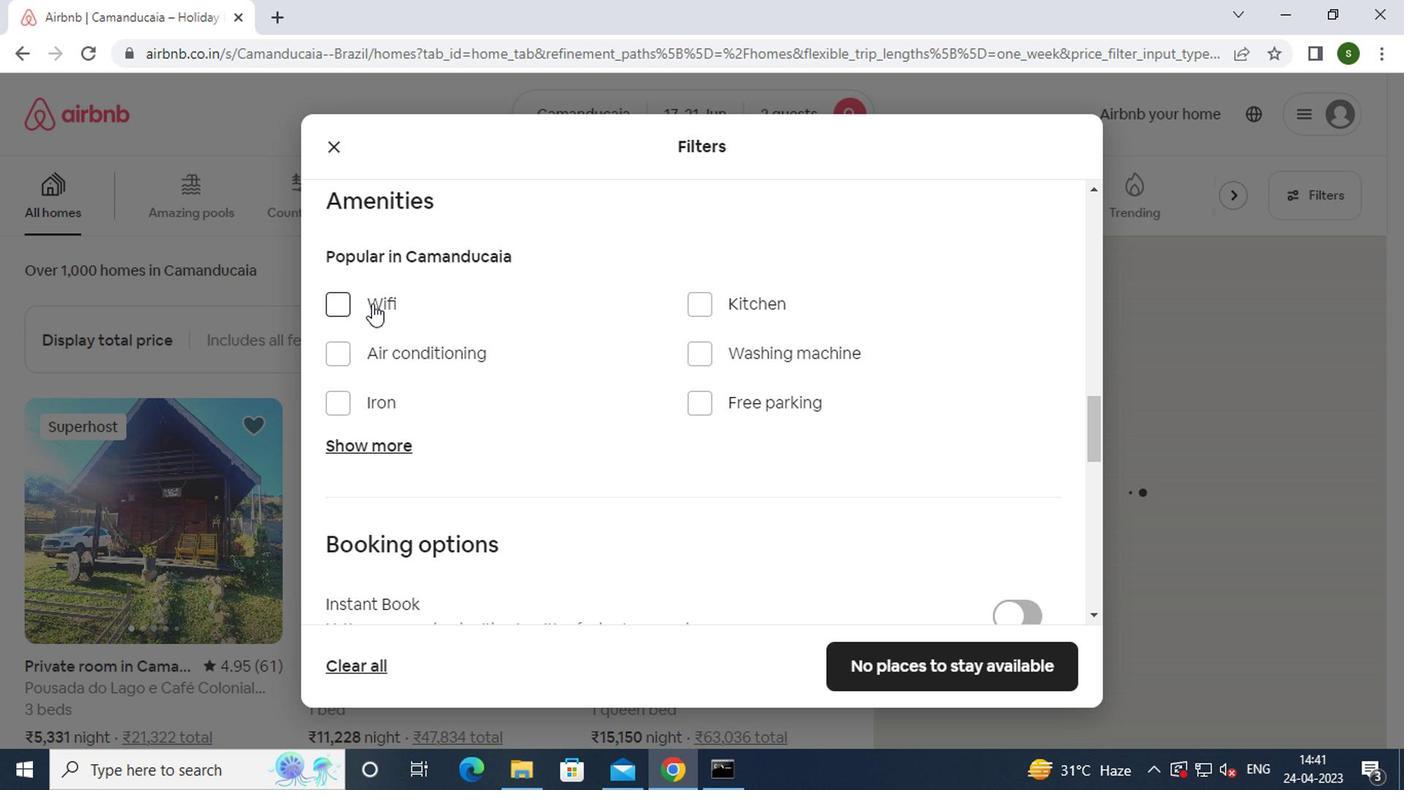 
Action: Mouse moved to (690, 313)
Screenshot: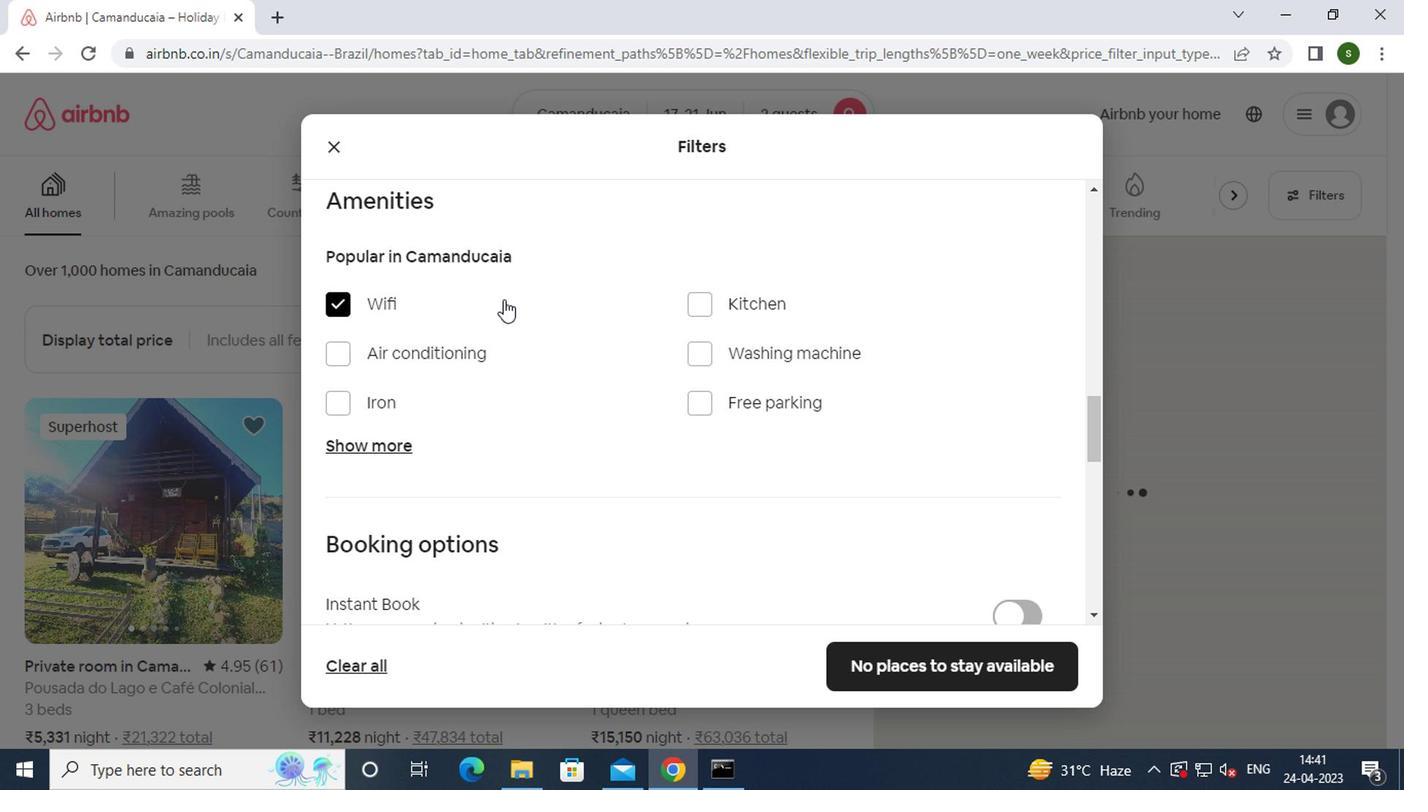 
Action: Mouse scrolled (690, 311) with delta (0, -1)
Screenshot: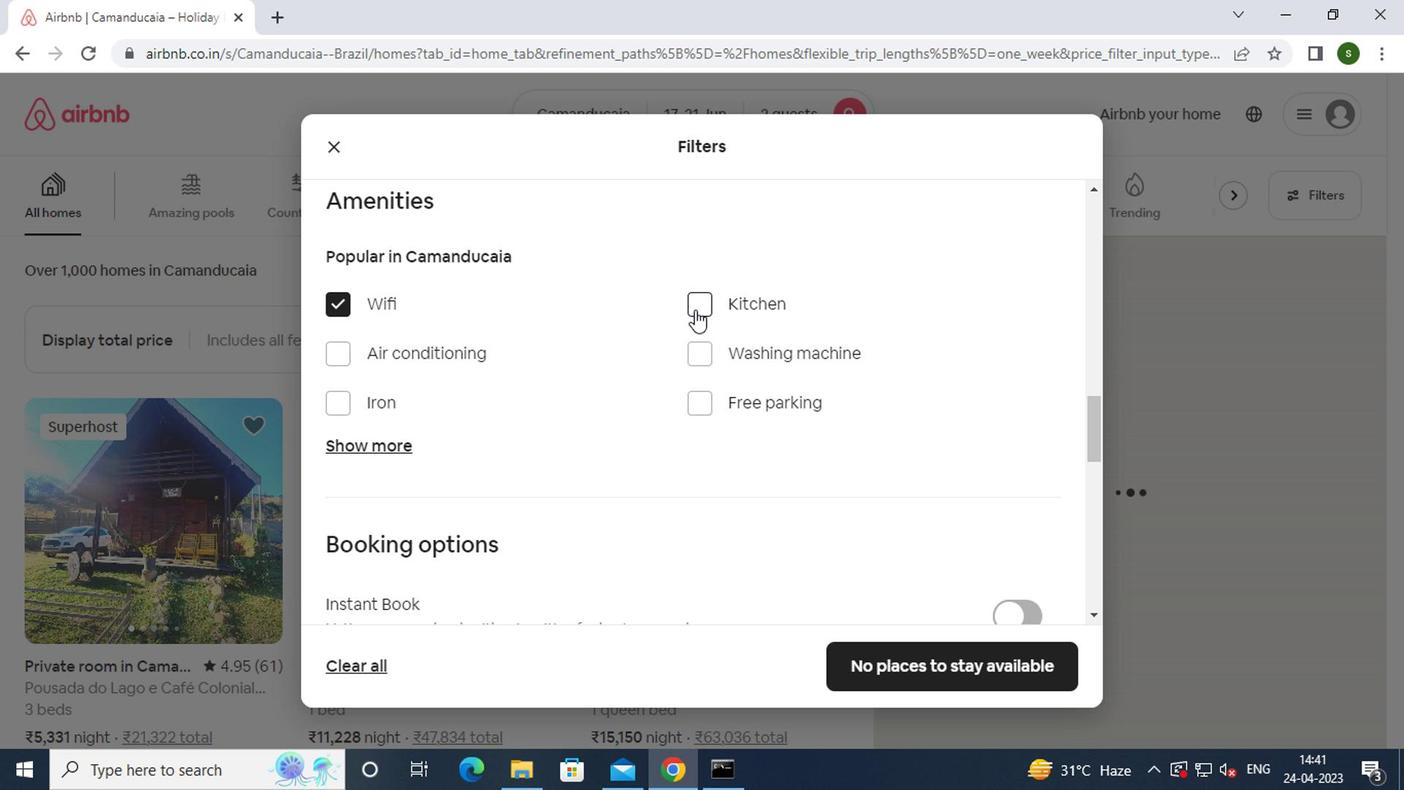 
Action: Mouse scrolled (690, 311) with delta (0, -1)
Screenshot: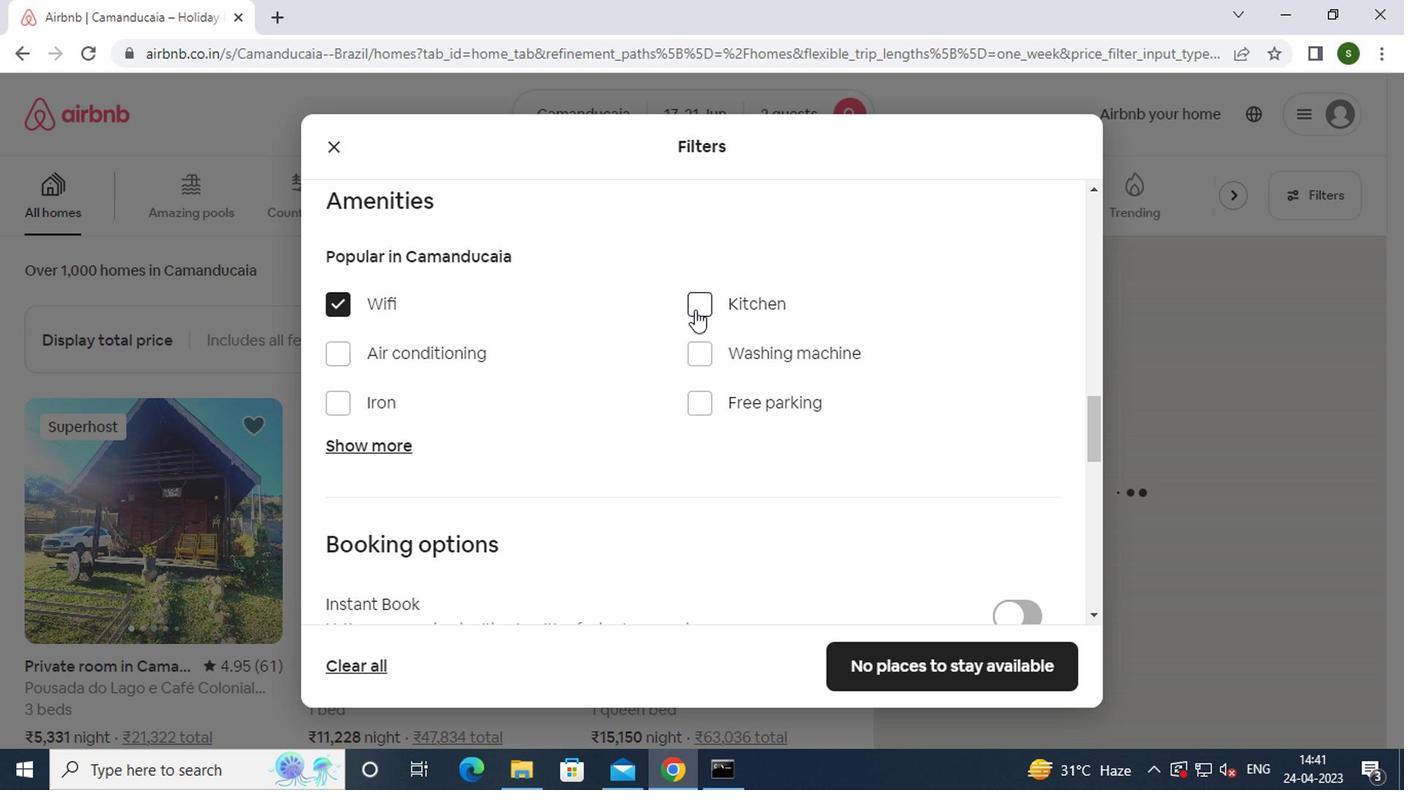 
Action: Mouse scrolled (690, 311) with delta (0, -1)
Screenshot: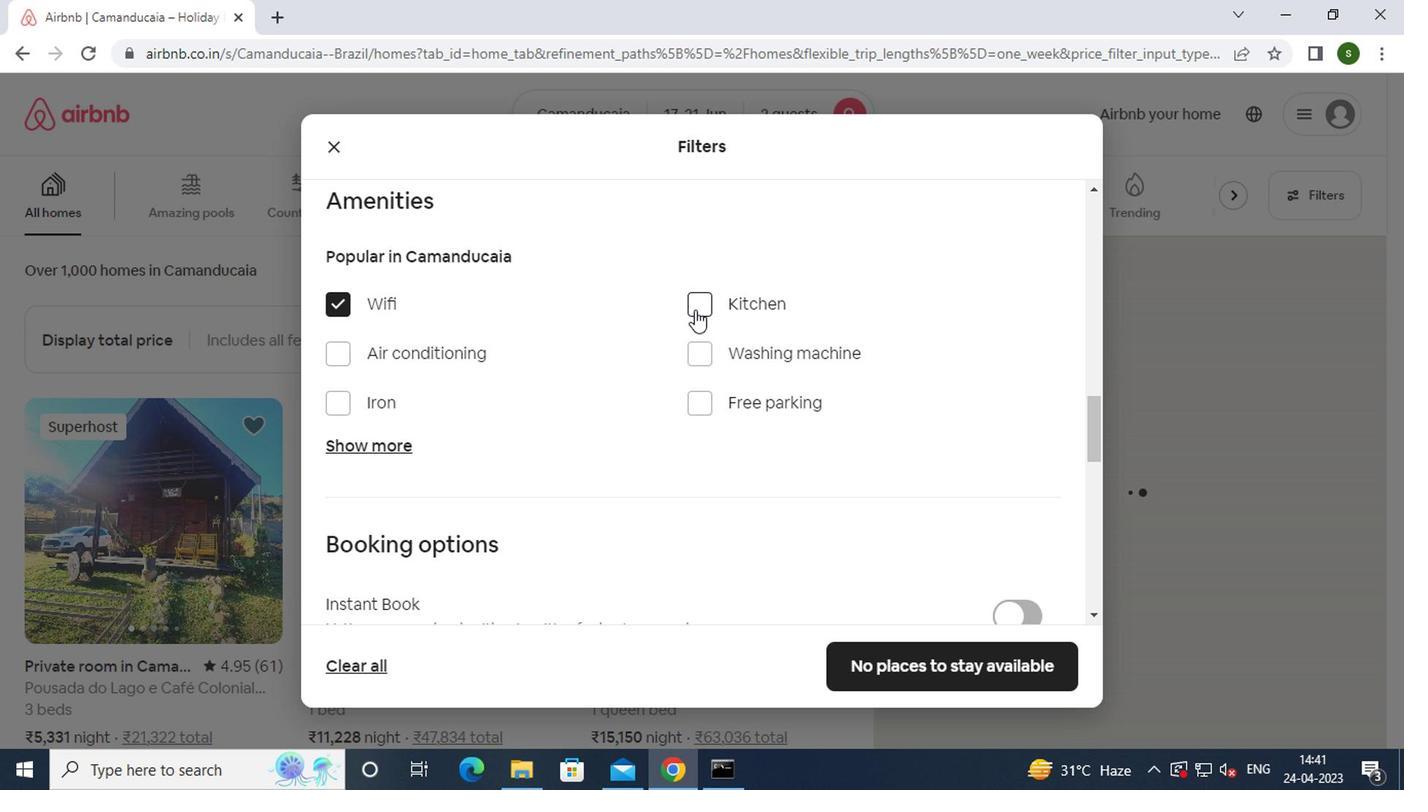 
Action: Mouse scrolled (690, 311) with delta (0, -1)
Screenshot: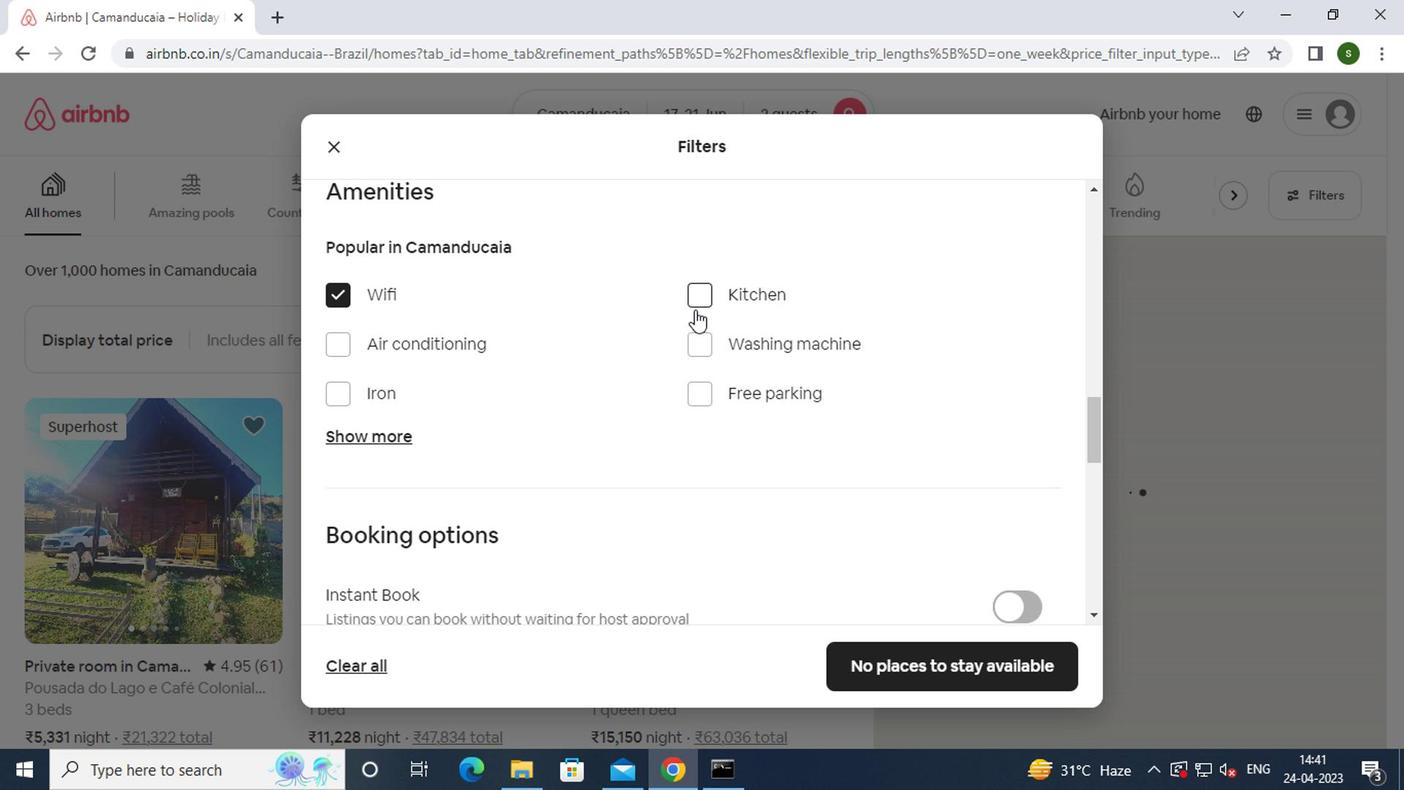 
Action: Mouse moved to (1001, 287)
Screenshot: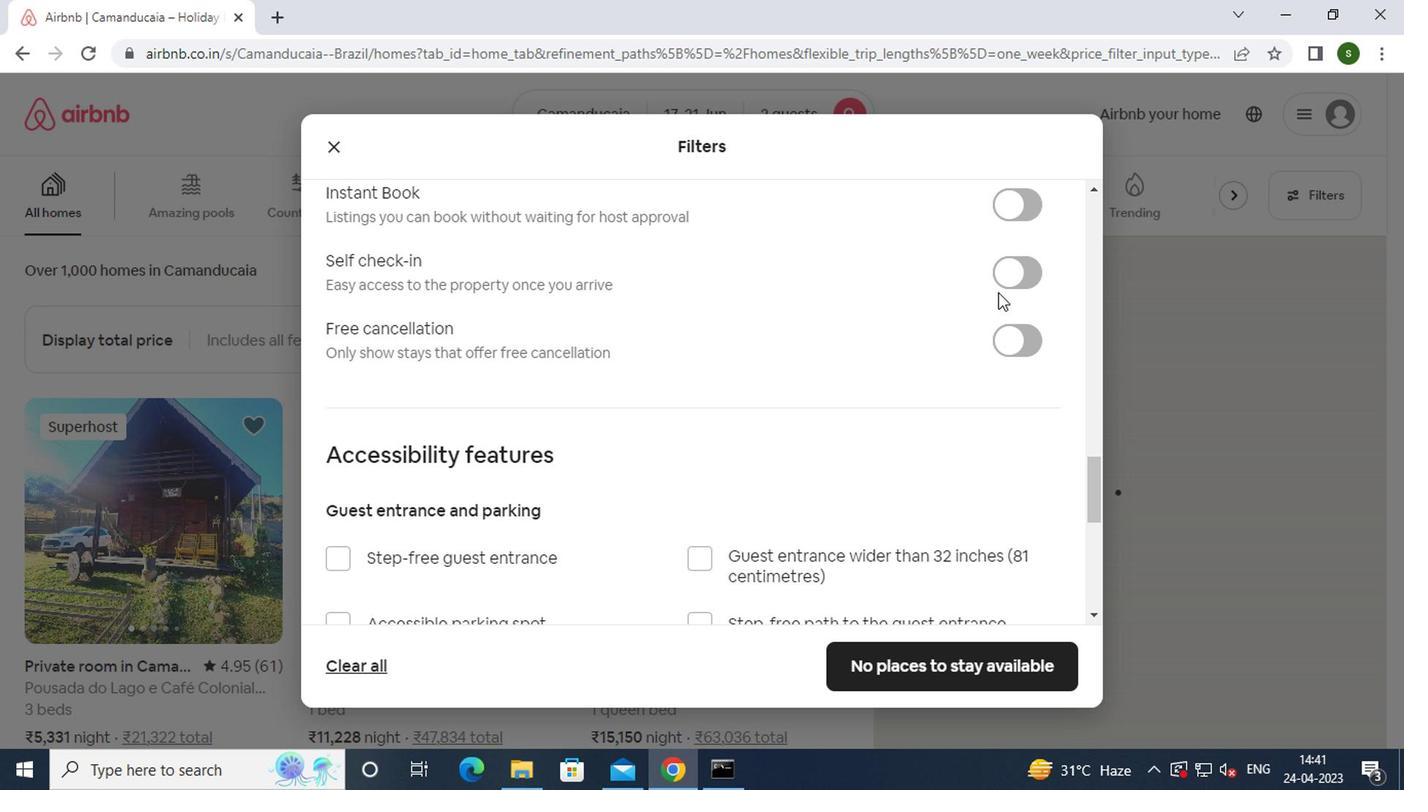 
Action: Mouse pressed left at (1001, 287)
Screenshot: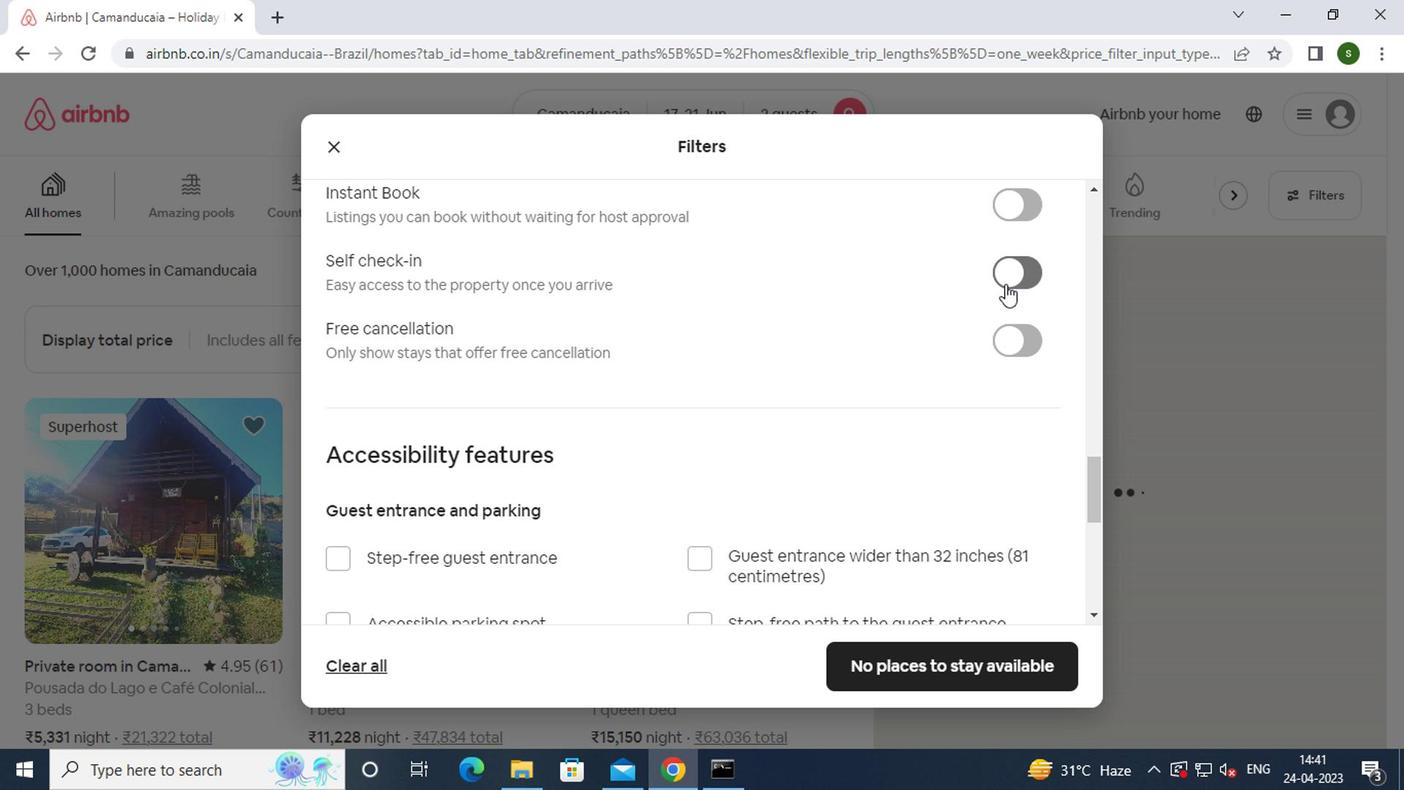 
Action: Mouse moved to (856, 321)
Screenshot: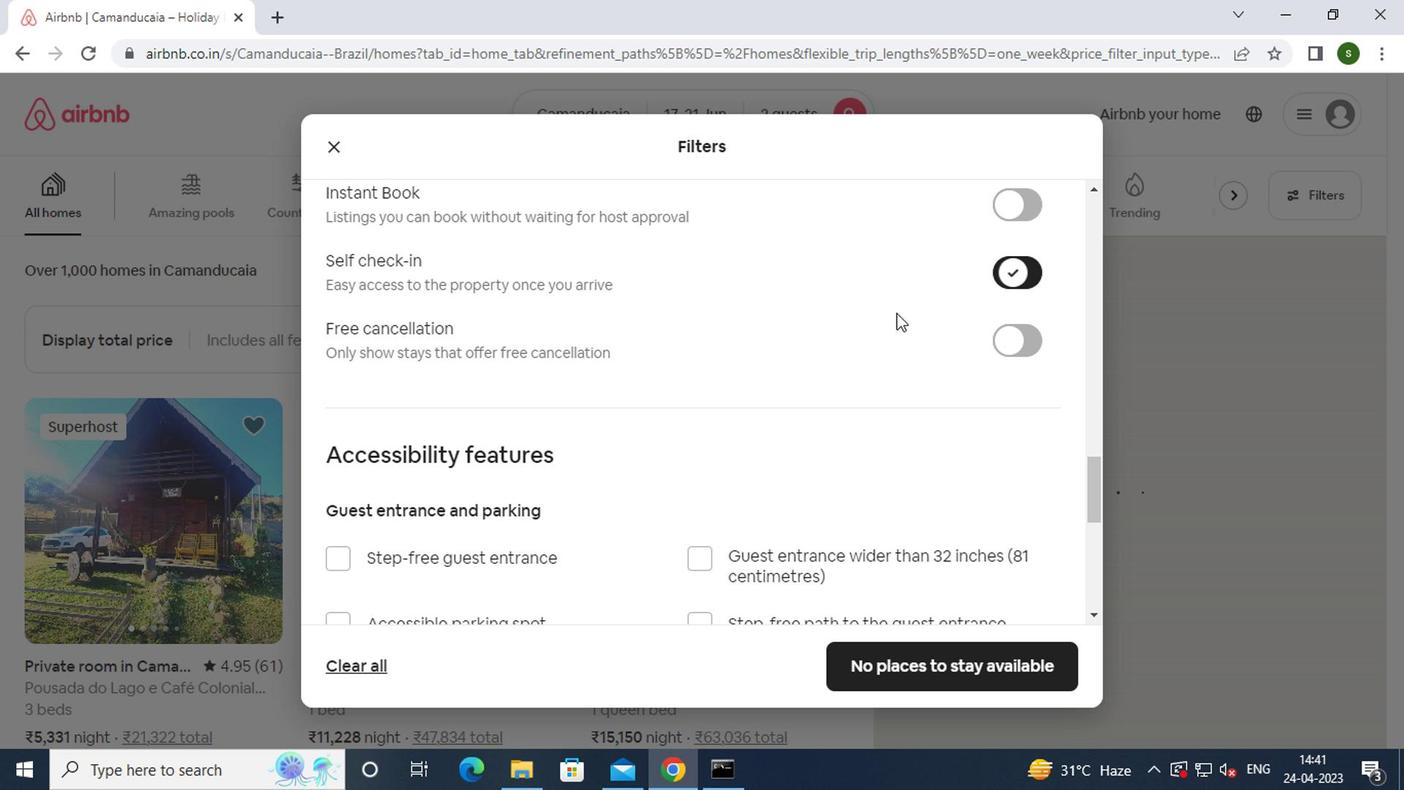 
Action: Mouse scrolled (856, 319) with delta (0, -1)
Screenshot: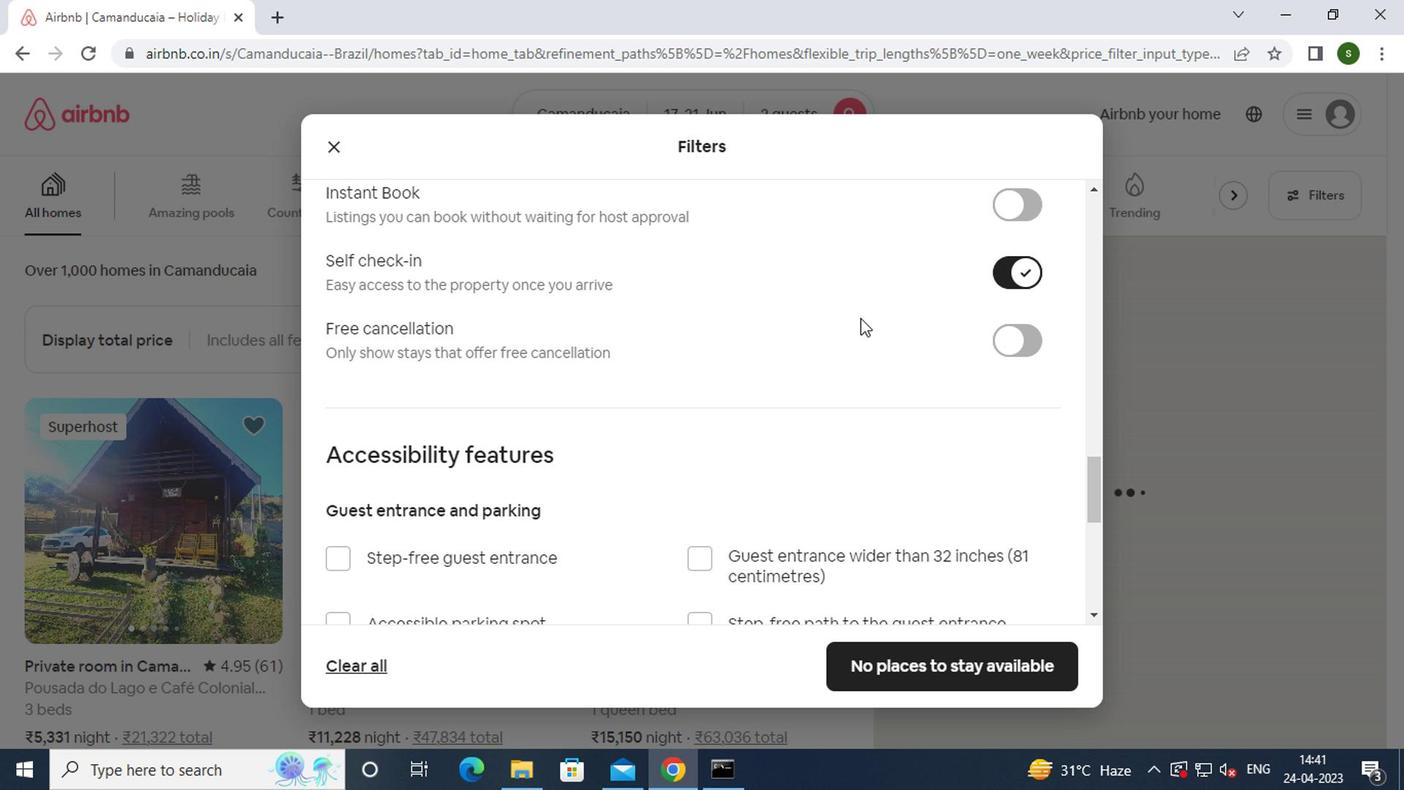 
Action: Mouse scrolled (856, 319) with delta (0, -1)
Screenshot: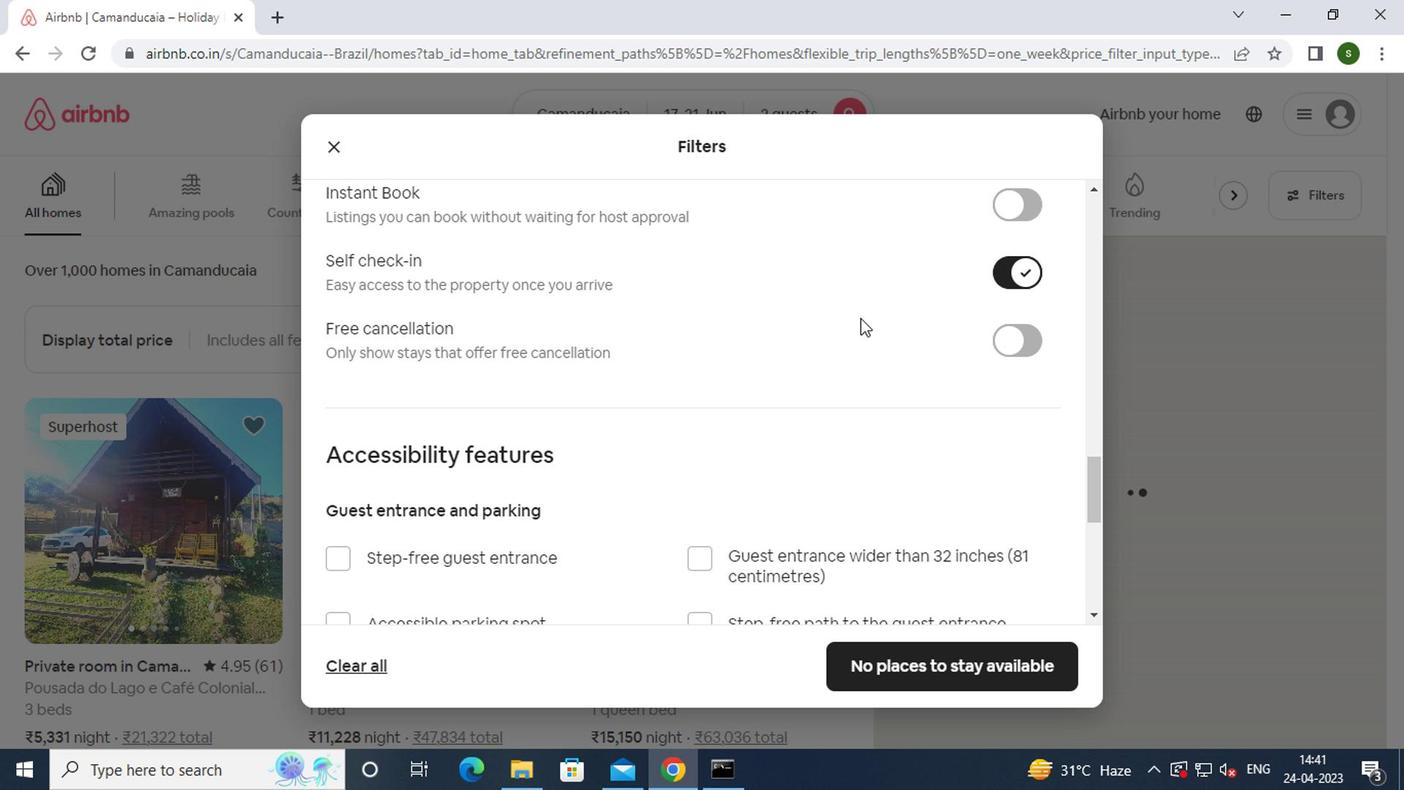 
Action: Mouse scrolled (856, 319) with delta (0, -1)
Screenshot: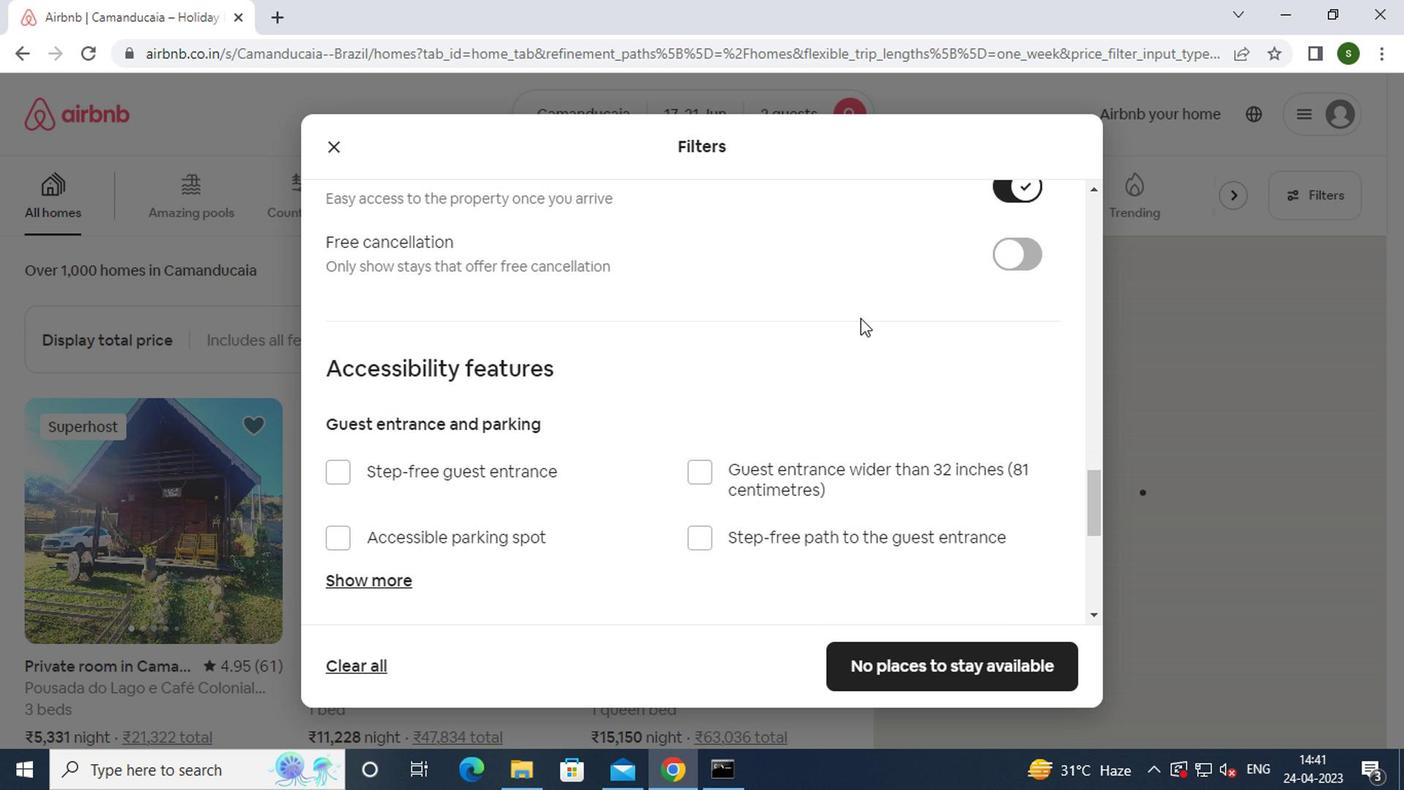 
Action: Mouse scrolled (856, 319) with delta (0, -1)
Screenshot: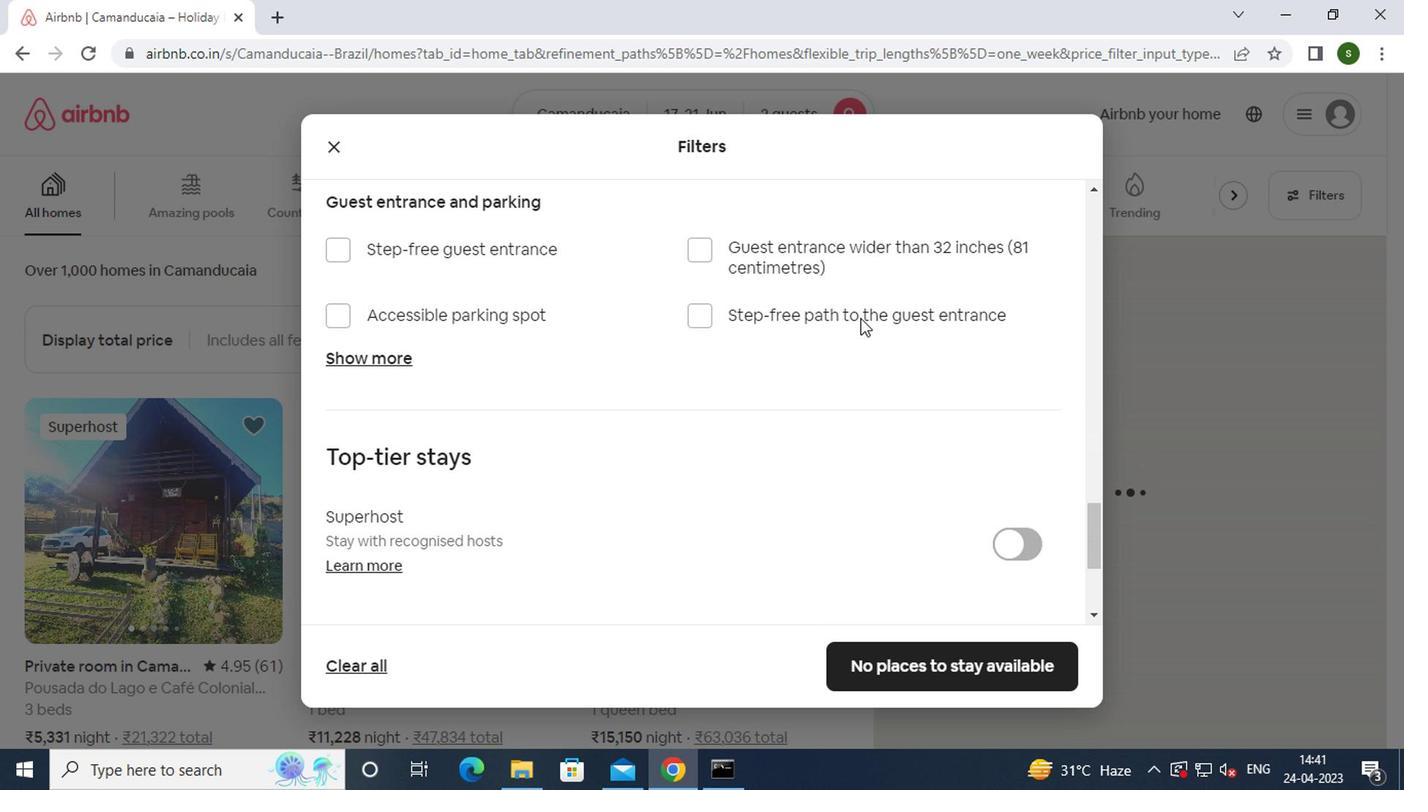 
Action: Mouse scrolled (856, 319) with delta (0, -1)
Screenshot: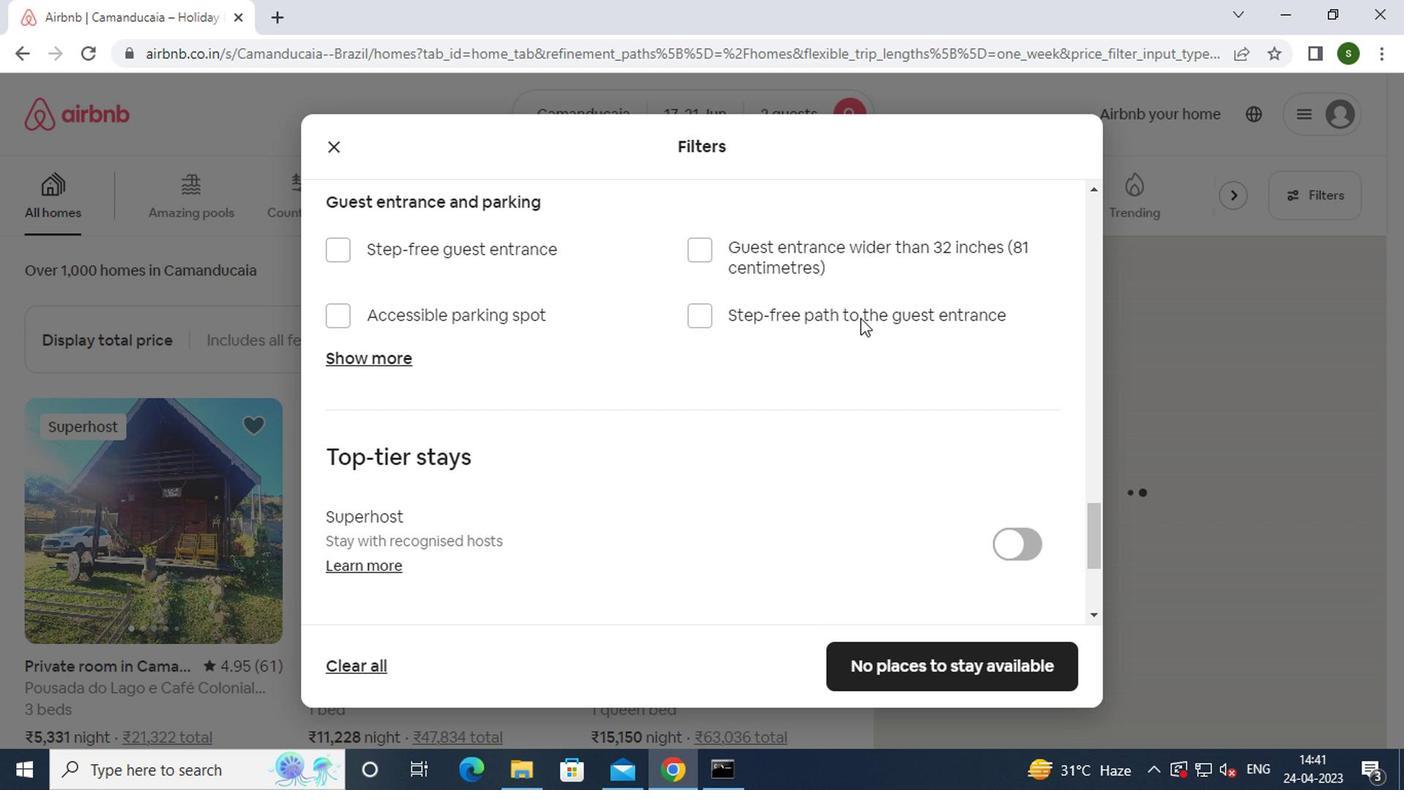 
Action: Mouse scrolled (856, 319) with delta (0, -1)
Screenshot: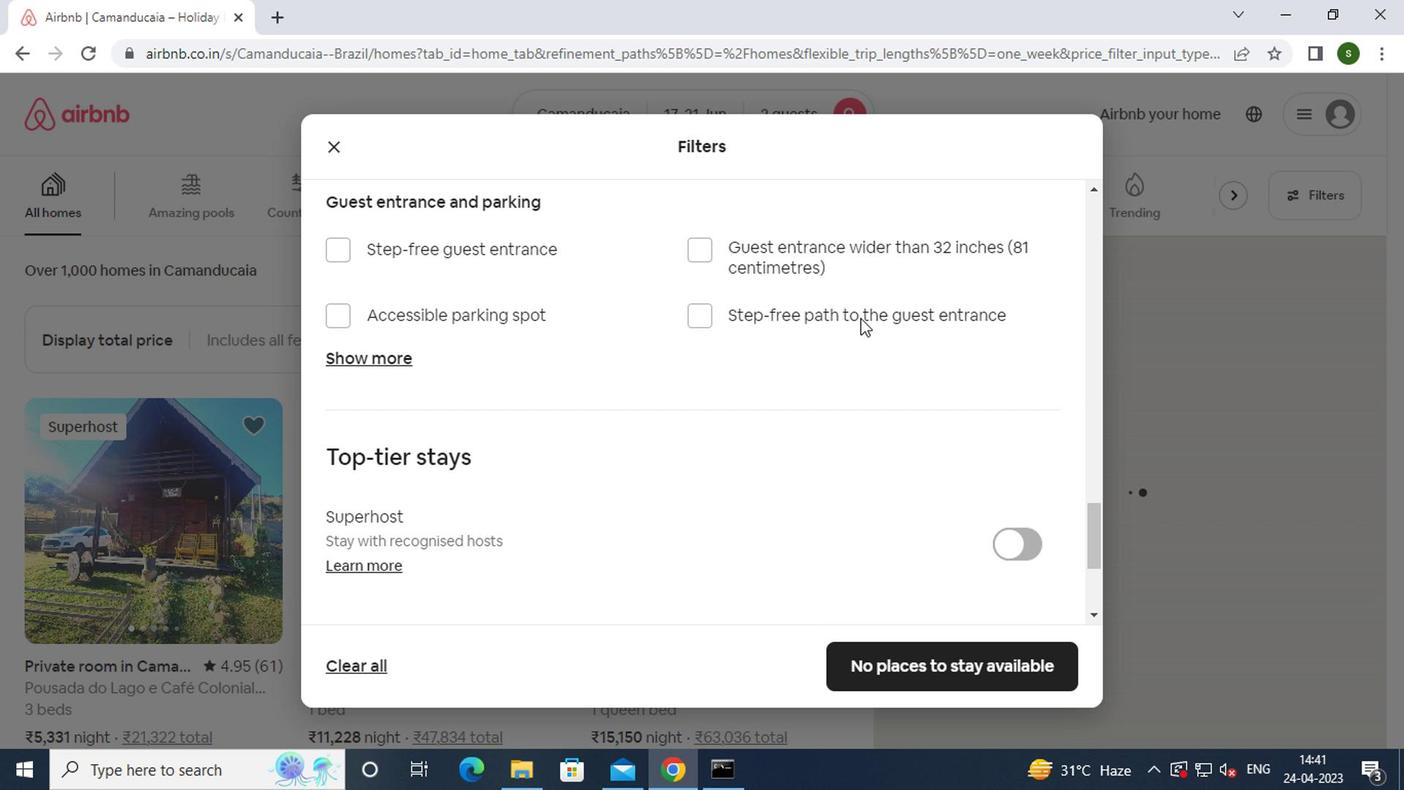 
Action: Mouse scrolled (856, 319) with delta (0, -1)
Screenshot: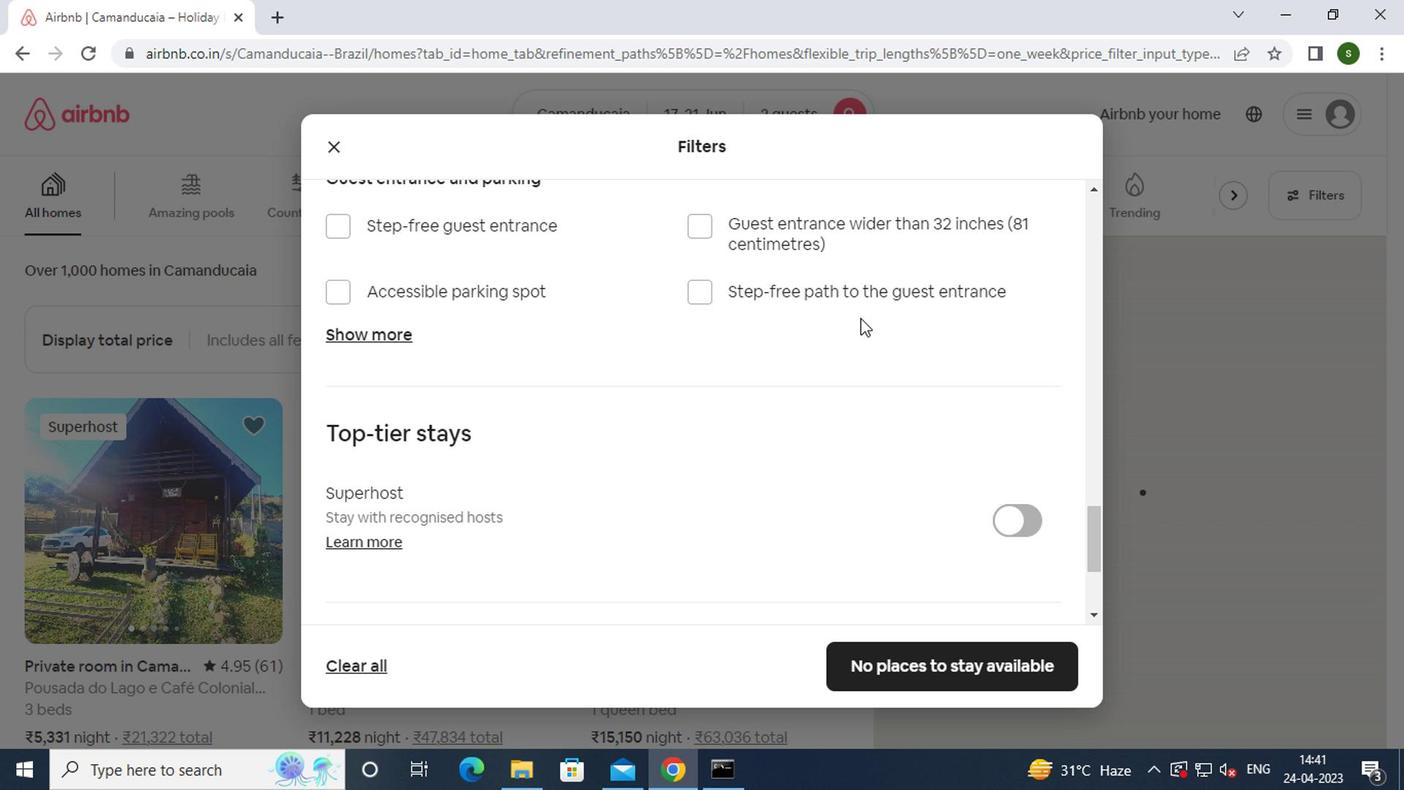 
Action: Mouse moved to (927, 662)
Screenshot: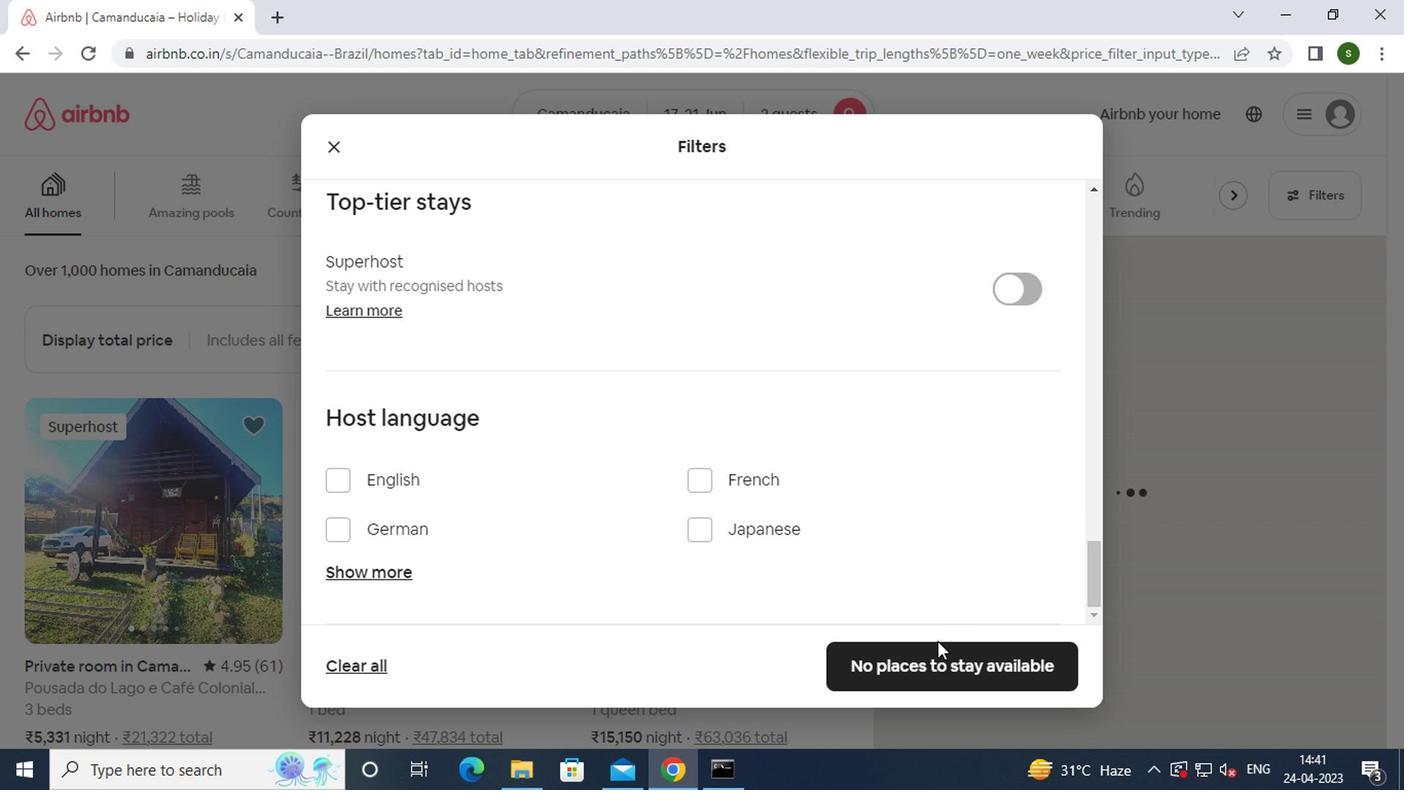 
Action: Mouse pressed left at (927, 662)
Screenshot: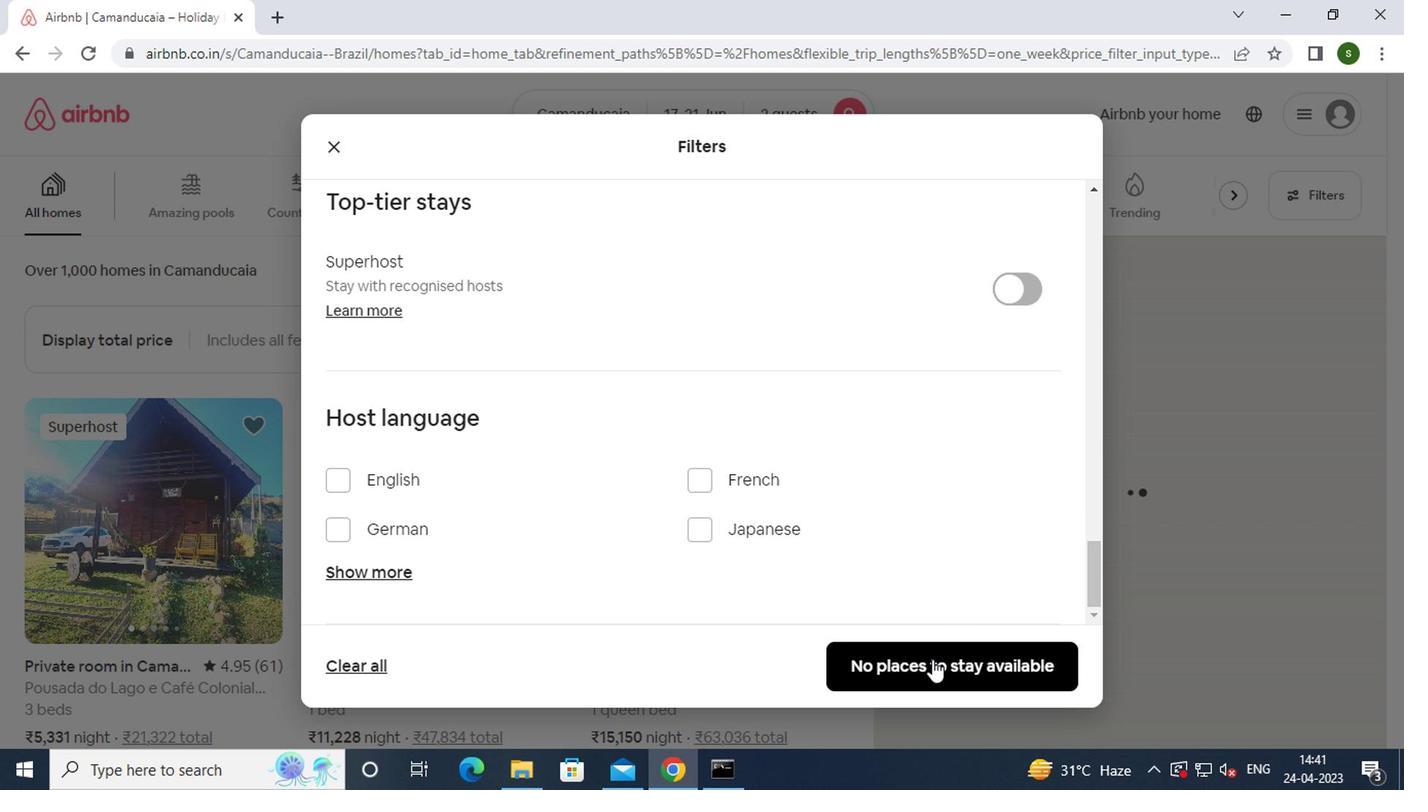 
Action: Mouse moved to (720, 282)
Screenshot: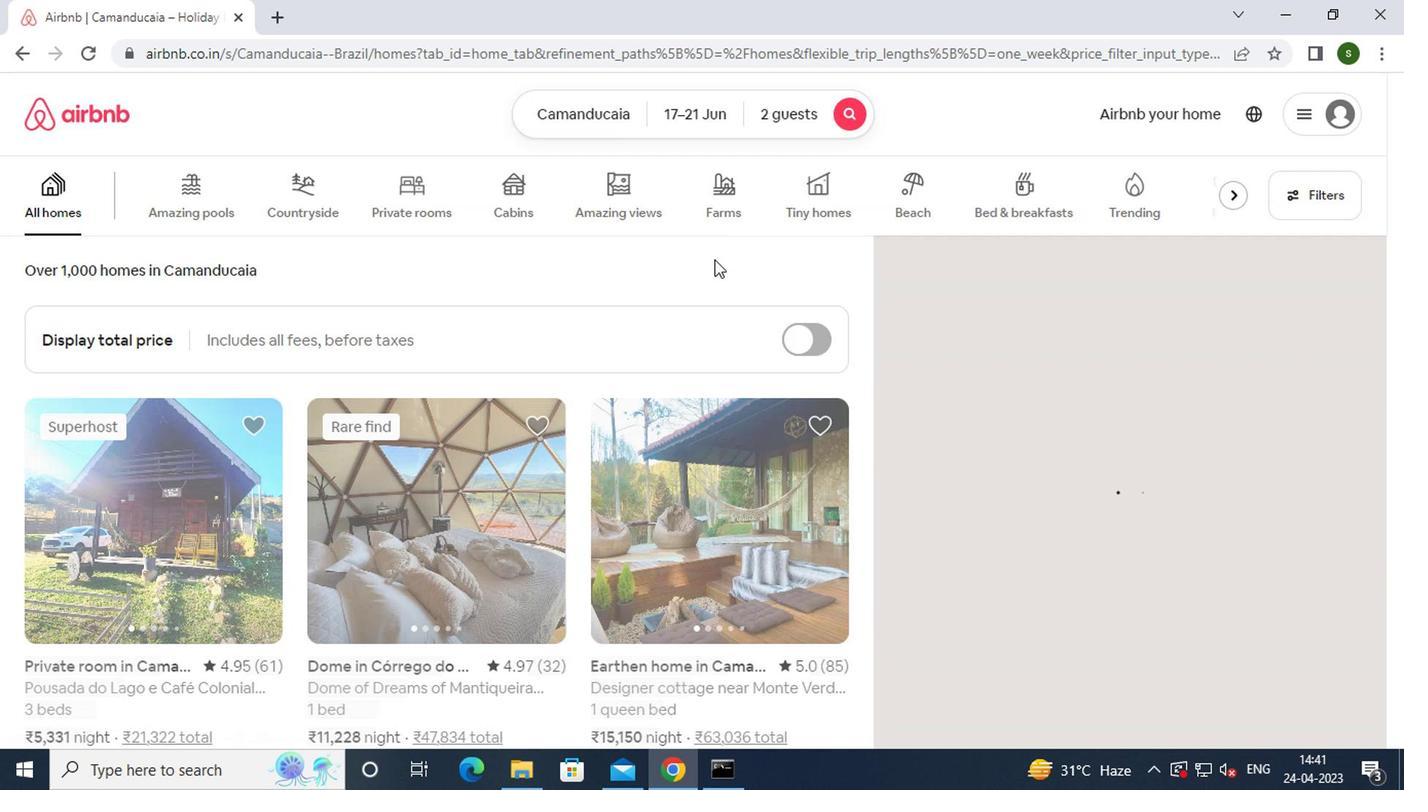 
